 Task: In the event  named  Third Team Bonding Activity, Set a range of dates when you can accept meetings  '9 Jul â€" 1 Aug 2023'. Select a duration of  45 min. Select working hours  	_x000D_
MON- SAT 9:00am â€" 5:00pm. Add time before or after your events  as 5 min. Set the frequency of available time slots for invitees as  30 min. Set the minimum notice period and maximum events allowed per day as  165 hours and 5. , logged in from the account softage.4@softage.net and add another guest for the event, softage.6@softage.net
Action: Mouse pressed left at (343, 279)
Screenshot: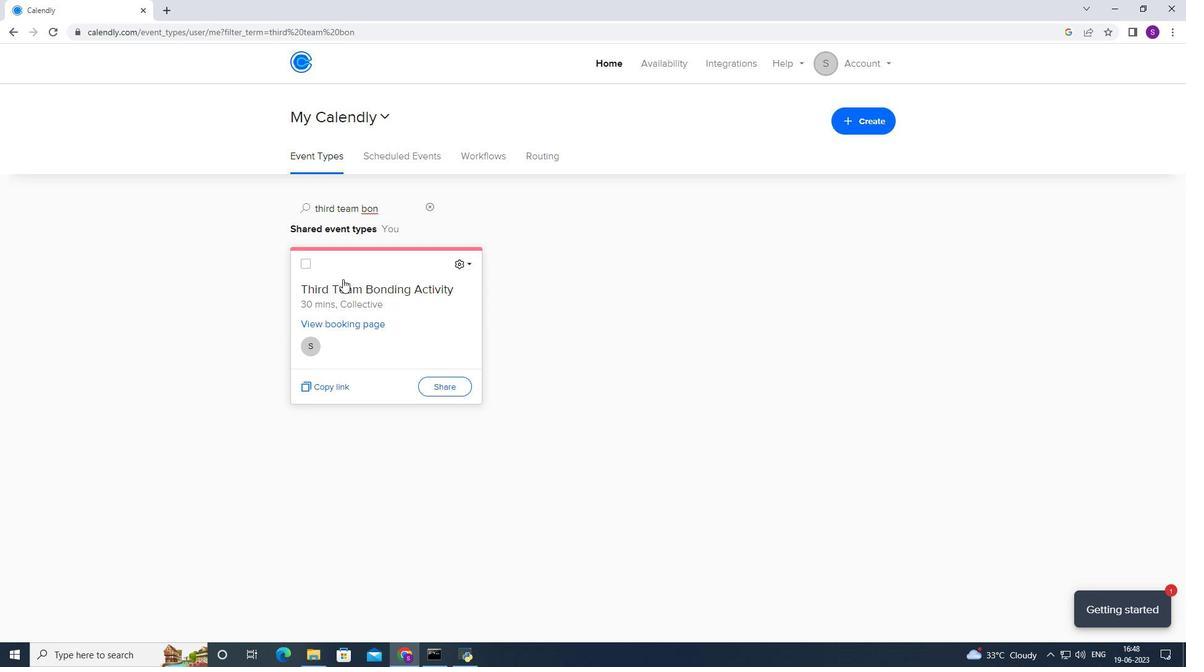 
Action: Mouse moved to (377, 304)
Screenshot: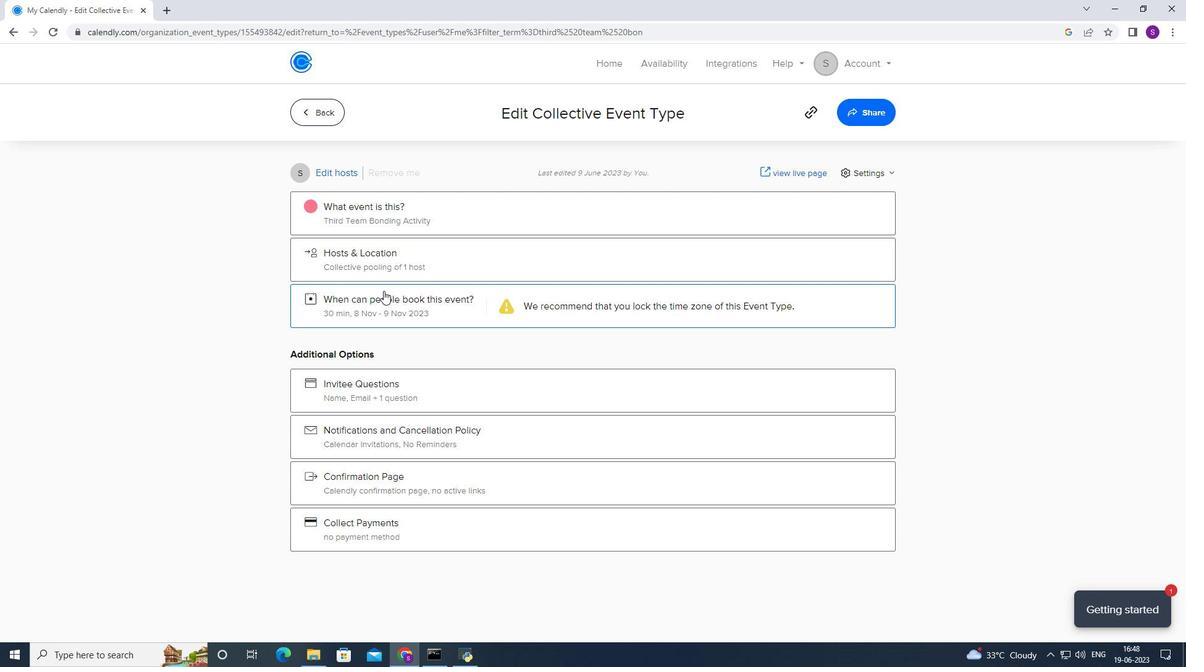 
Action: Mouse pressed left at (377, 304)
Screenshot: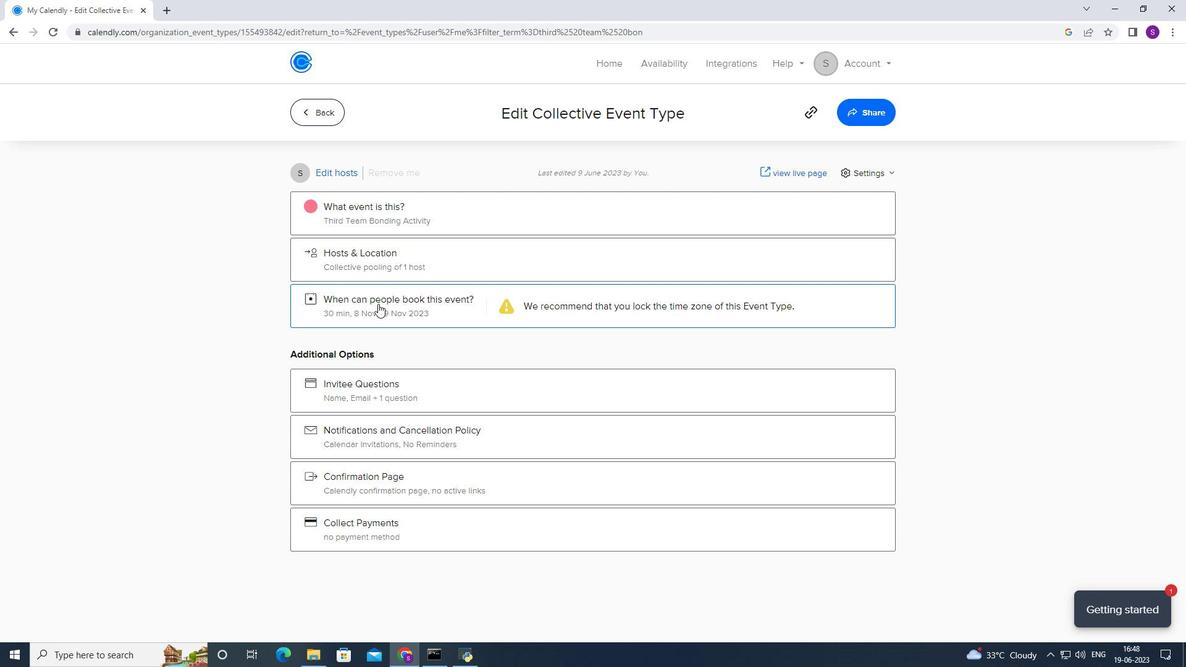 
Action: Mouse moved to (438, 461)
Screenshot: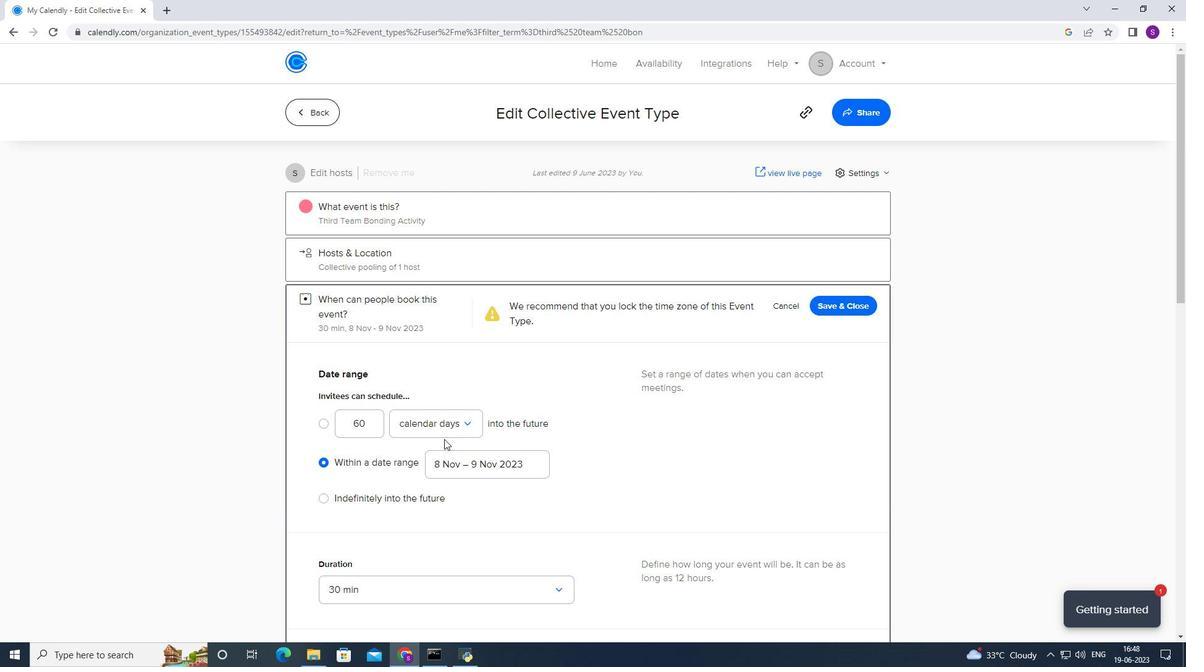 
Action: Mouse pressed left at (438, 461)
Screenshot: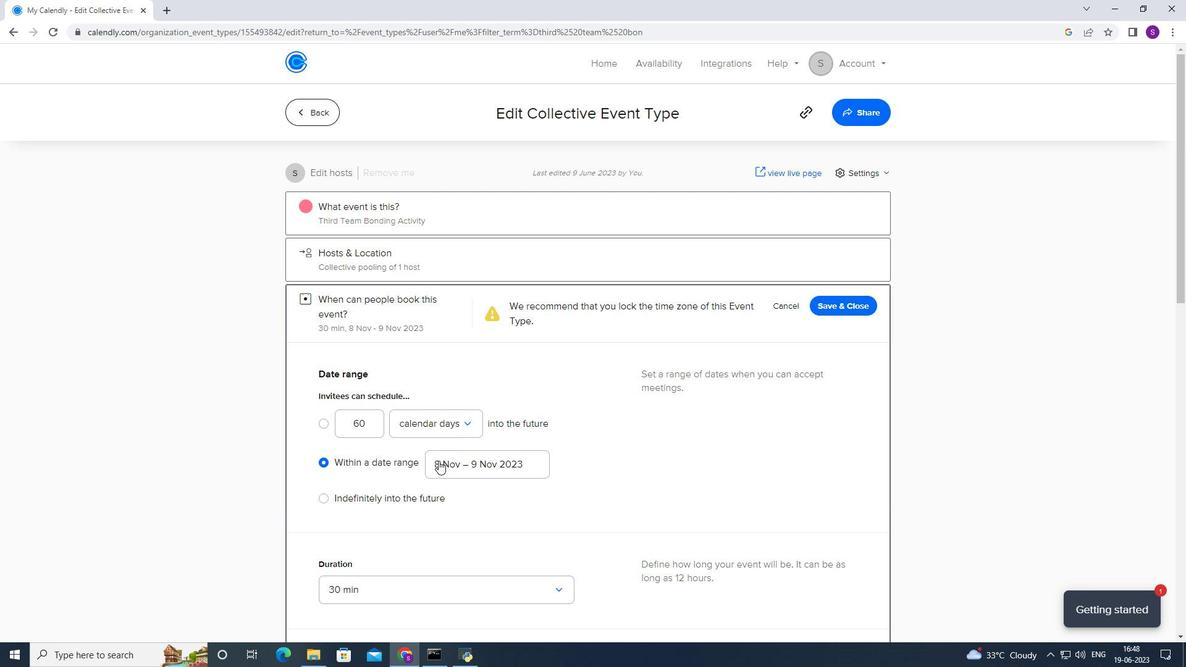
Action: Mouse moved to (529, 234)
Screenshot: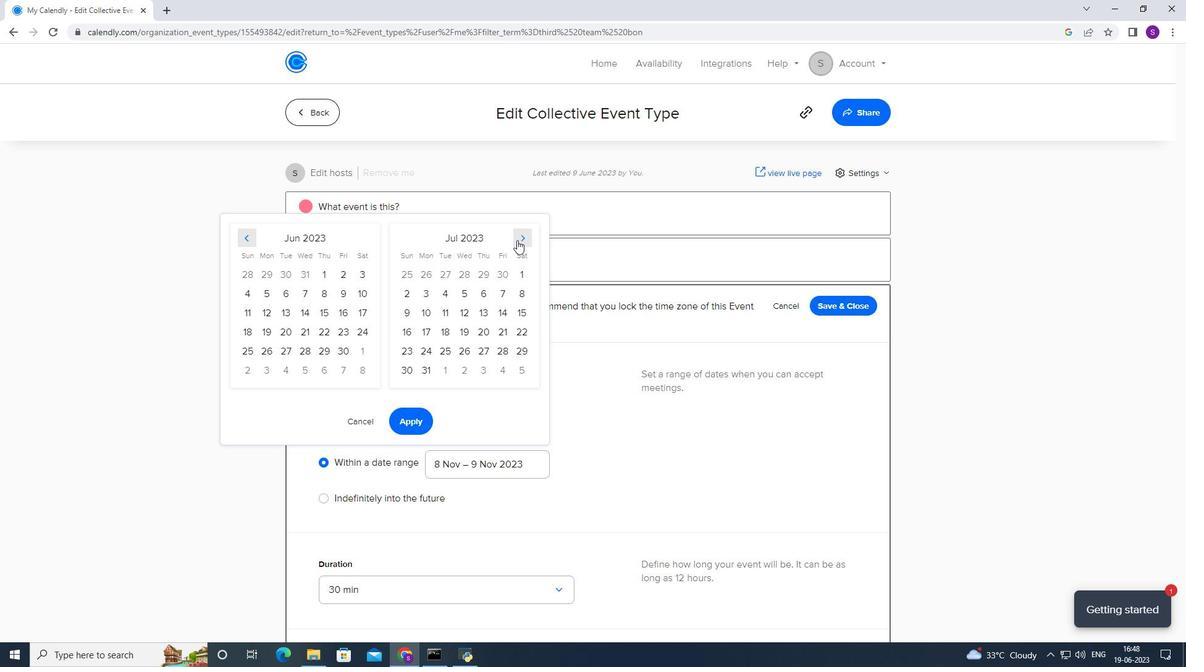 
Action: Mouse pressed left at (529, 234)
Screenshot: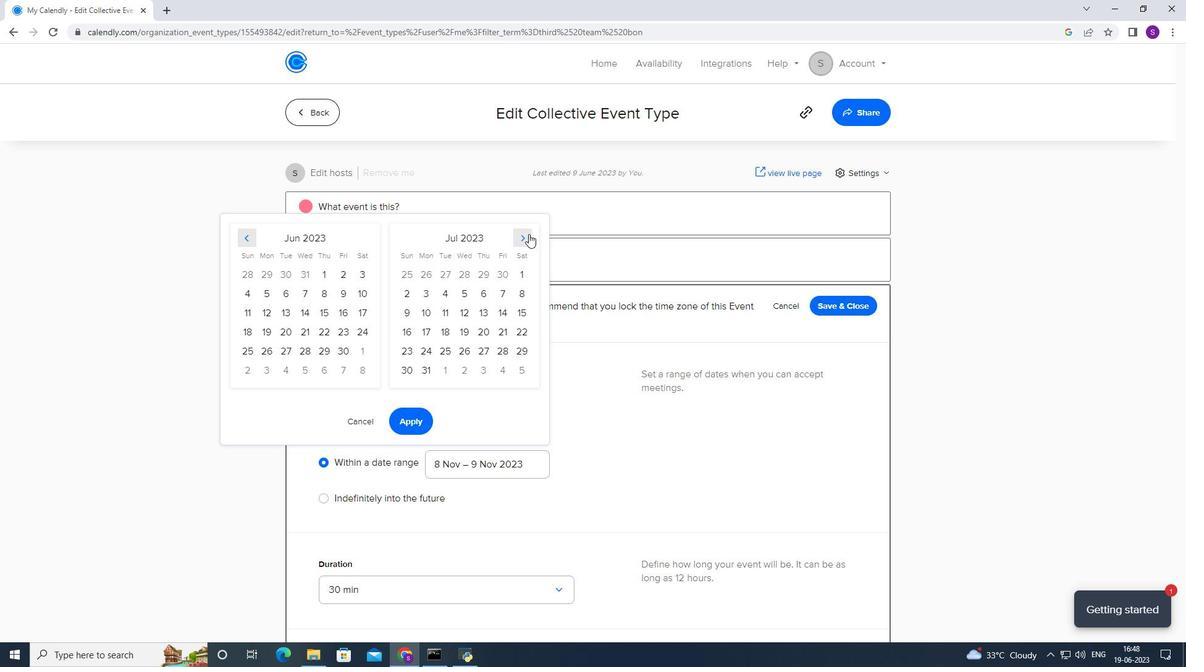 
Action: Mouse moved to (251, 316)
Screenshot: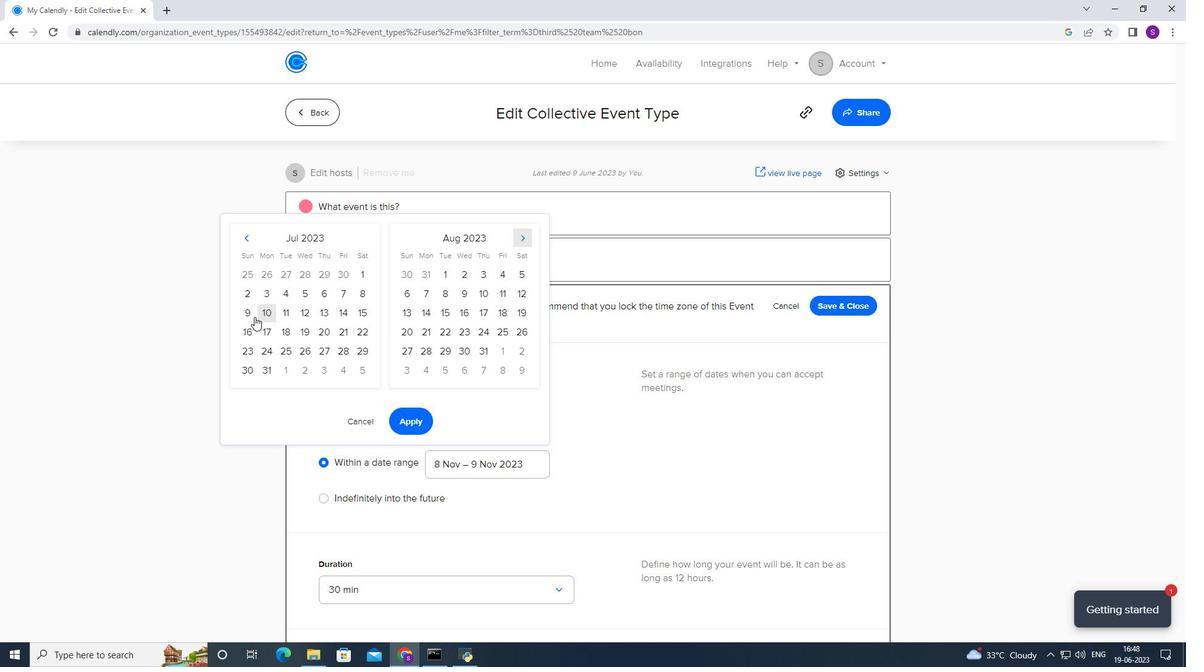 
Action: Mouse pressed left at (251, 316)
Screenshot: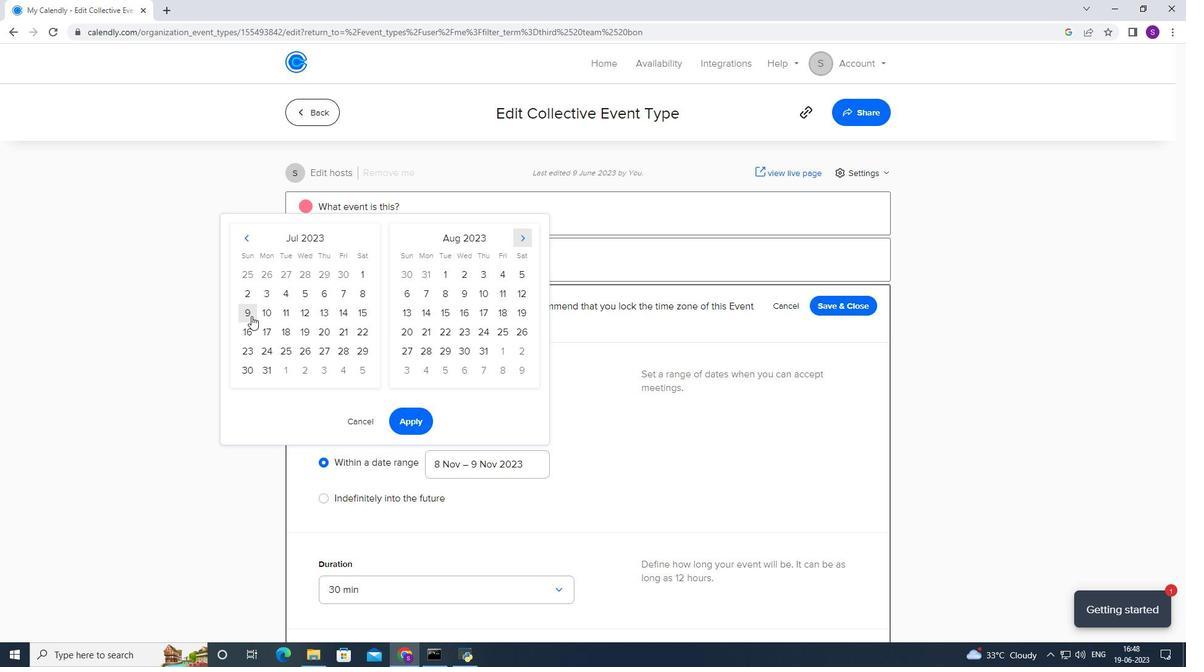 
Action: Mouse moved to (448, 271)
Screenshot: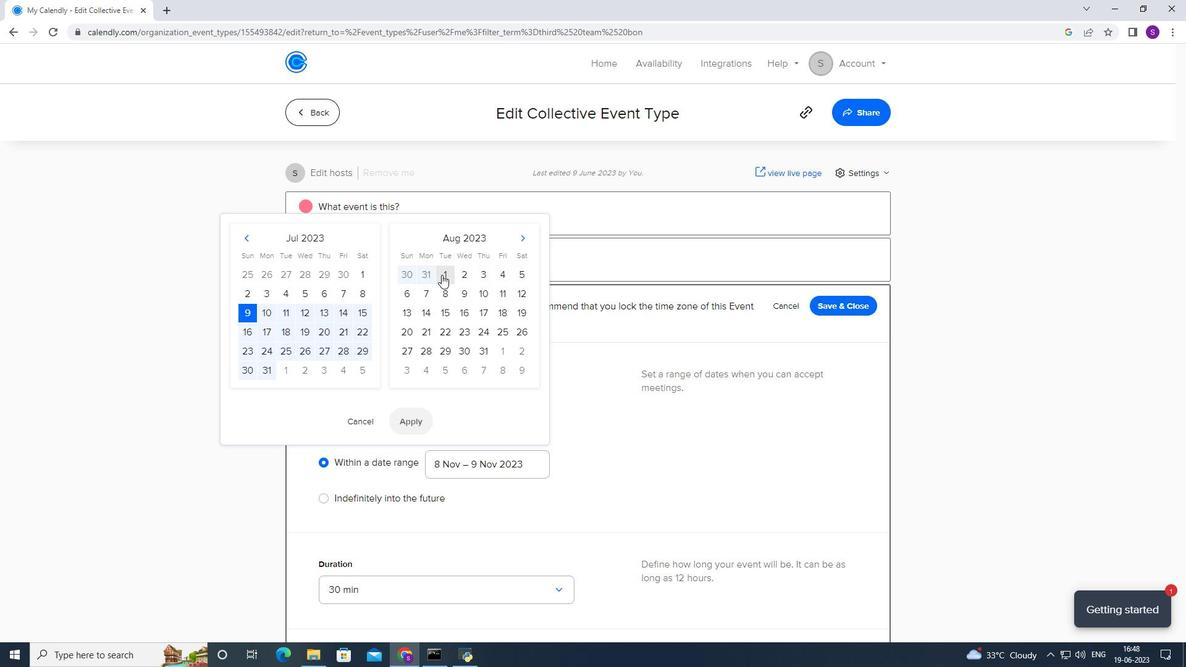
Action: Mouse pressed left at (448, 271)
Screenshot: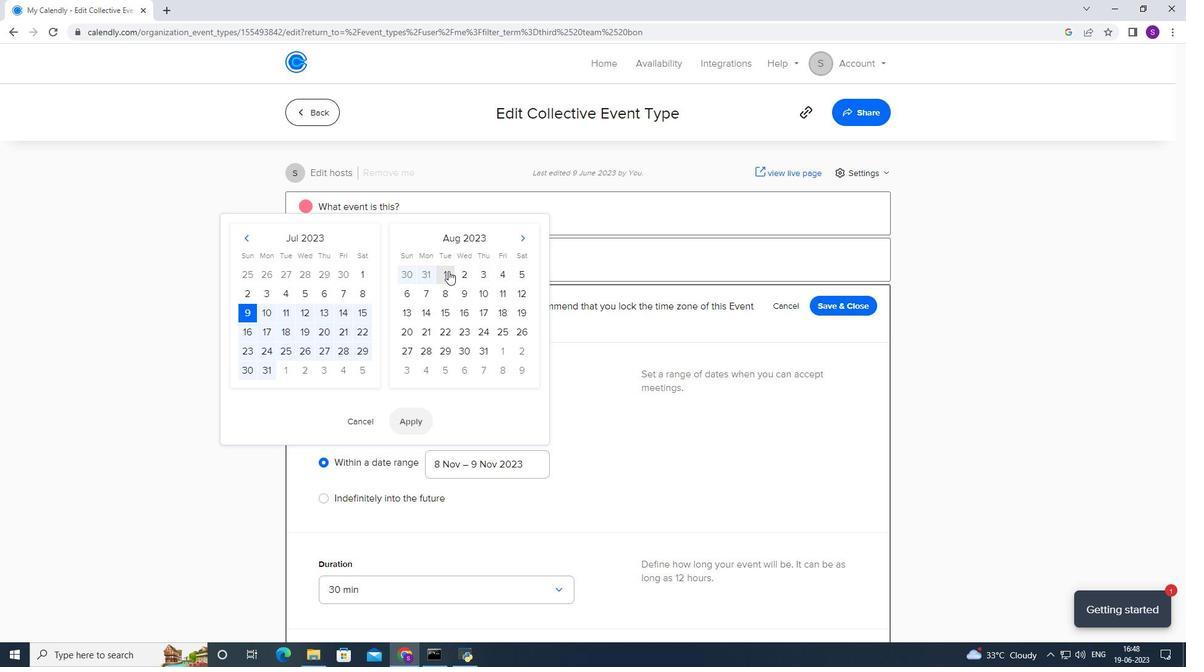 
Action: Mouse moved to (418, 419)
Screenshot: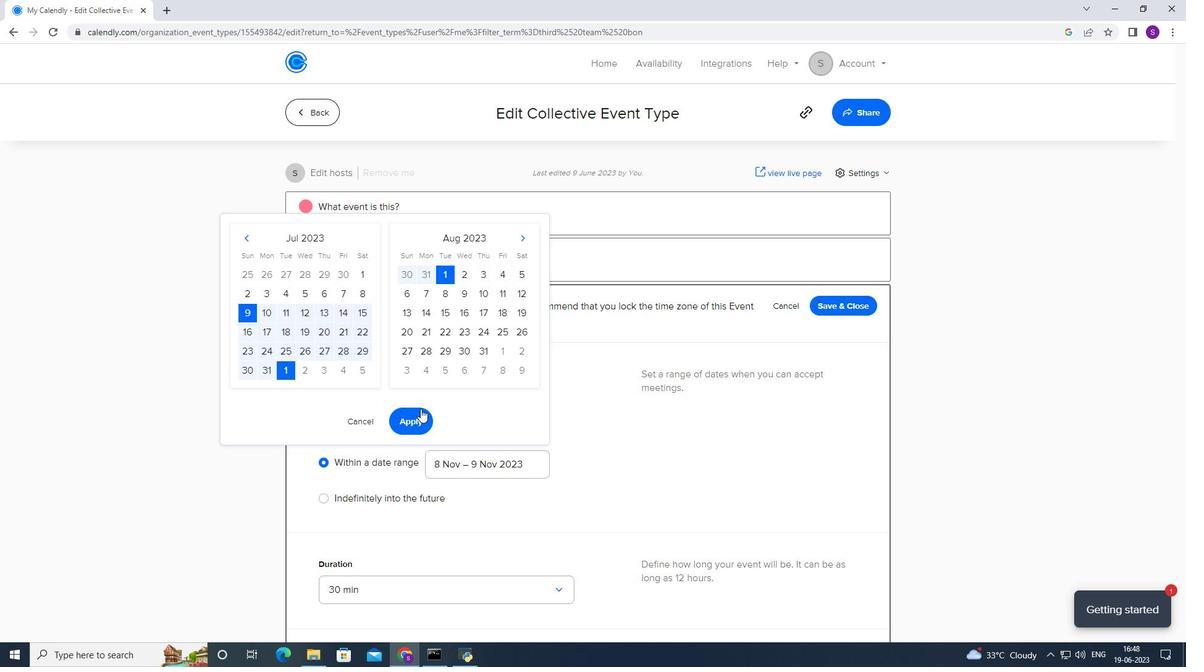 
Action: Mouse pressed left at (418, 419)
Screenshot: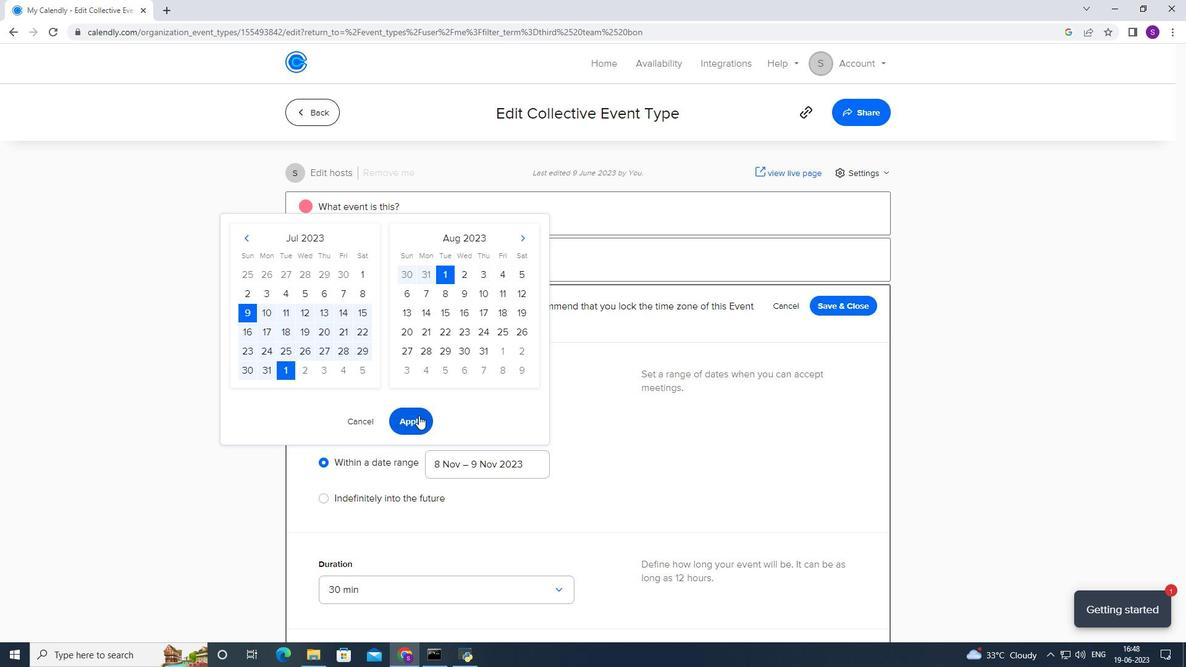 
Action: Mouse moved to (409, 385)
Screenshot: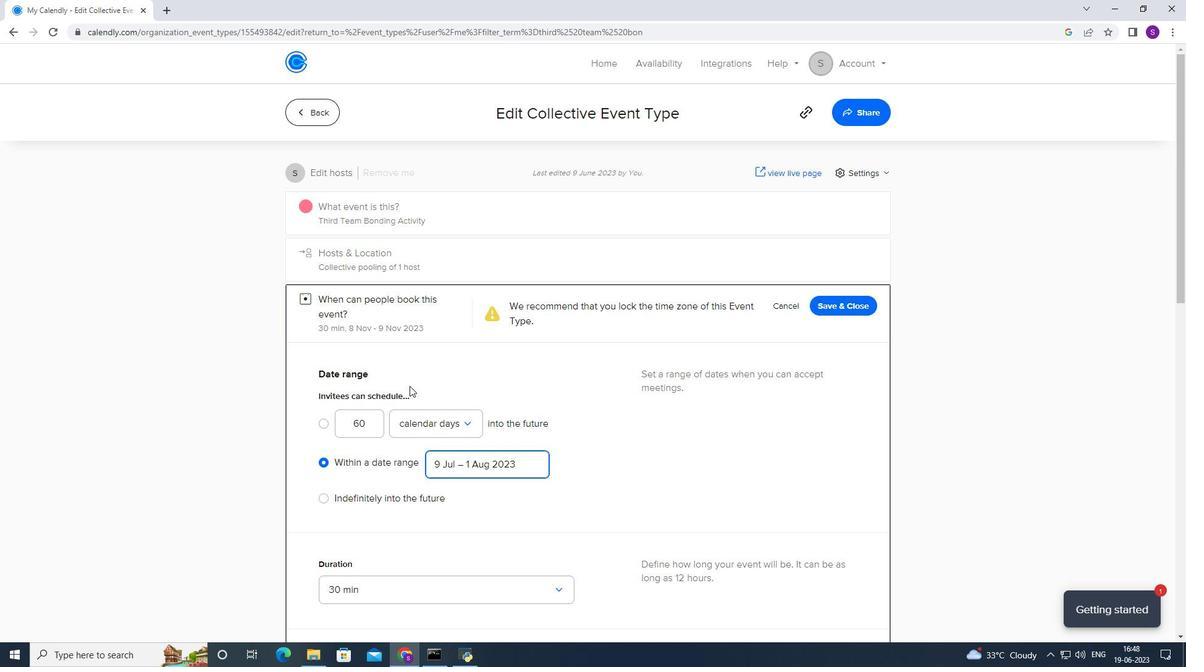 
Action: Mouse scrolled (409, 385) with delta (0, 0)
Screenshot: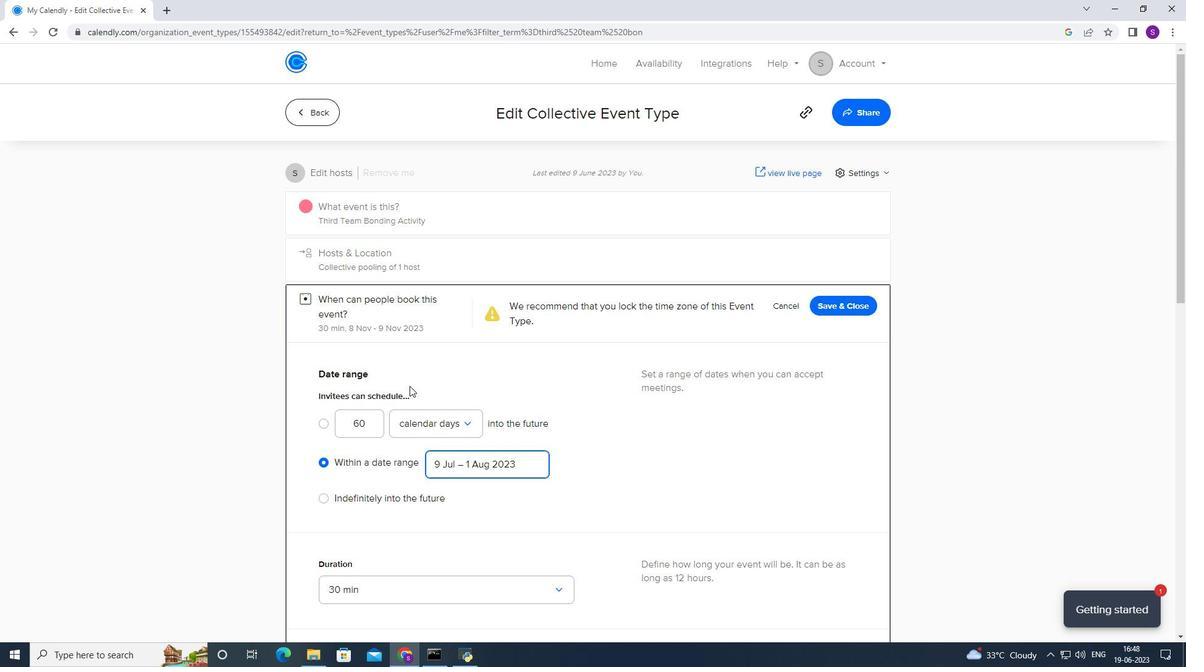 
Action: Mouse scrolled (409, 385) with delta (0, 0)
Screenshot: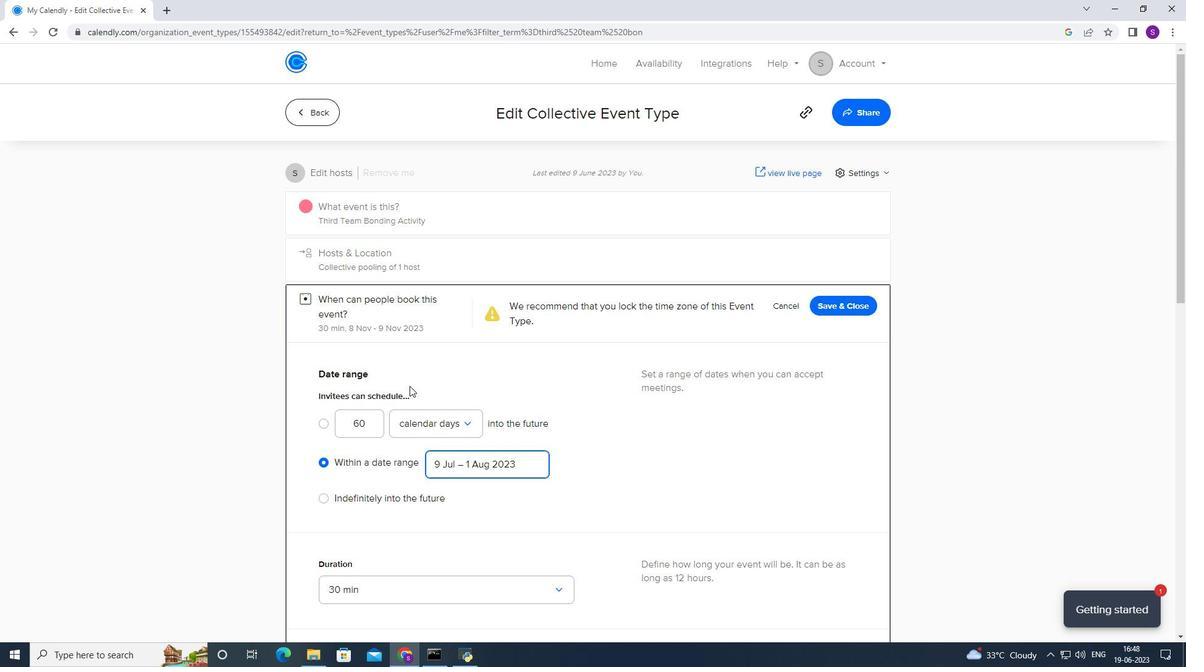 
Action: Mouse scrolled (409, 385) with delta (0, 0)
Screenshot: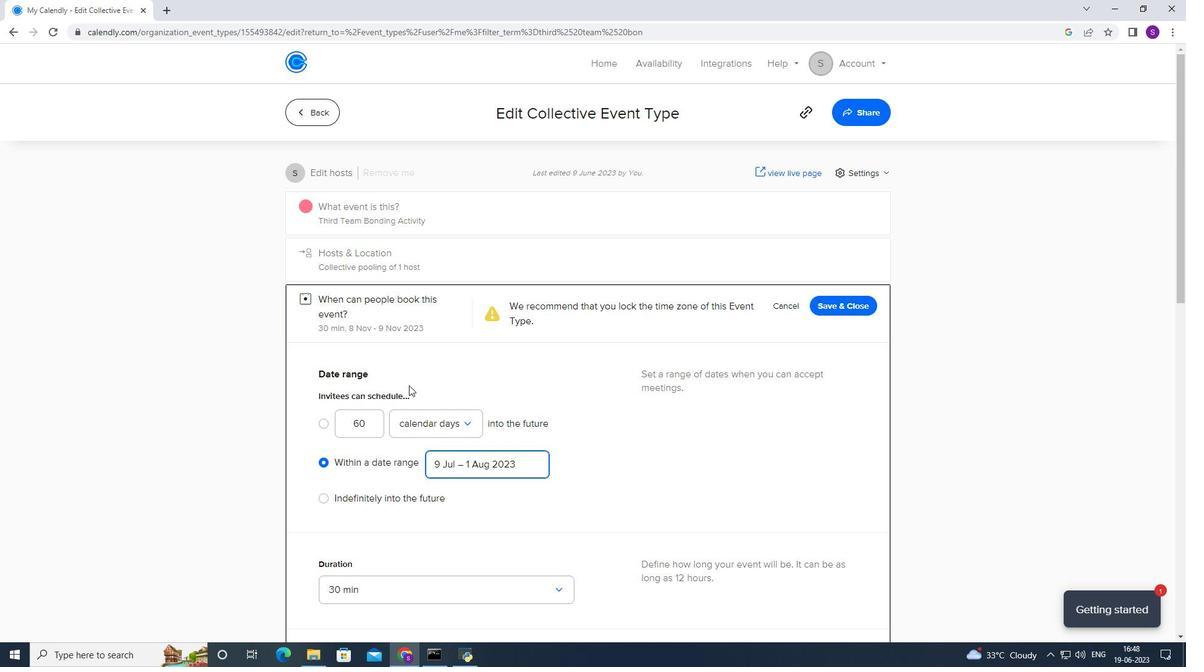 
Action: Mouse scrolled (409, 385) with delta (0, 0)
Screenshot: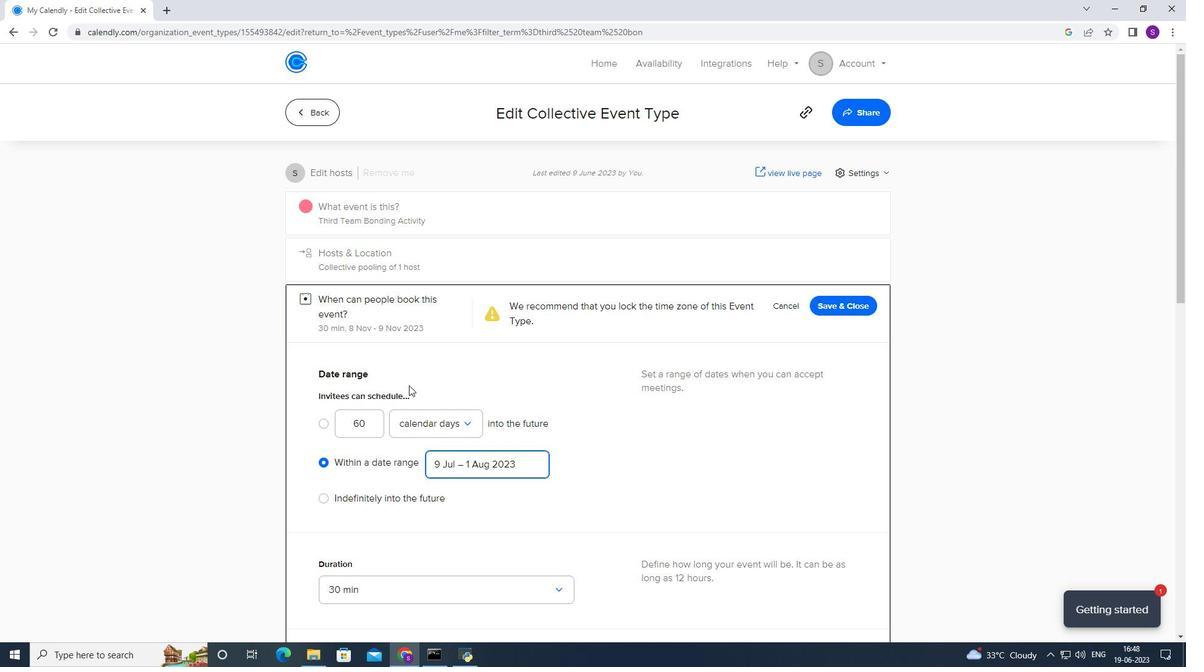 
Action: Mouse scrolled (409, 385) with delta (0, 0)
Screenshot: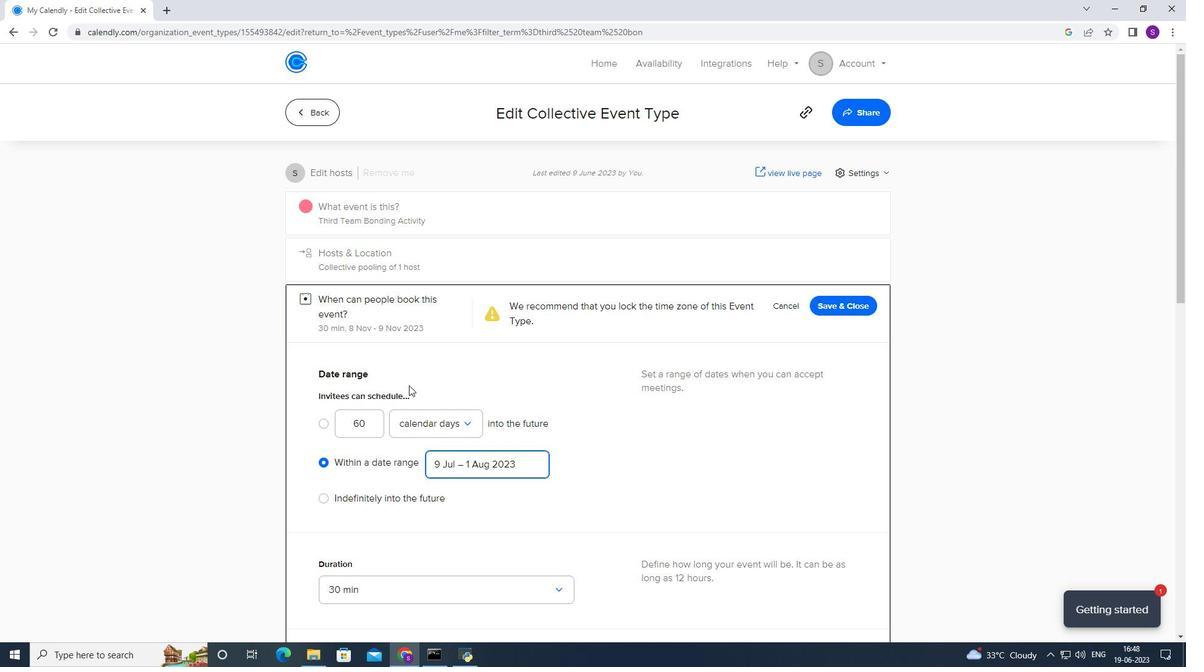
Action: Mouse scrolled (409, 385) with delta (0, 0)
Screenshot: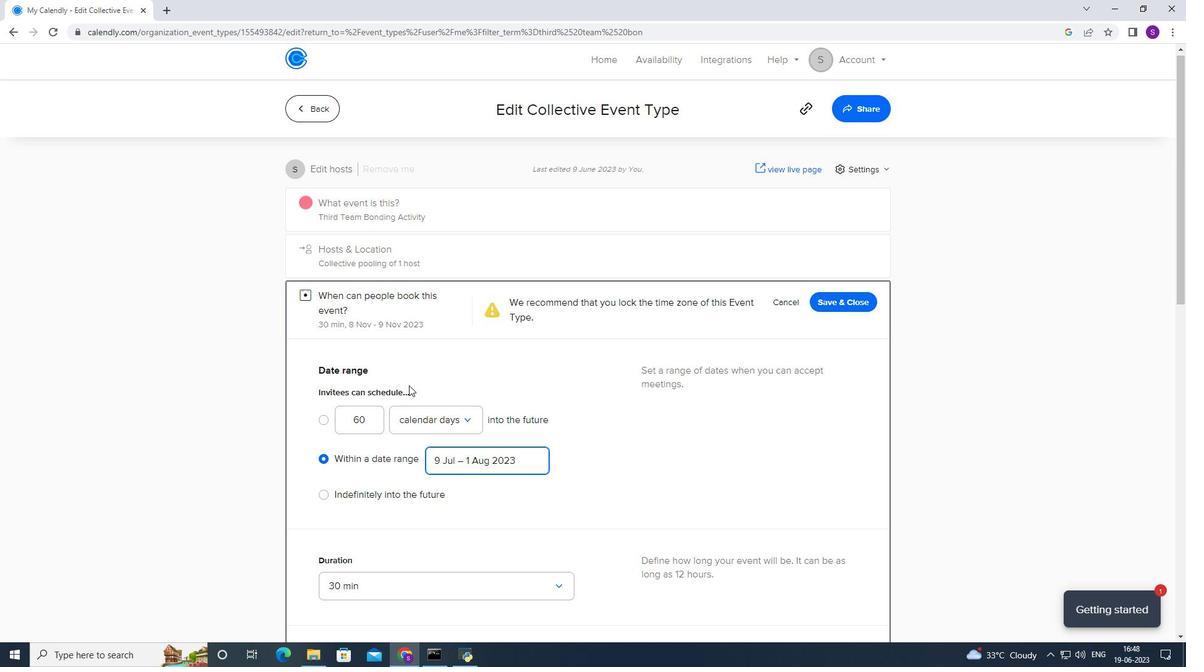 
Action: Mouse scrolled (409, 386) with delta (0, 0)
Screenshot: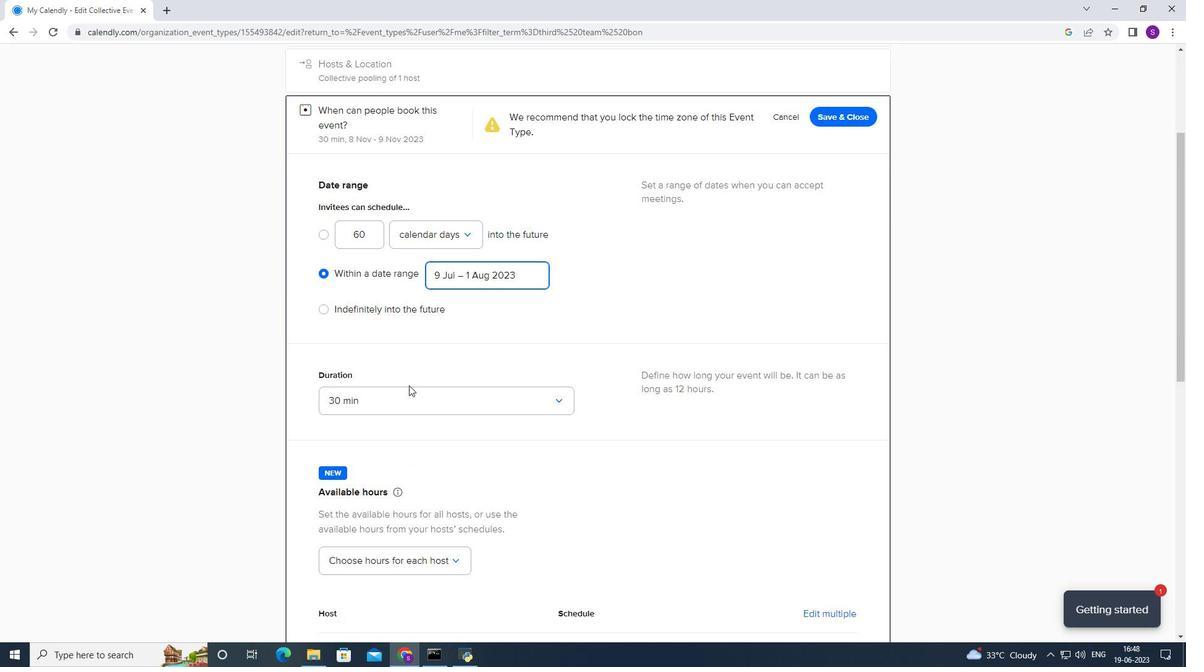 
Action: Mouse moved to (374, 278)
Screenshot: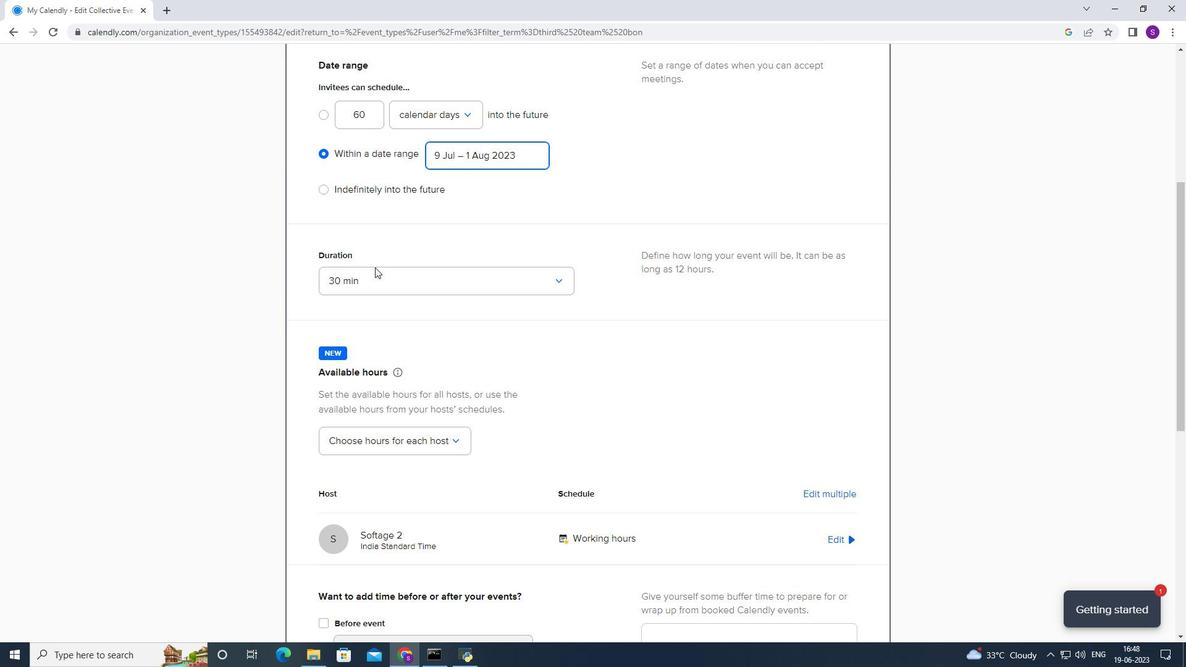 
Action: Mouse pressed left at (374, 278)
Screenshot: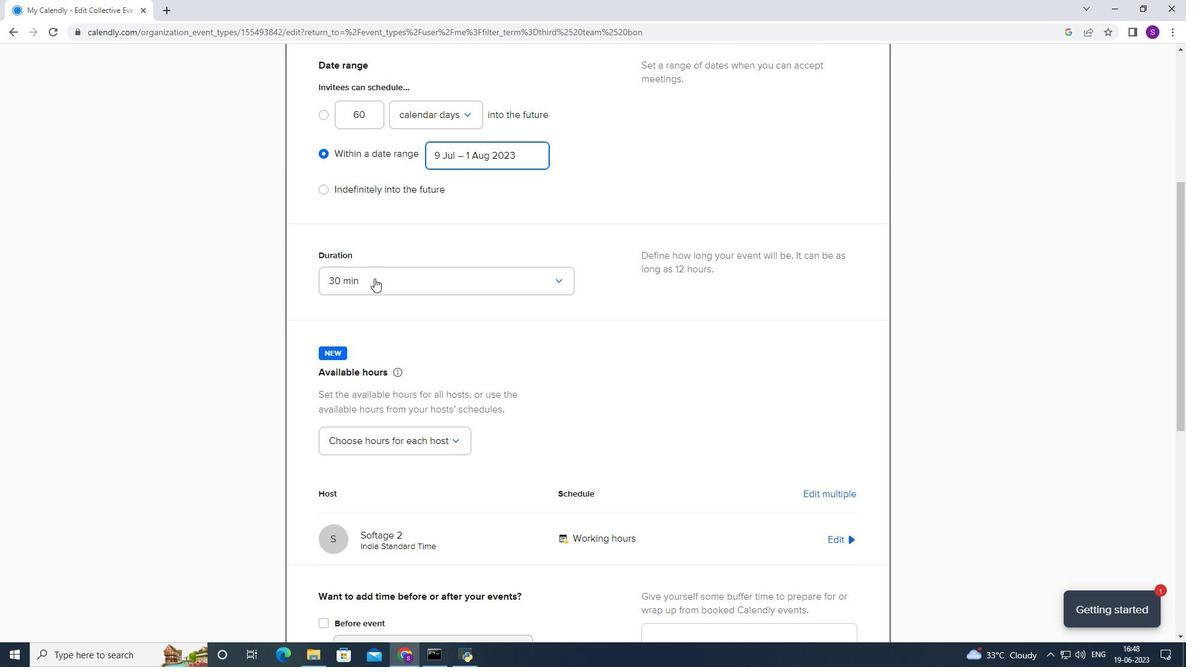 
Action: Mouse moved to (338, 364)
Screenshot: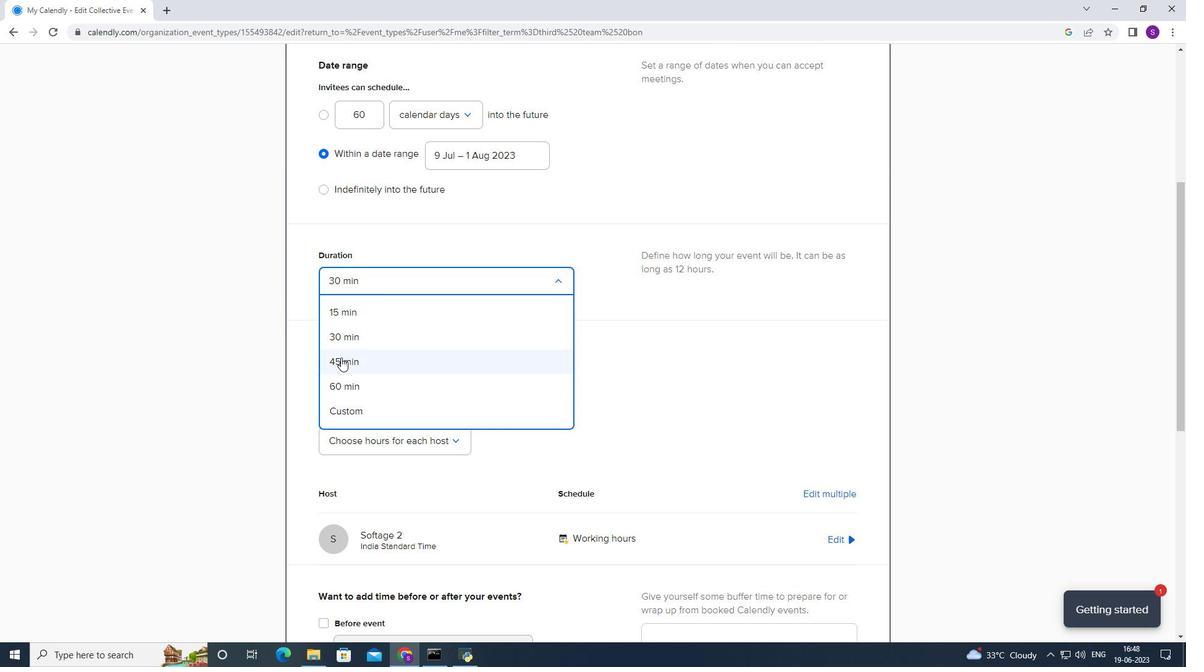 
Action: Mouse pressed left at (338, 364)
Screenshot: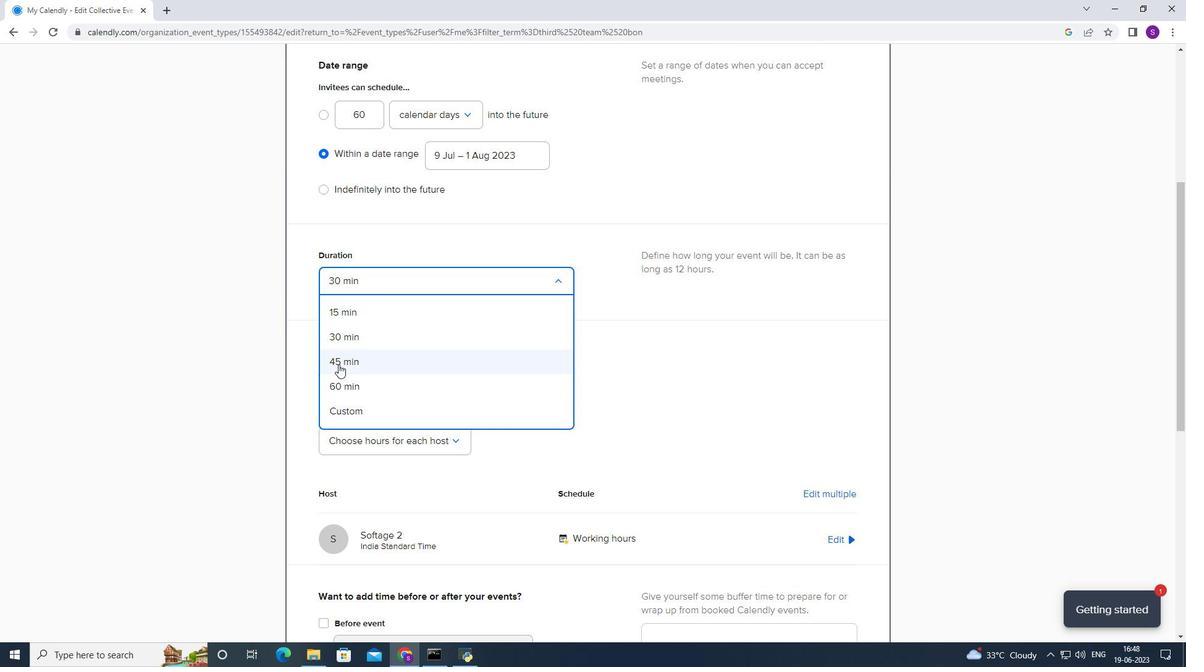 
Action: Mouse moved to (351, 357)
Screenshot: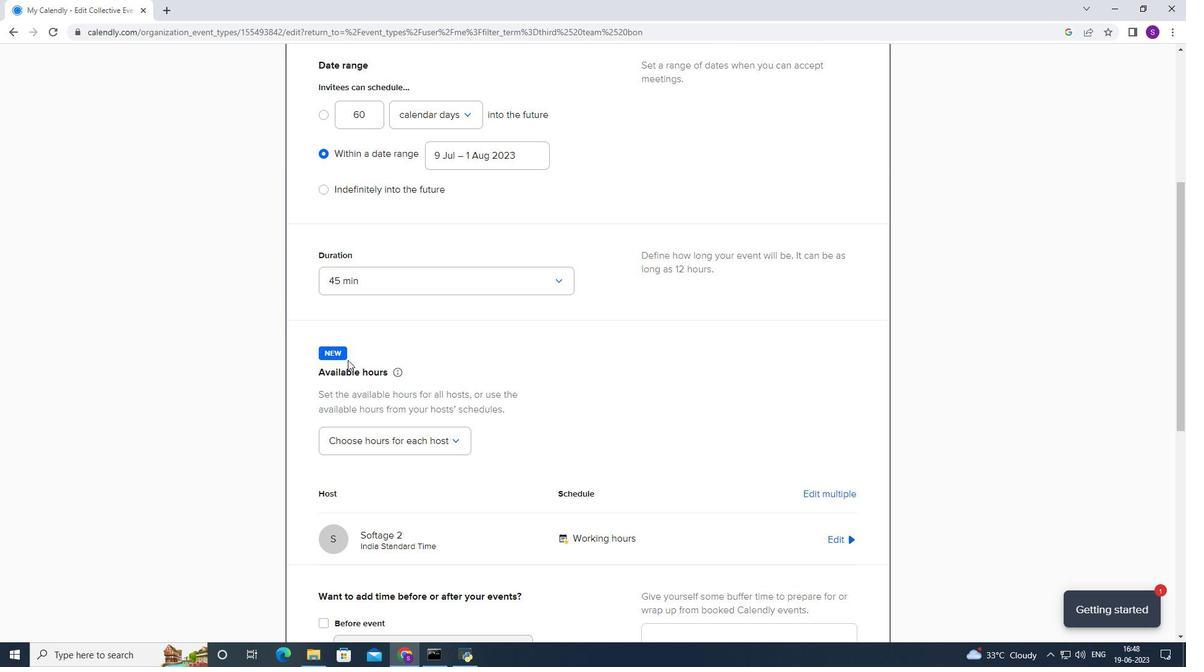 
Action: Mouse scrolled (351, 357) with delta (0, 0)
Screenshot: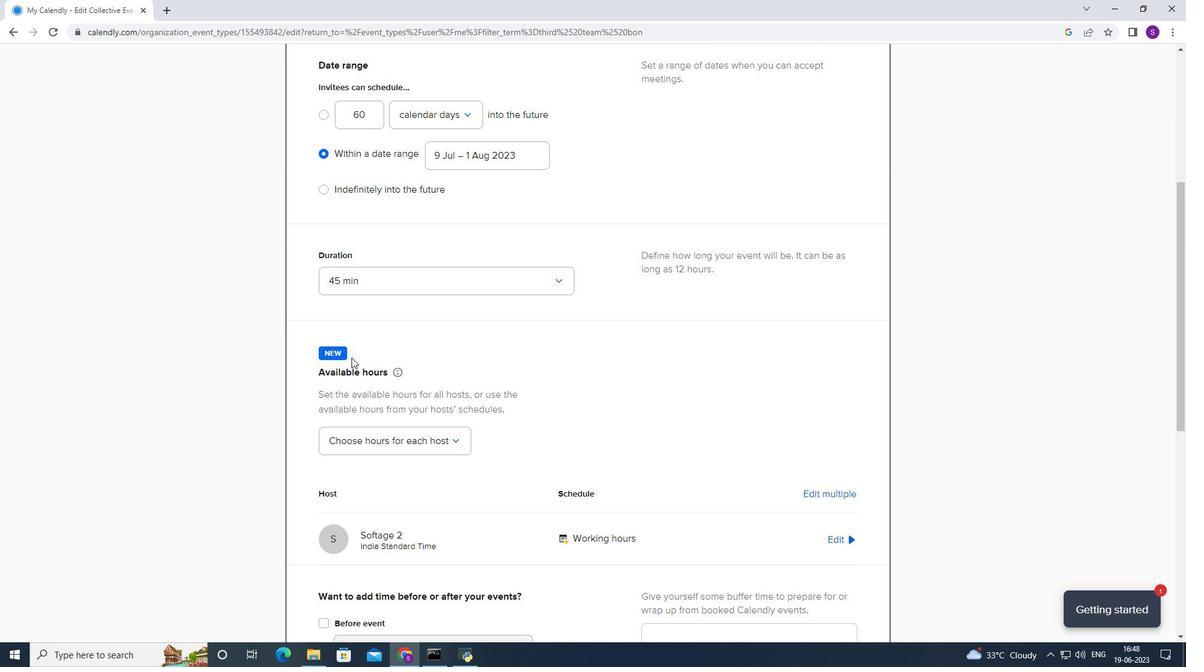 
Action: Mouse scrolled (351, 357) with delta (0, 0)
Screenshot: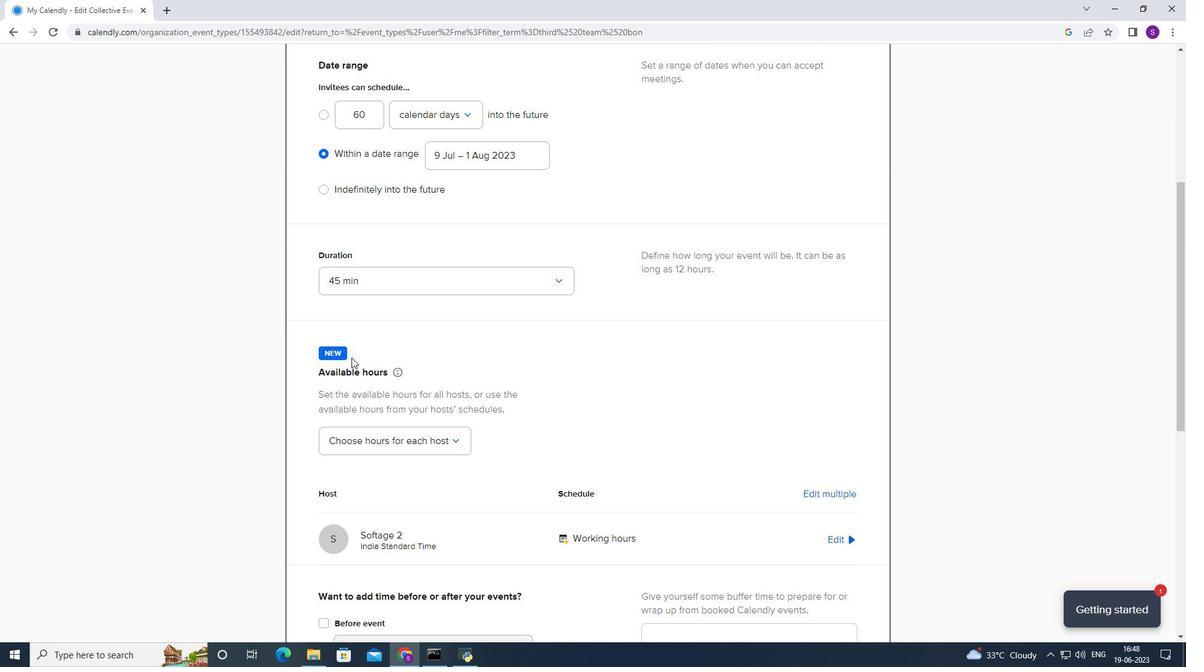 
Action: Mouse scrolled (351, 357) with delta (0, 0)
Screenshot: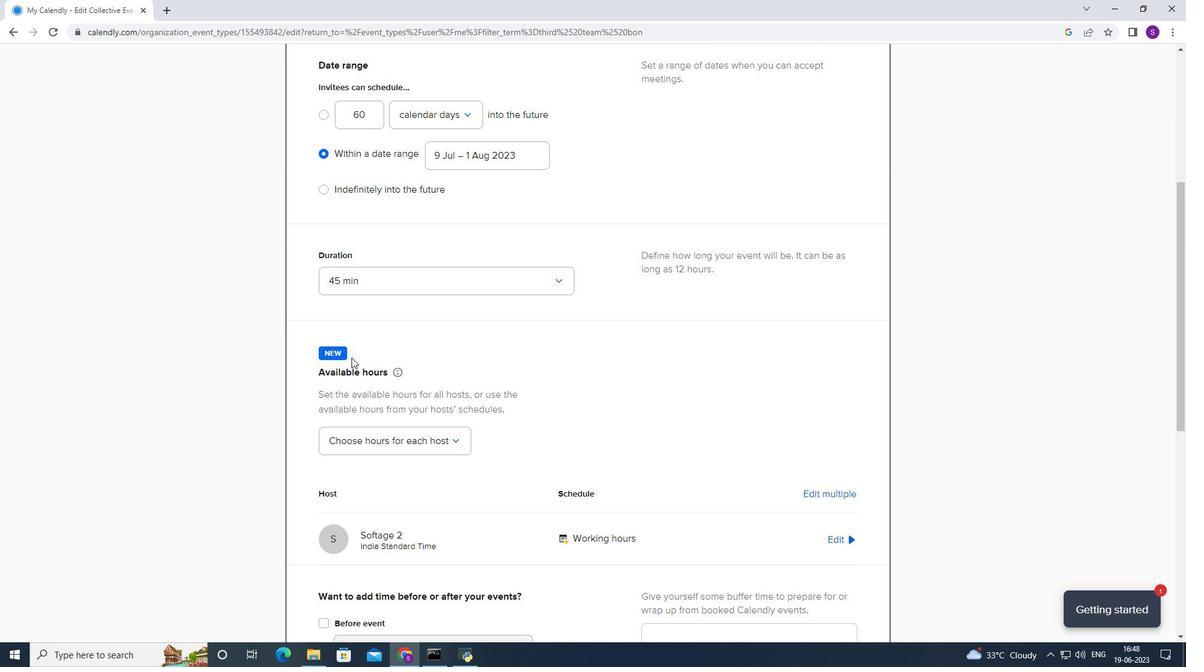 
Action: Mouse moved to (362, 261)
Screenshot: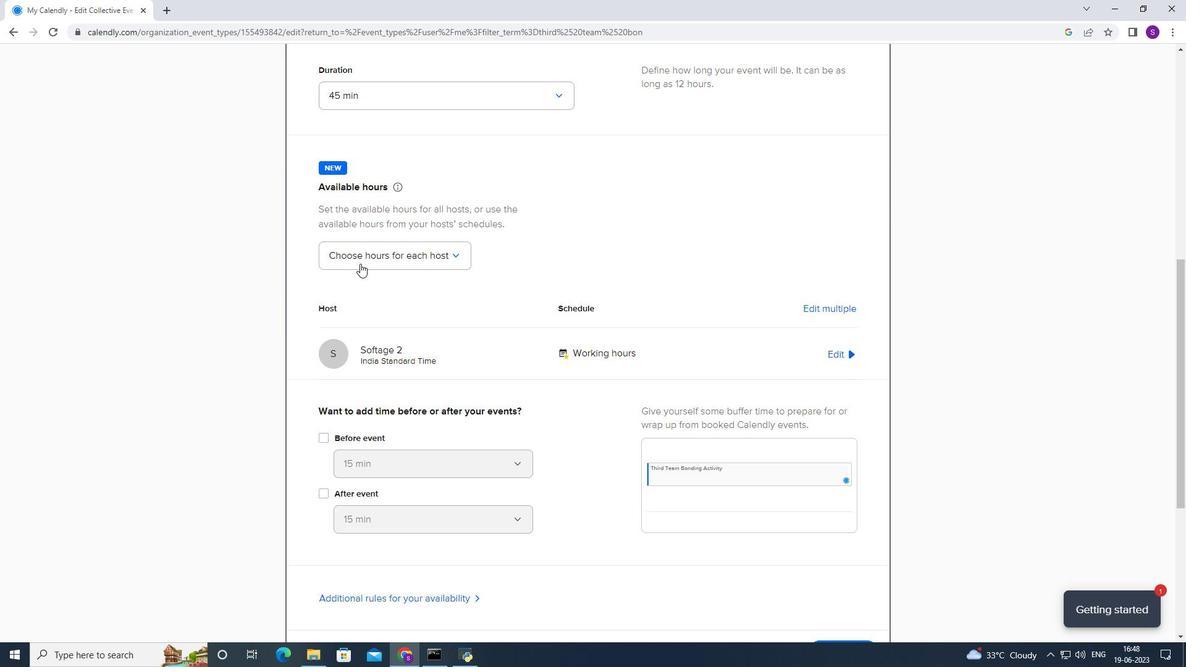 
Action: Mouse scrolled (362, 260) with delta (0, 0)
Screenshot: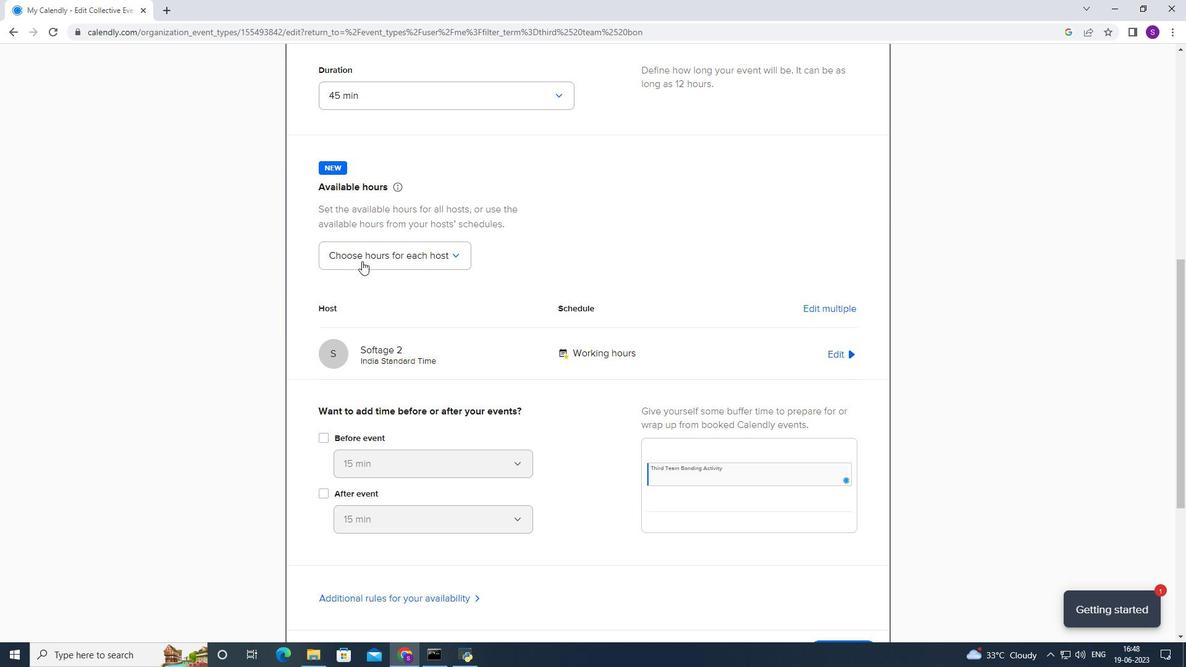 
Action: Mouse scrolled (362, 260) with delta (0, 0)
Screenshot: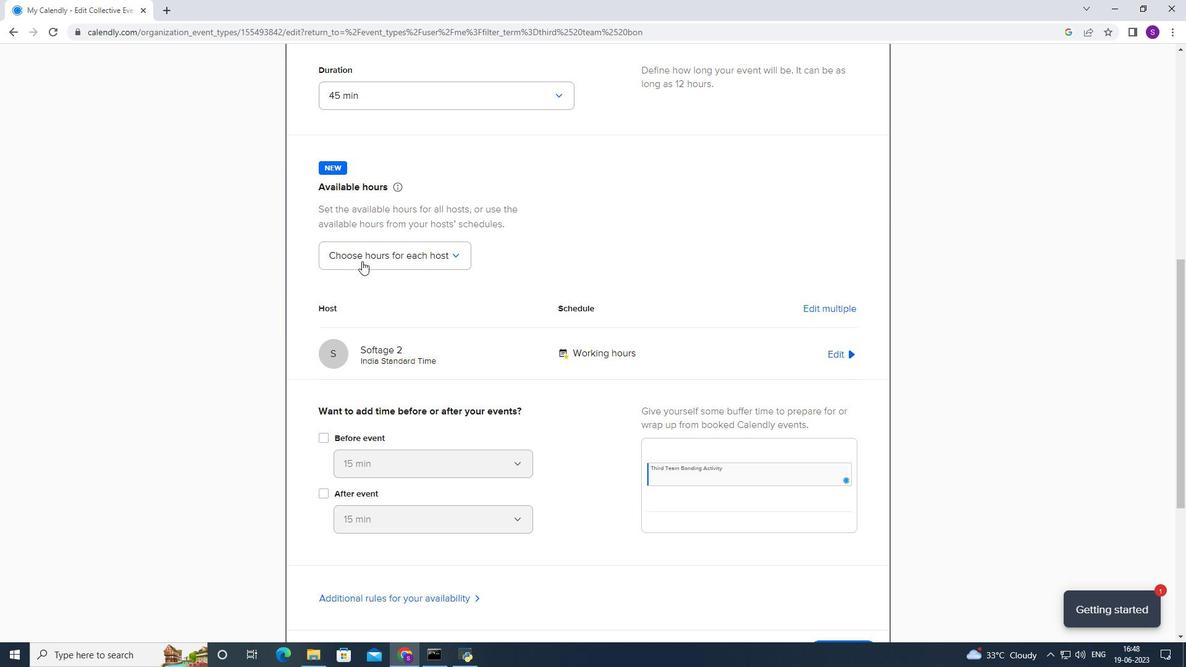 
Action: Mouse scrolled (362, 260) with delta (0, 0)
Screenshot: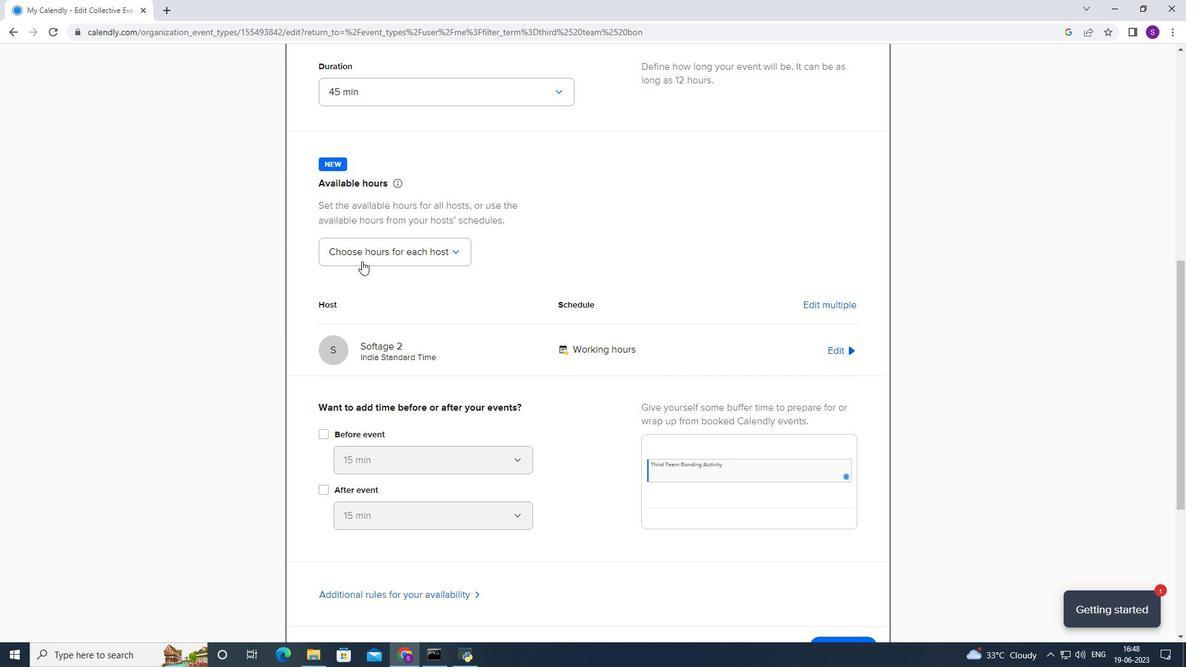 
Action: Mouse moved to (583, 182)
Screenshot: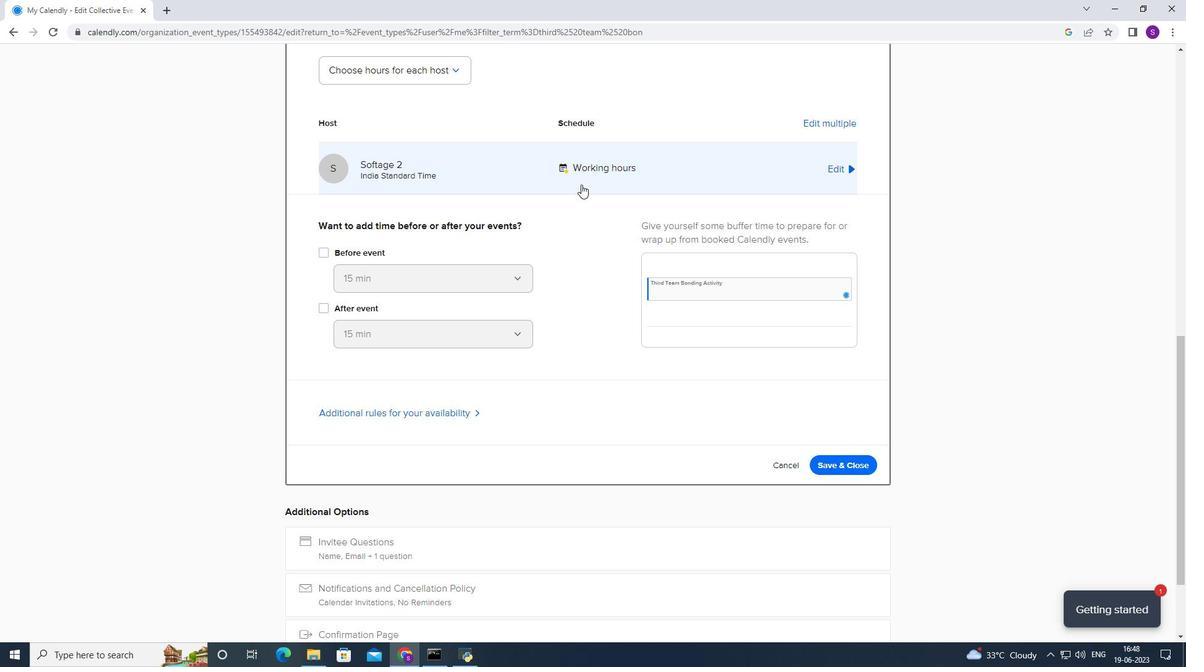 
Action: Mouse pressed left at (583, 182)
Screenshot: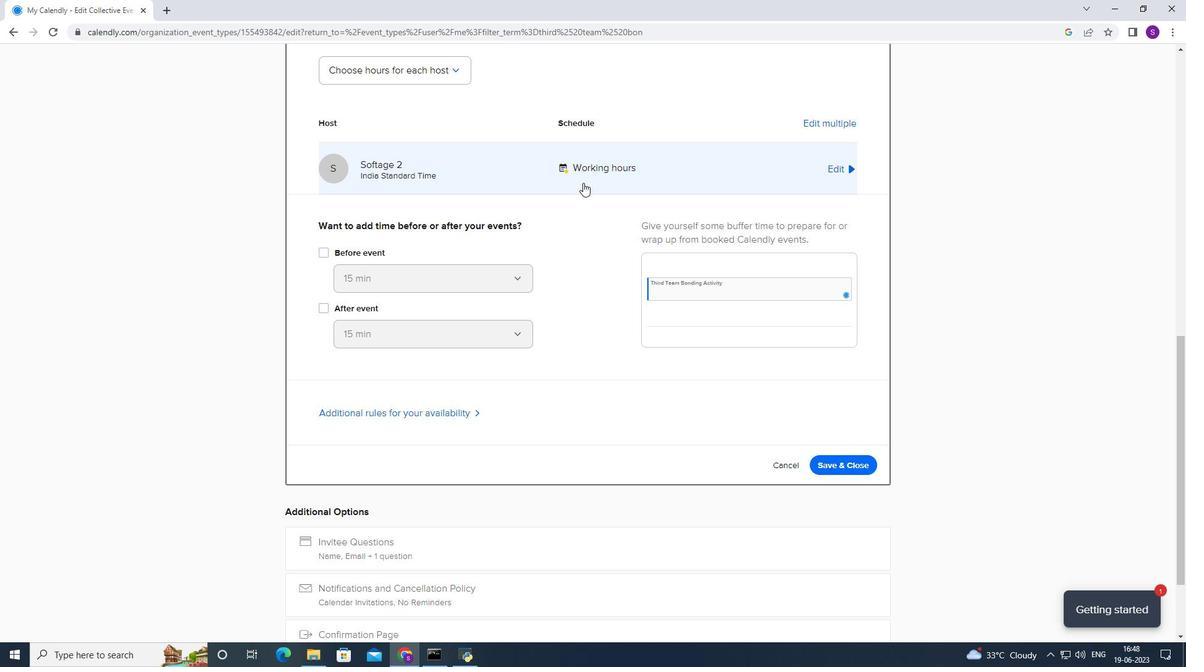 
Action: Mouse moved to (459, 262)
Screenshot: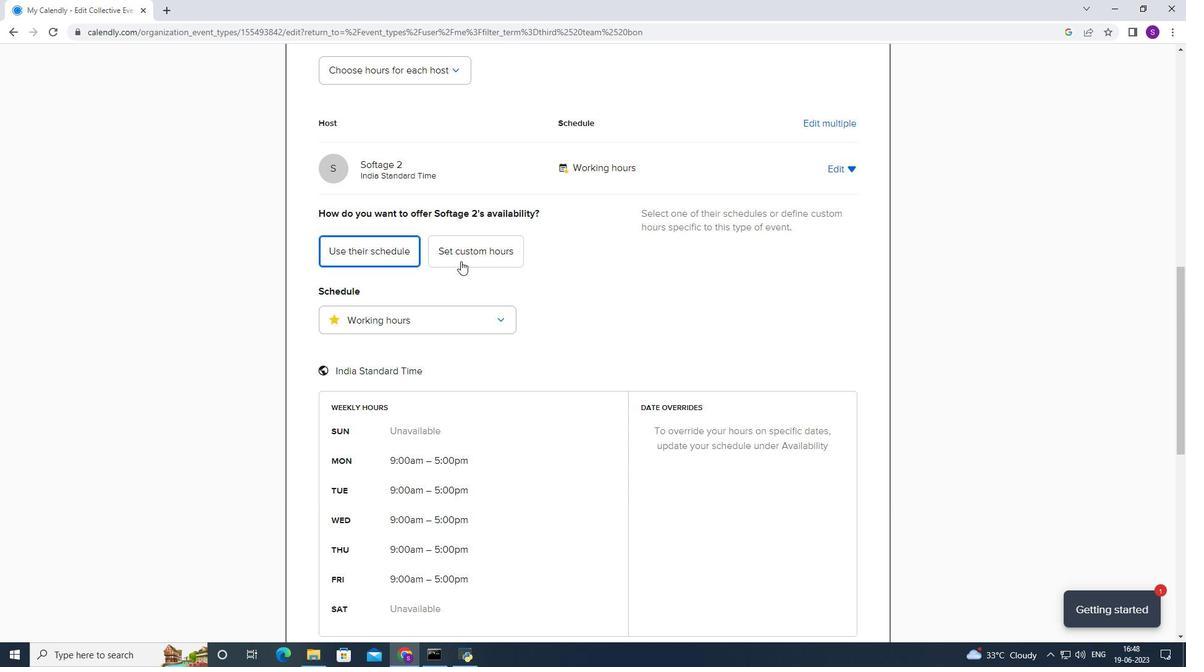 
Action: Mouse pressed left at (459, 262)
Screenshot: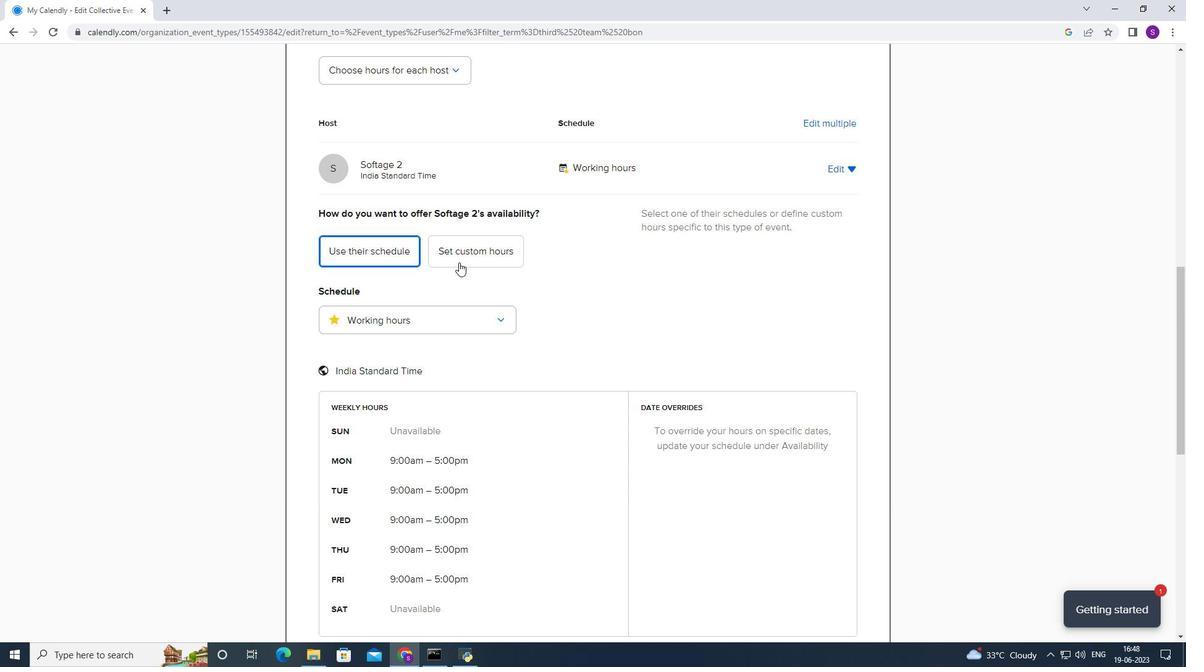 
Action: Mouse moved to (346, 475)
Screenshot: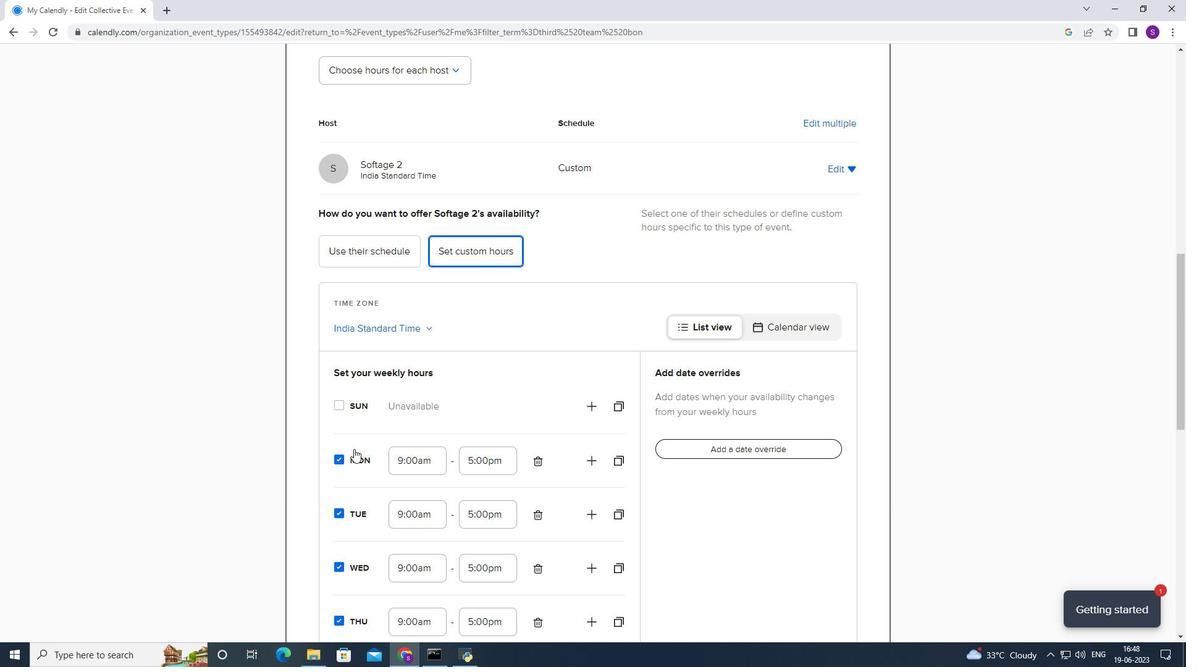 
Action: Mouse scrolled (346, 475) with delta (0, 0)
Screenshot: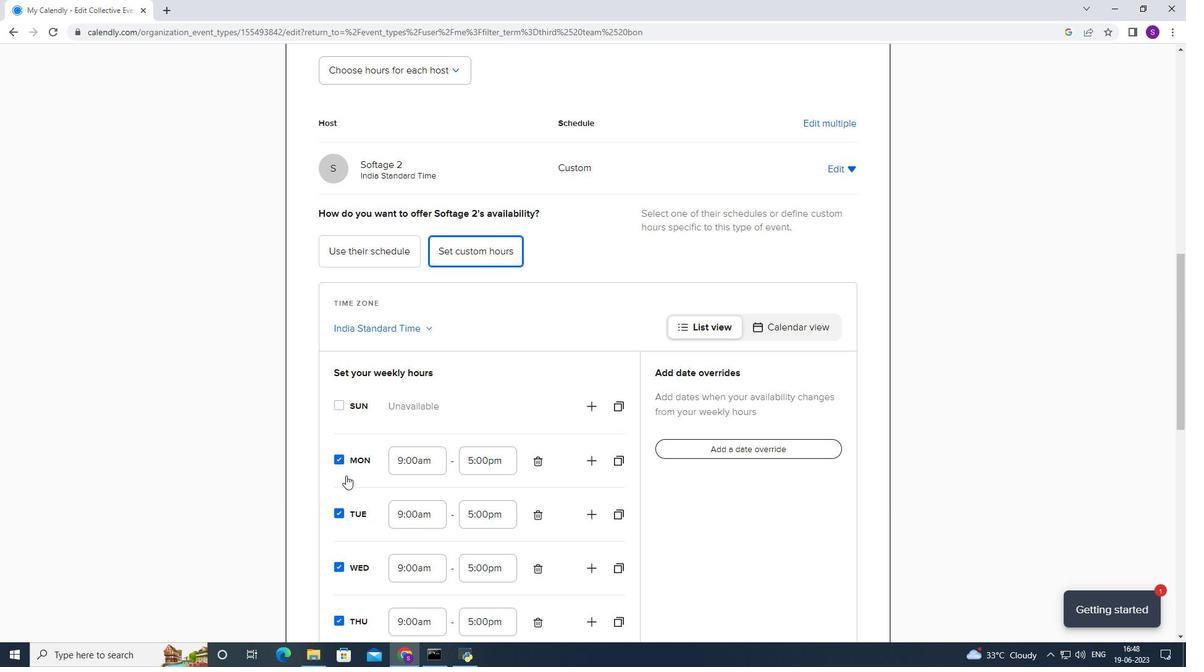 
Action: Mouse scrolled (346, 475) with delta (0, 0)
Screenshot: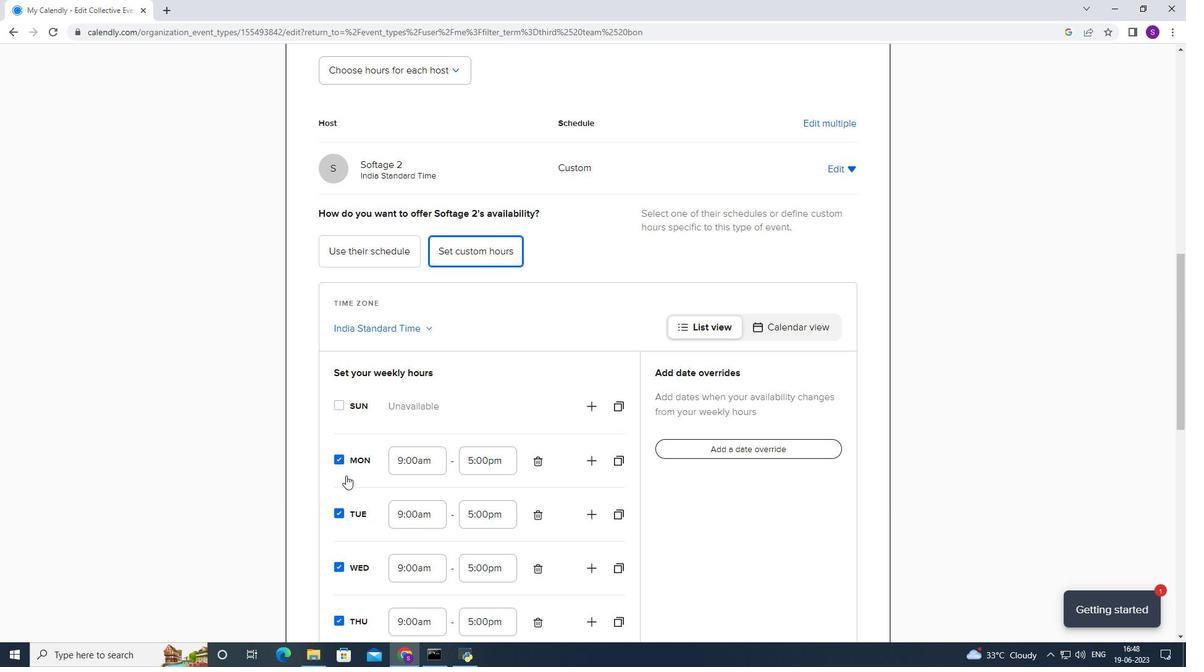 
Action: Mouse scrolled (346, 475) with delta (0, 0)
Screenshot: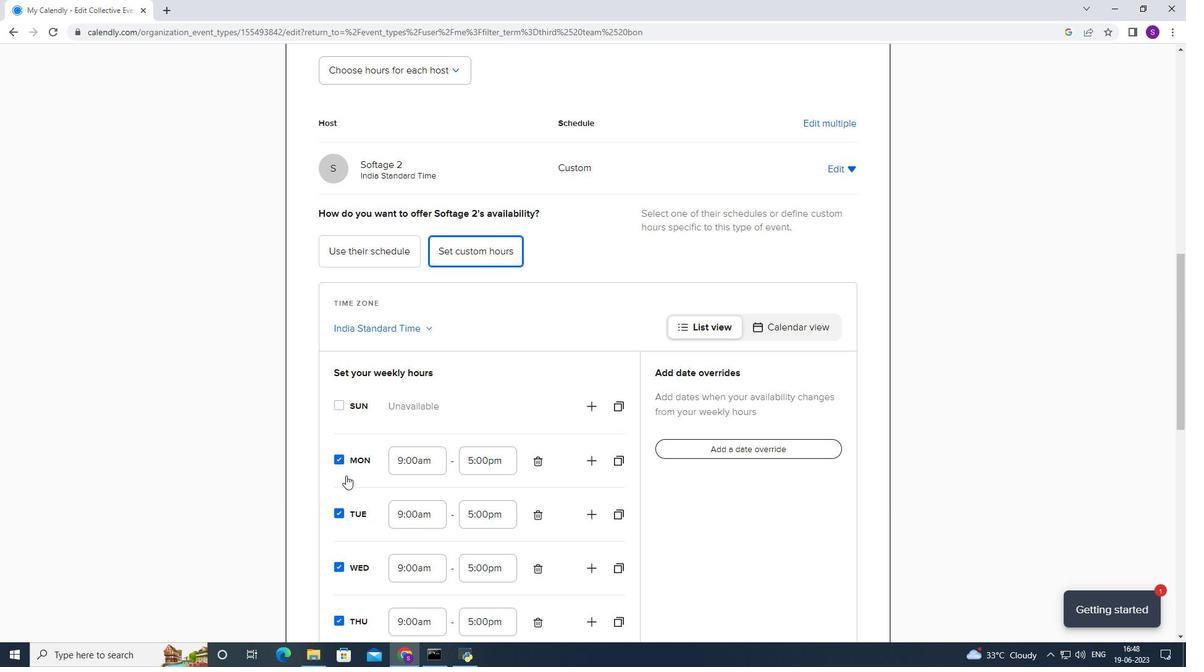 
Action: Mouse scrolled (346, 475) with delta (0, 0)
Screenshot: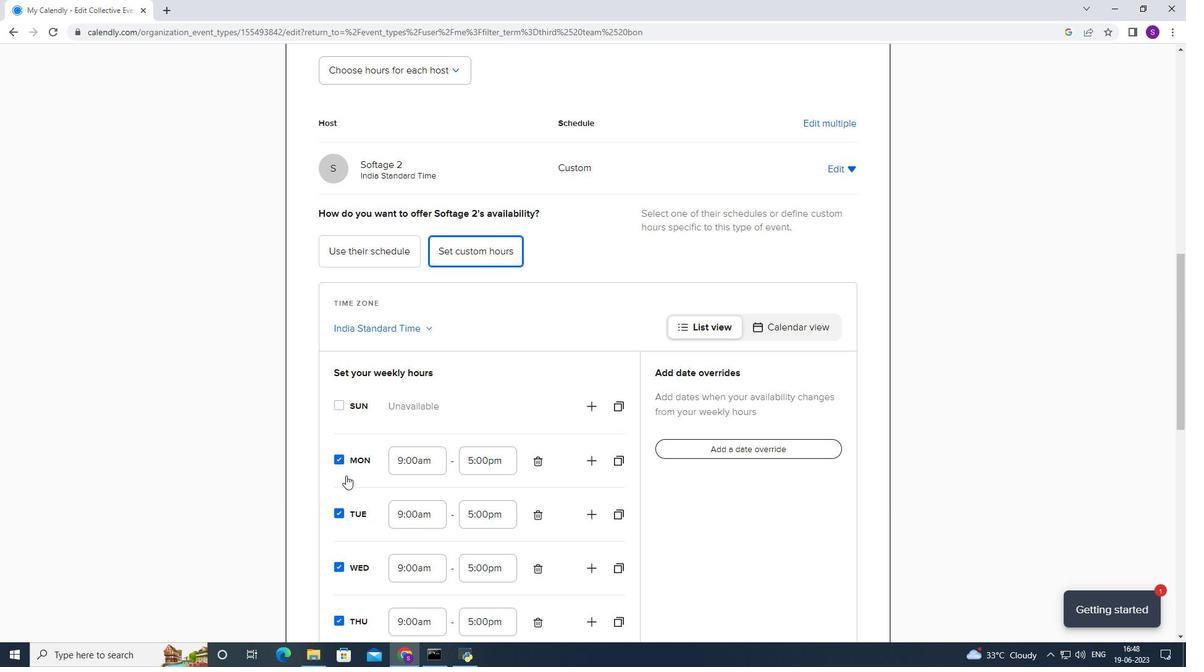 
Action: Mouse scrolled (346, 475) with delta (0, 0)
Screenshot: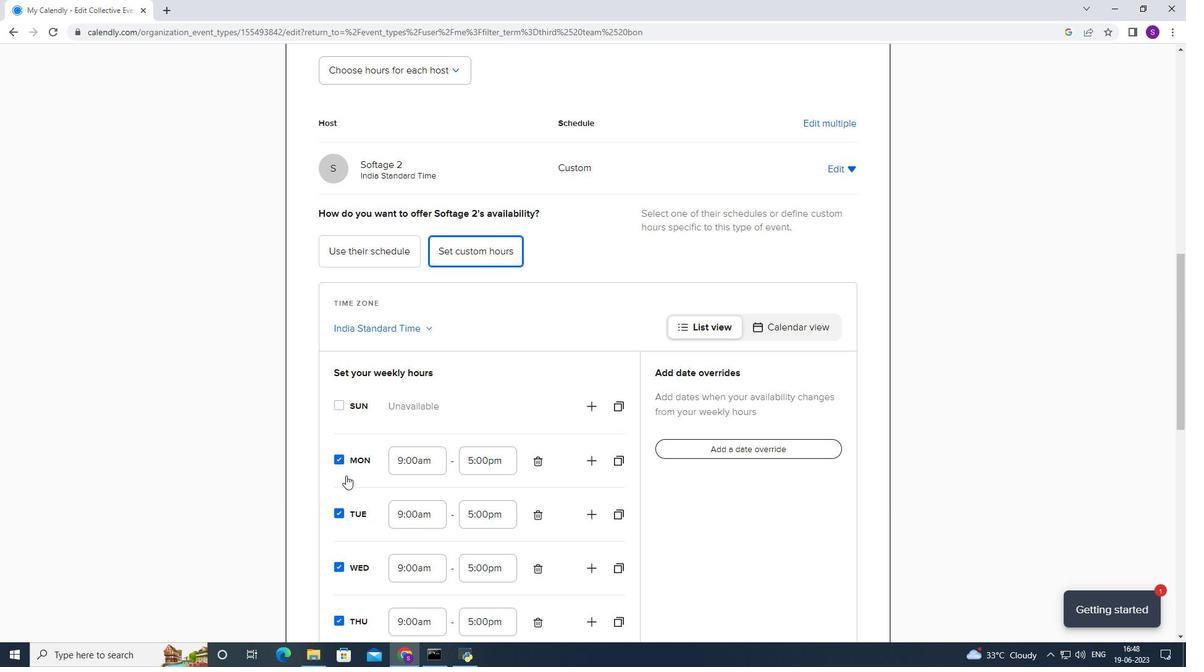 
Action: Mouse moved to (342, 410)
Screenshot: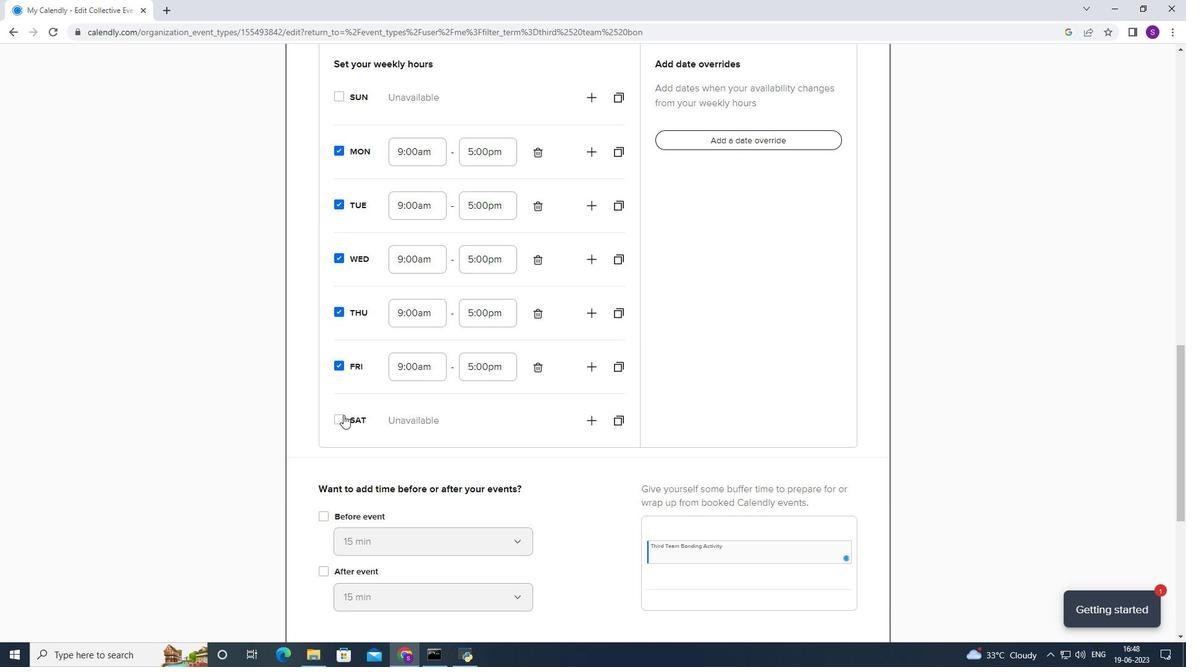 
Action: Mouse pressed left at (342, 410)
Screenshot: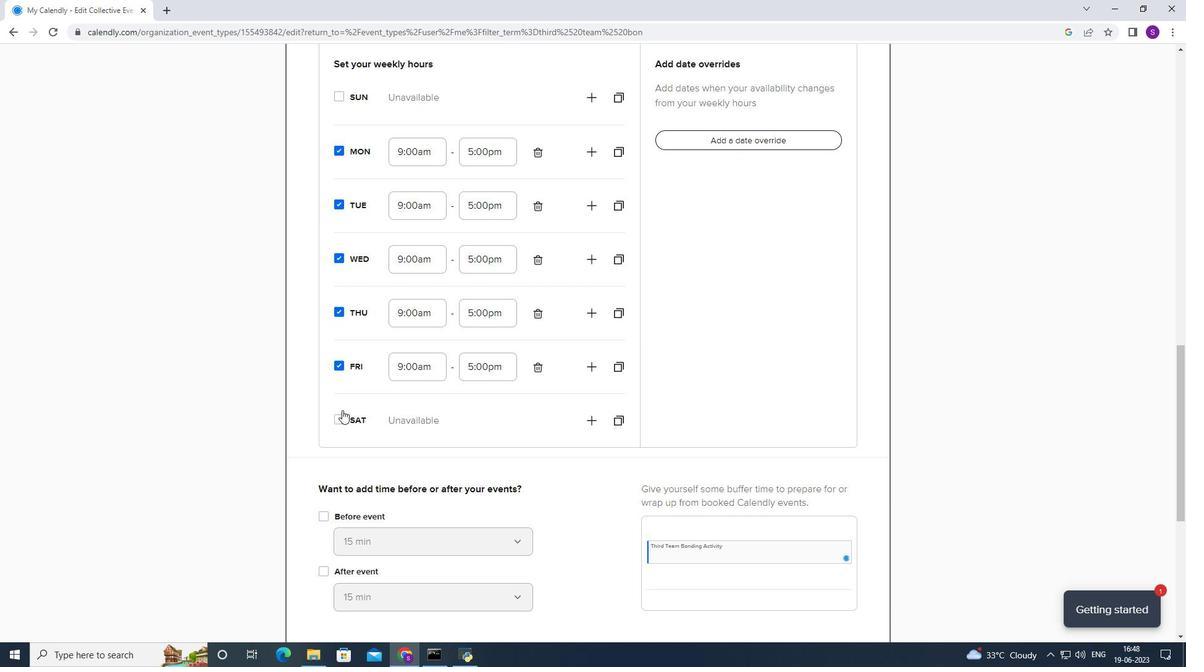 
Action: Mouse moved to (350, 439)
Screenshot: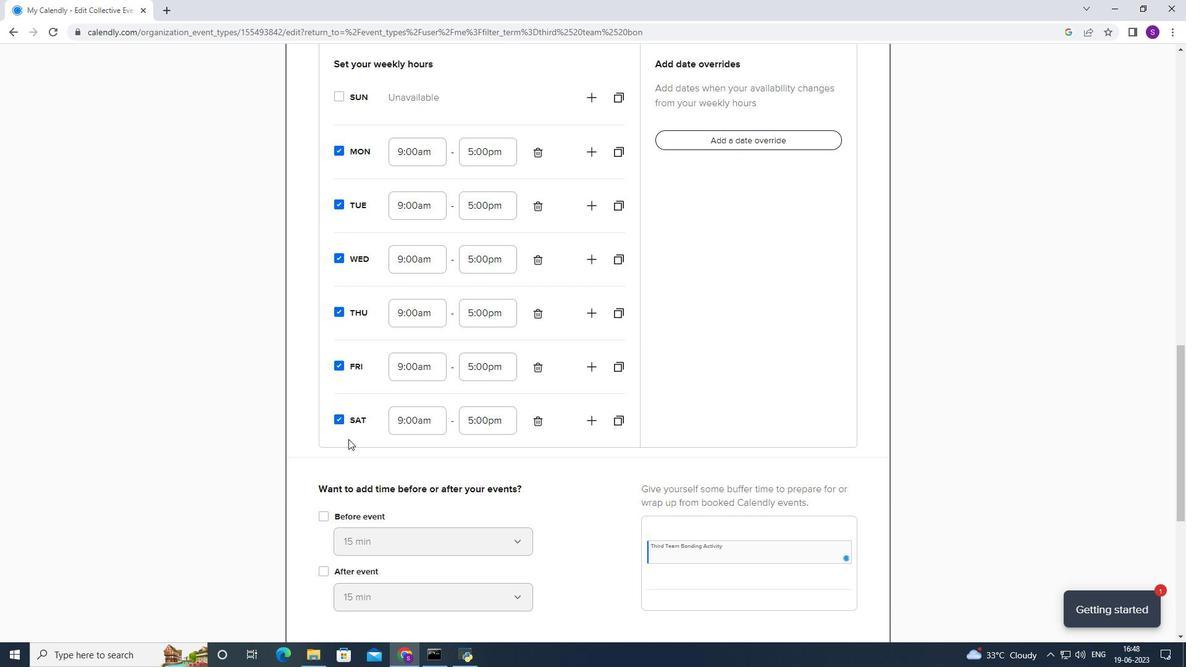 
Action: Mouse scrolled (350, 438) with delta (0, 0)
Screenshot: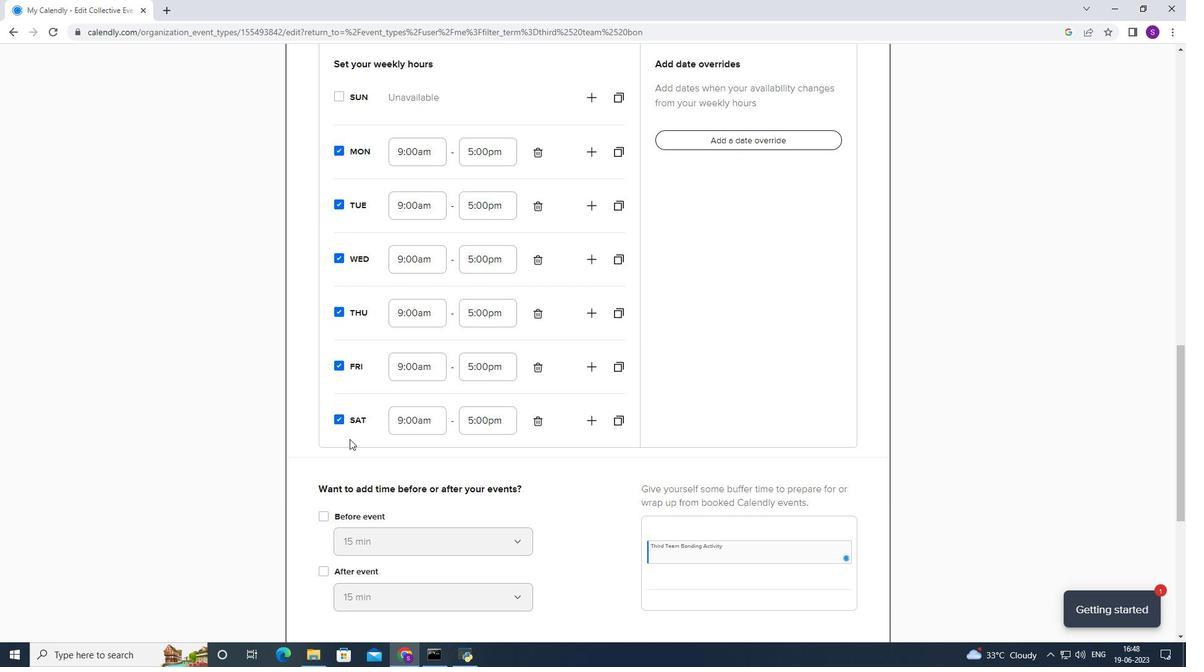 
Action: Mouse scrolled (350, 438) with delta (0, 0)
Screenshot: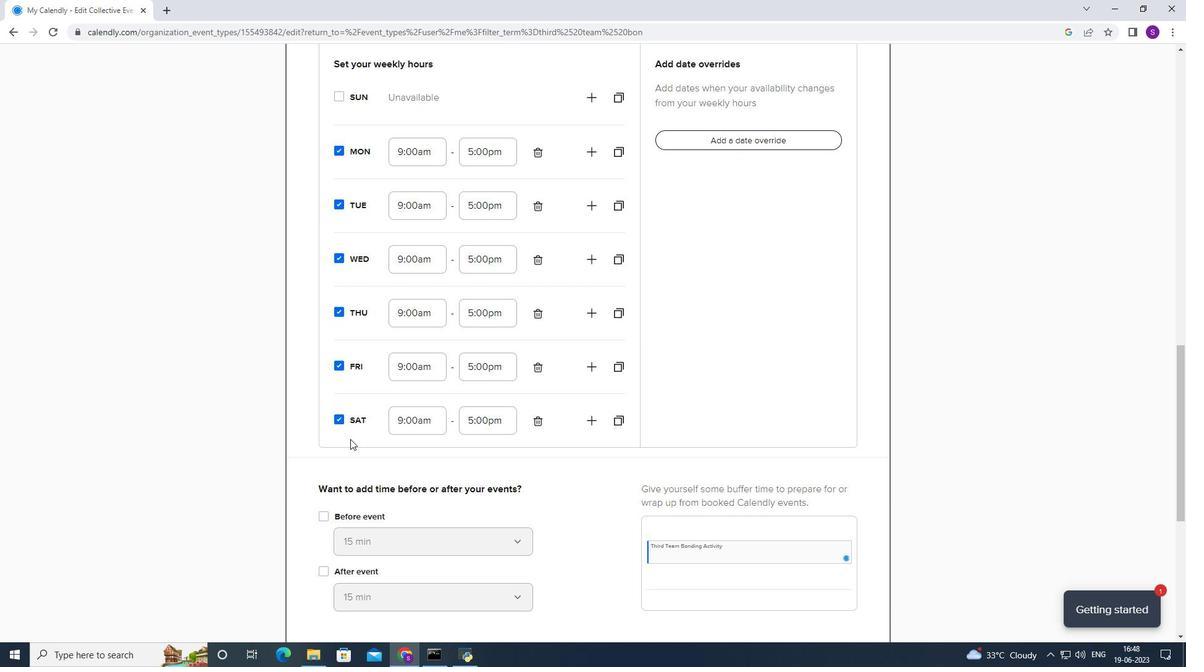 
Action: Mouse scrolled (350, 438) with delta (0, 0)
Screenshot: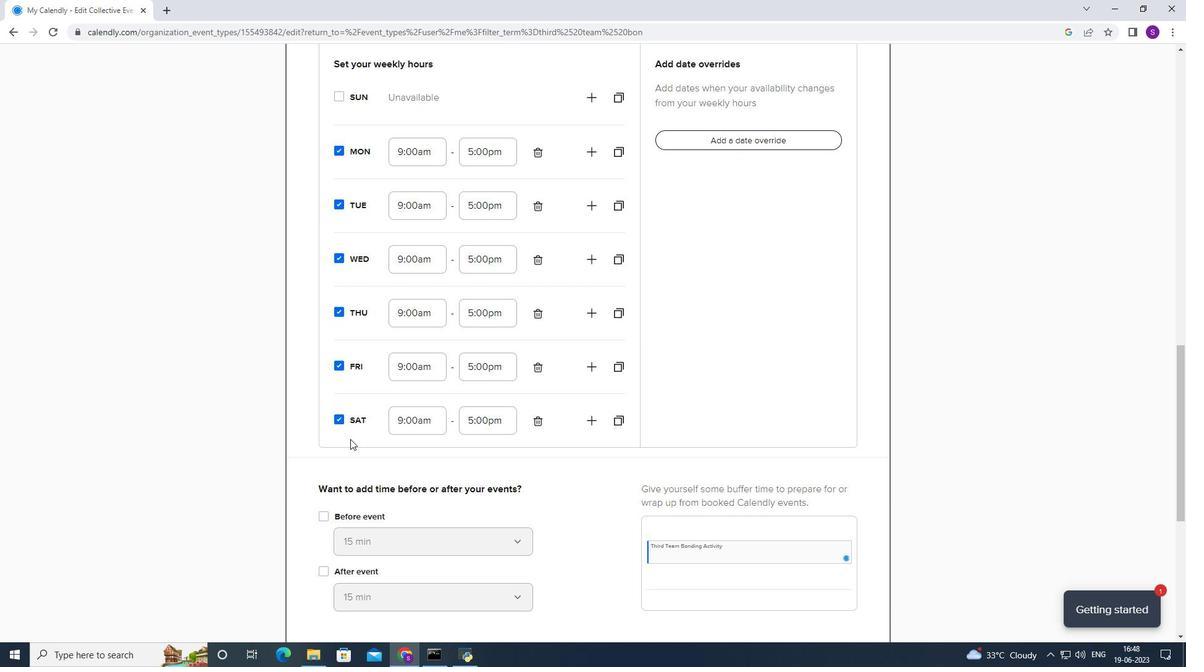 
Action: Mouse scrolled (350, 438) with delta (0, 0)
Screenshot: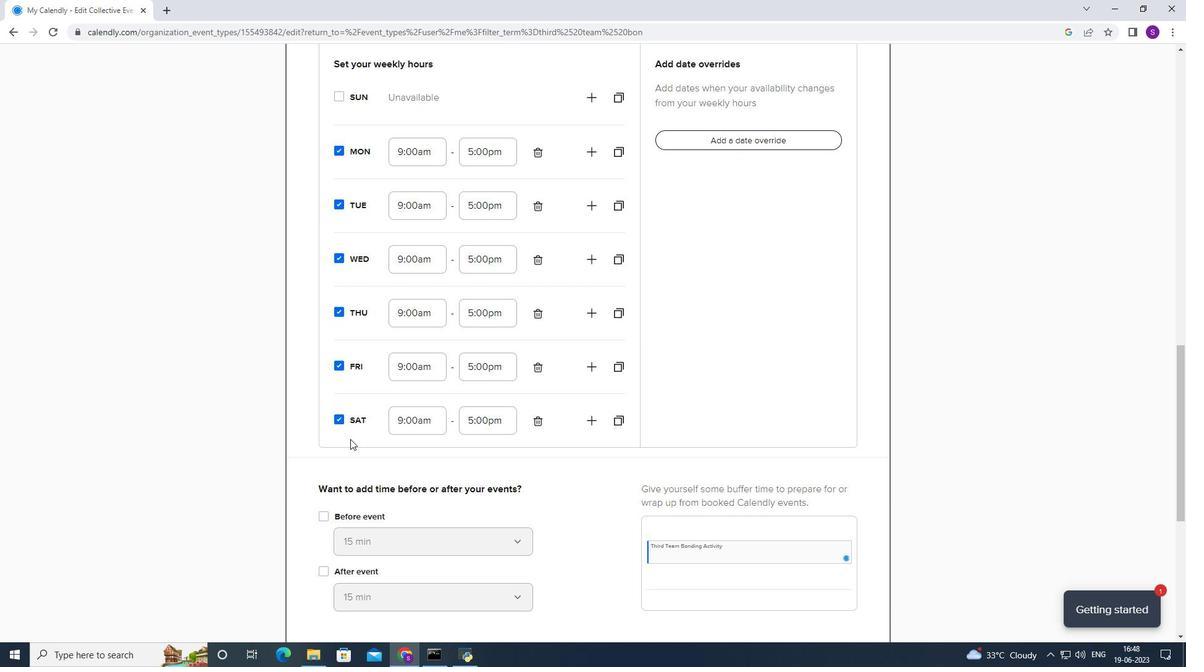 
Action: Mouse moved to (383, 270)
Screenshot: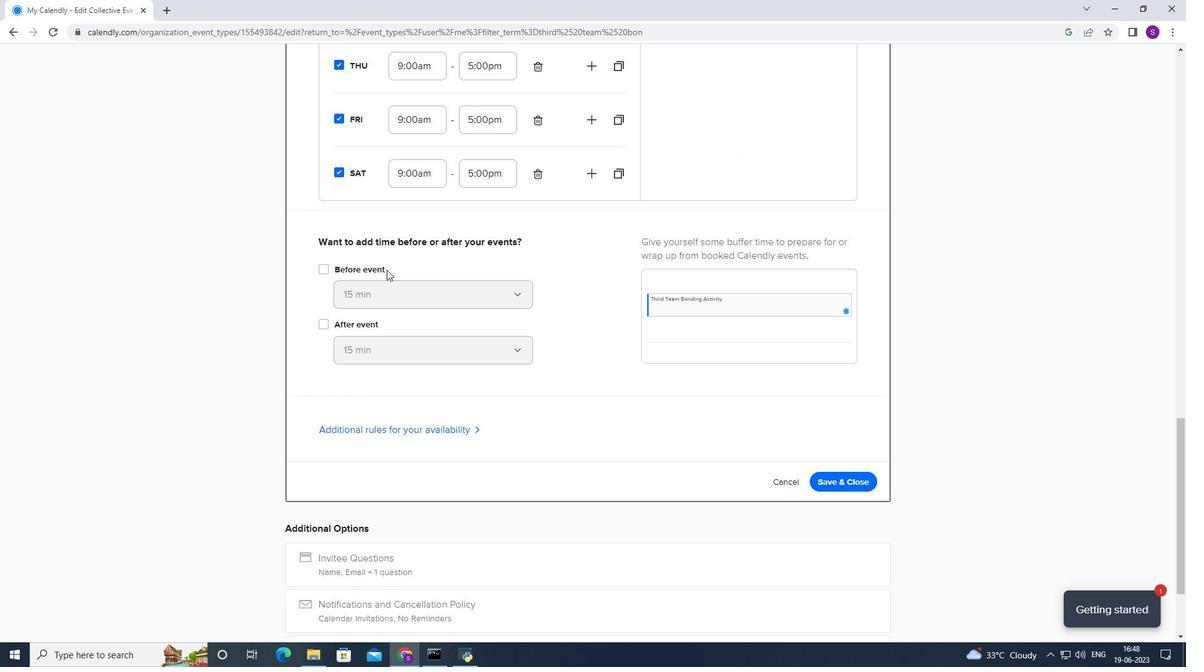 
Action: Mouse pressed left at (383, 270)
Screenshot: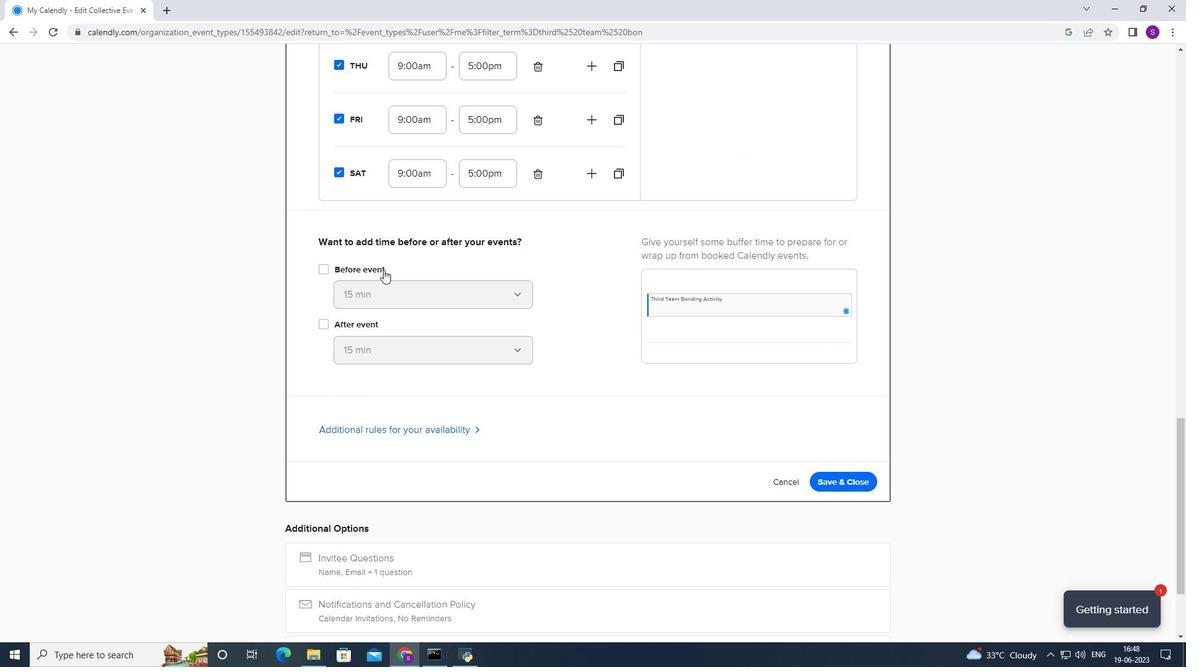 
Action: Mouse moved to (379, 296)
Screenshot: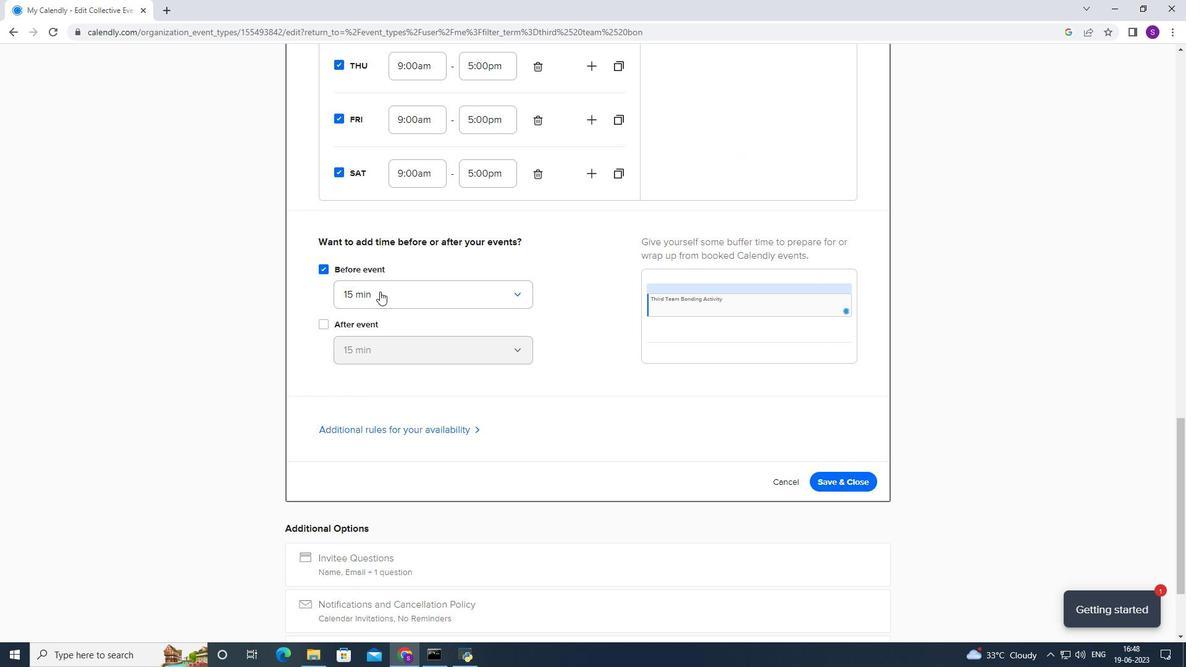 
Action: Mouse pressed left at (379, 296)
Screenshot: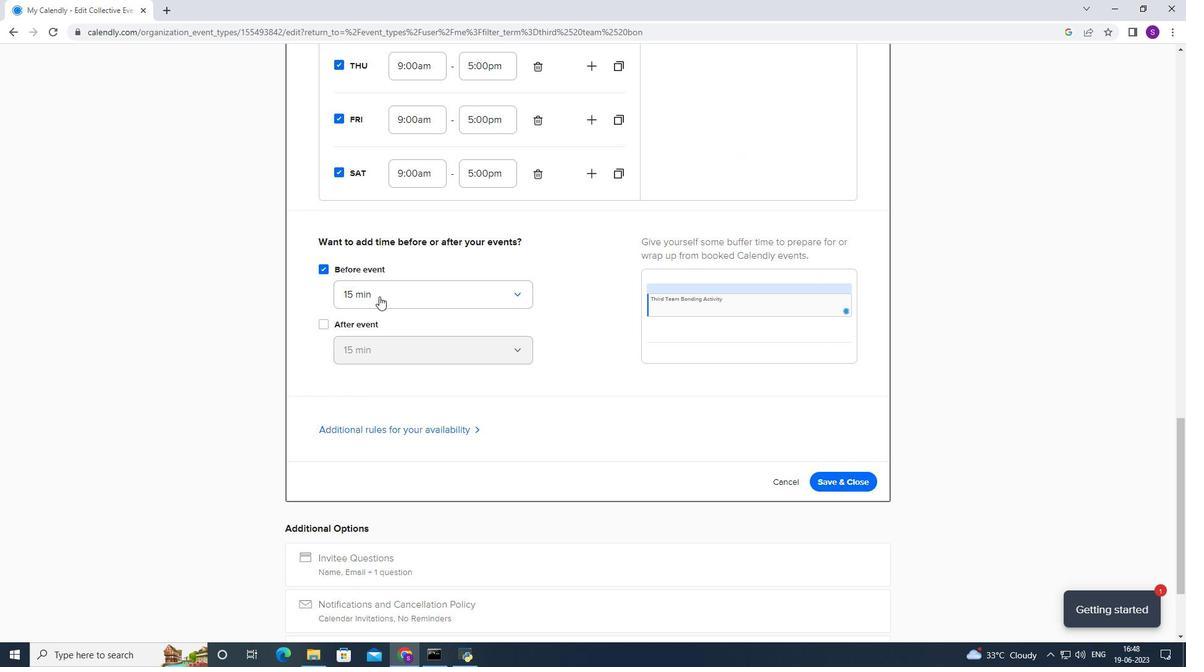 
Action: Mouse moved to (381, 335)
Screenshot: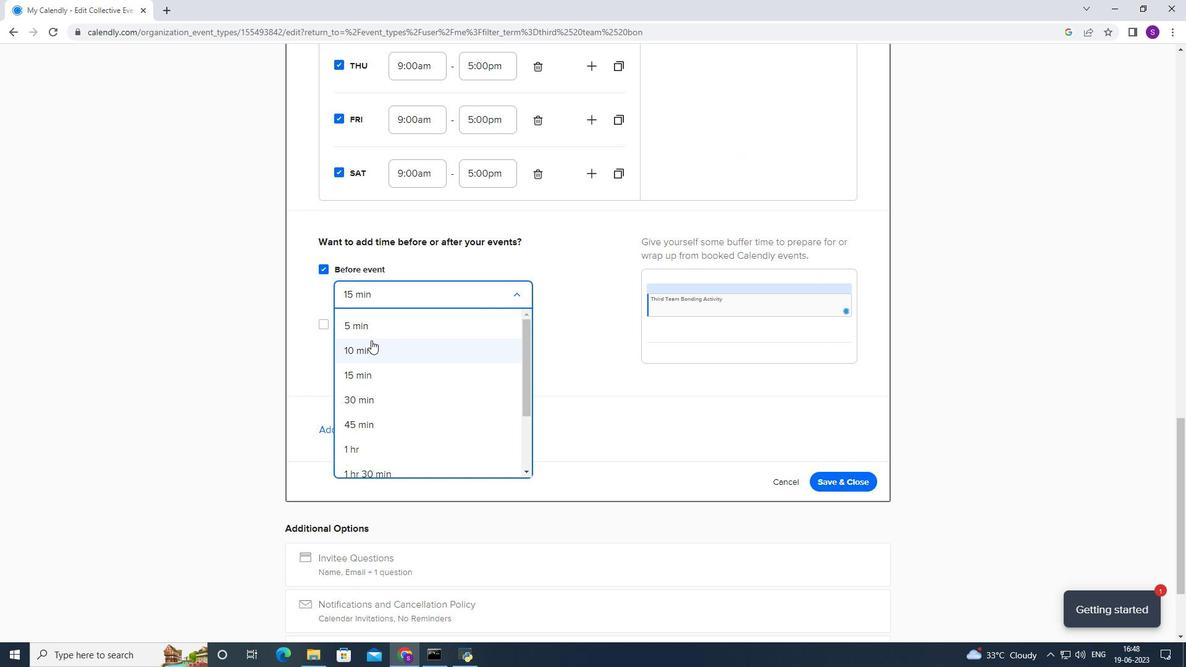 
Action: Mouse pressed left at (381, 335)
Screenshot: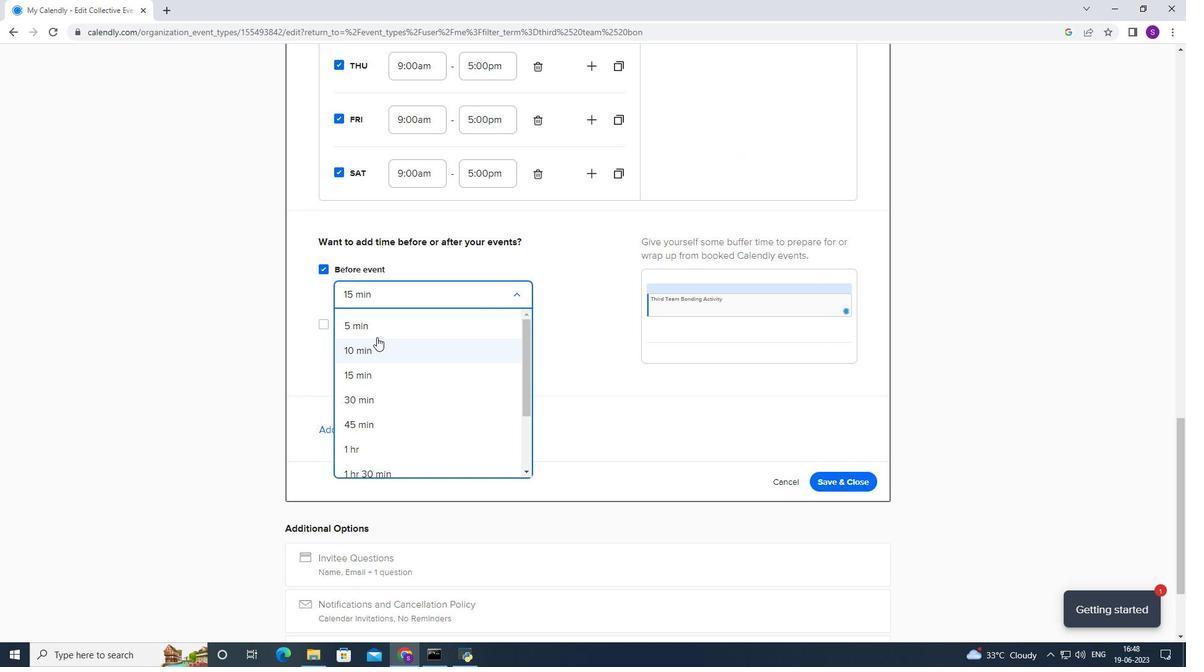 
Action: Mouse pressed left at (381, 335)
Screenshot: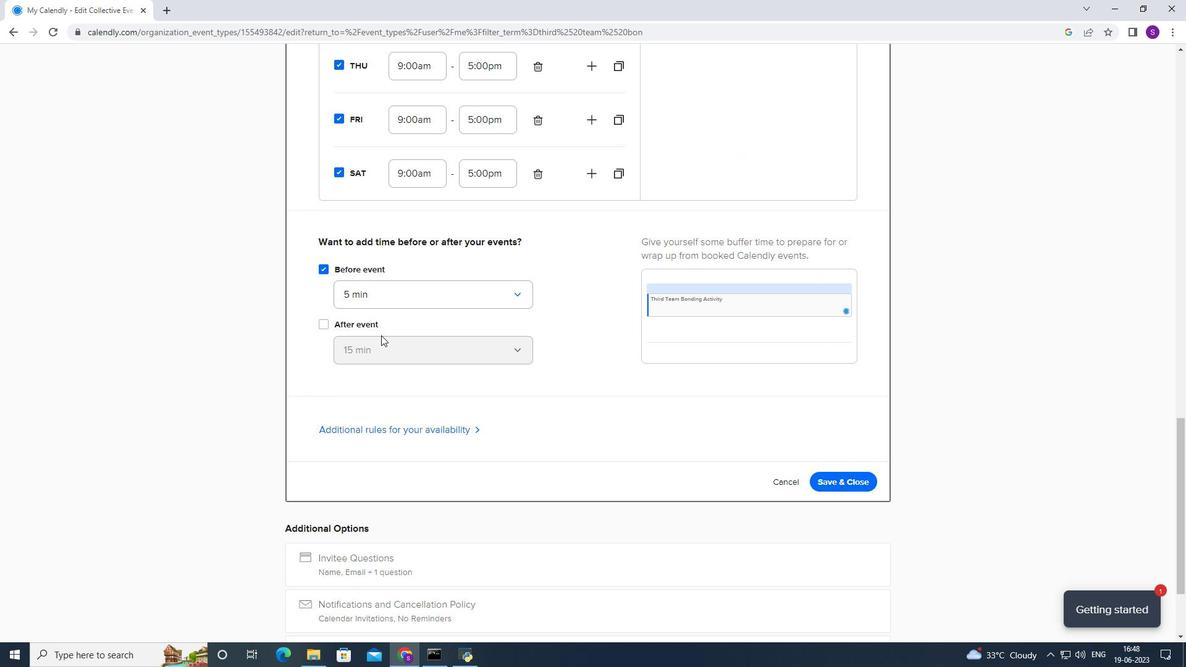 
Action: Mouse moved to (365, 322)
Screenshot: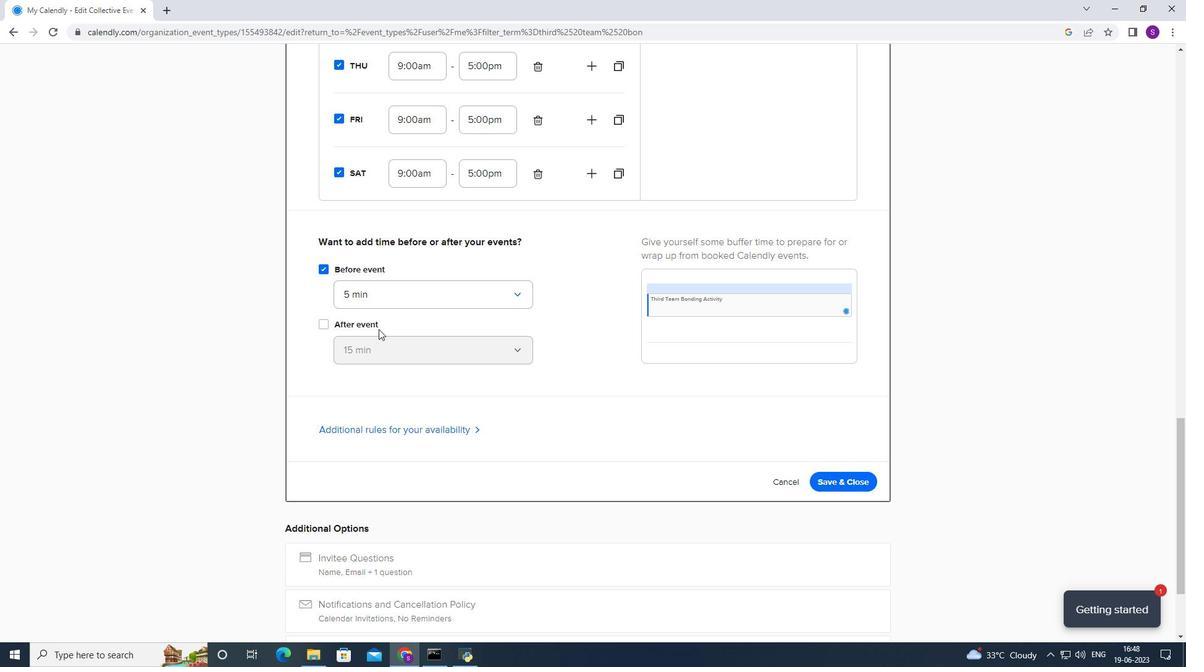 
Action: Mouse pressed left at (365, 322)
Screenshot: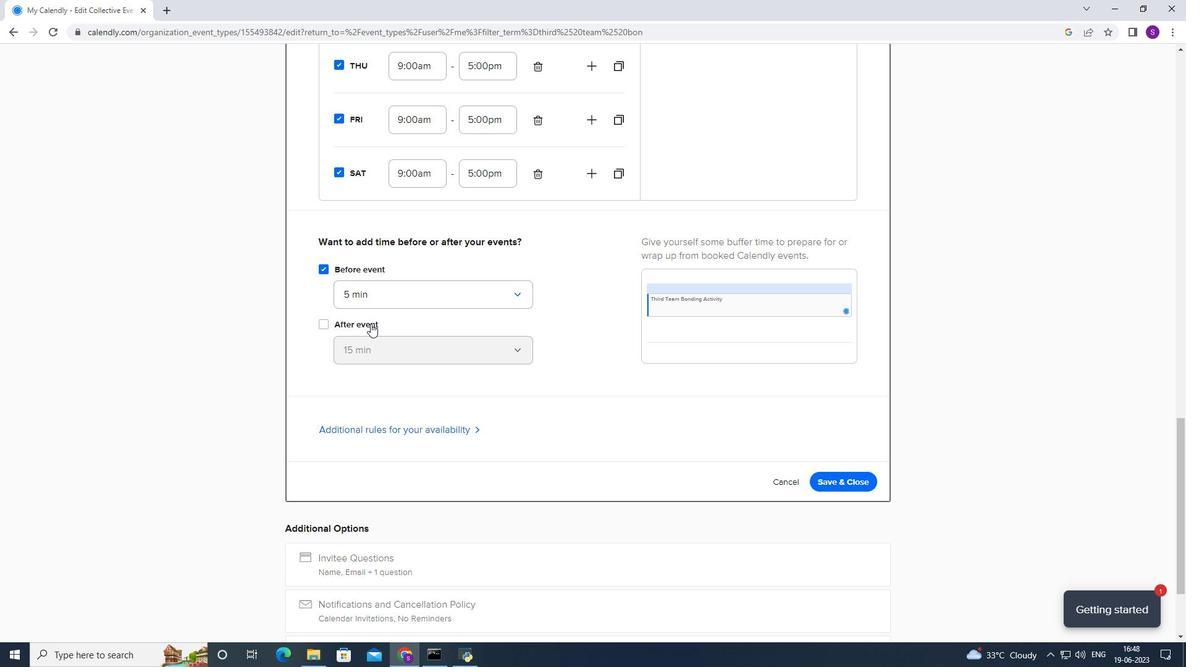 
Action: Mouse moved to (364, 349)
Screenshot: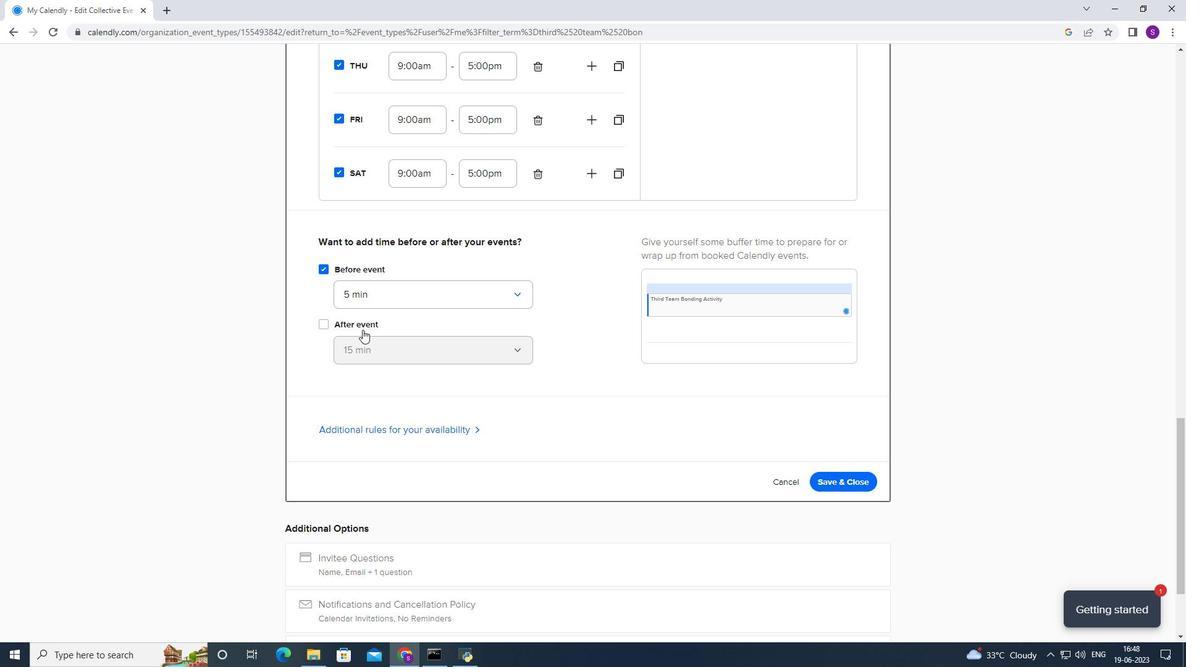 
Action: Mouse pressed left at (364, 349)
Screenshot: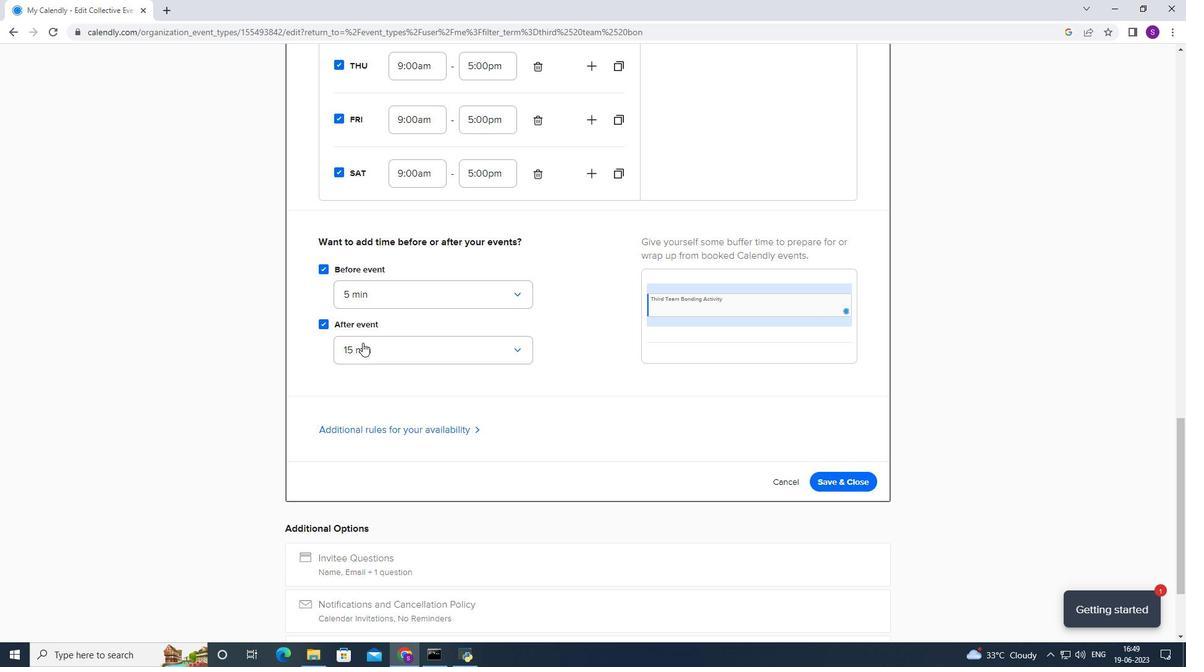 
Action: Mouse moved to (364, 390)
Screenshot: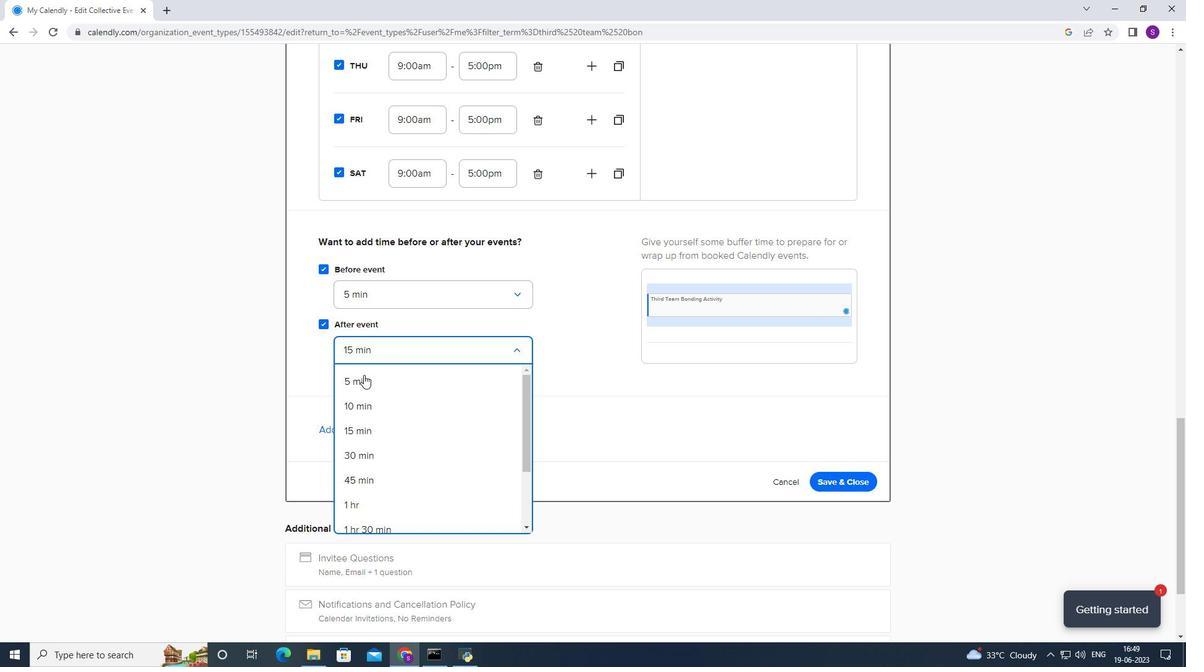 
Action: Mouse pressed left at (364, 390)
Screenshot: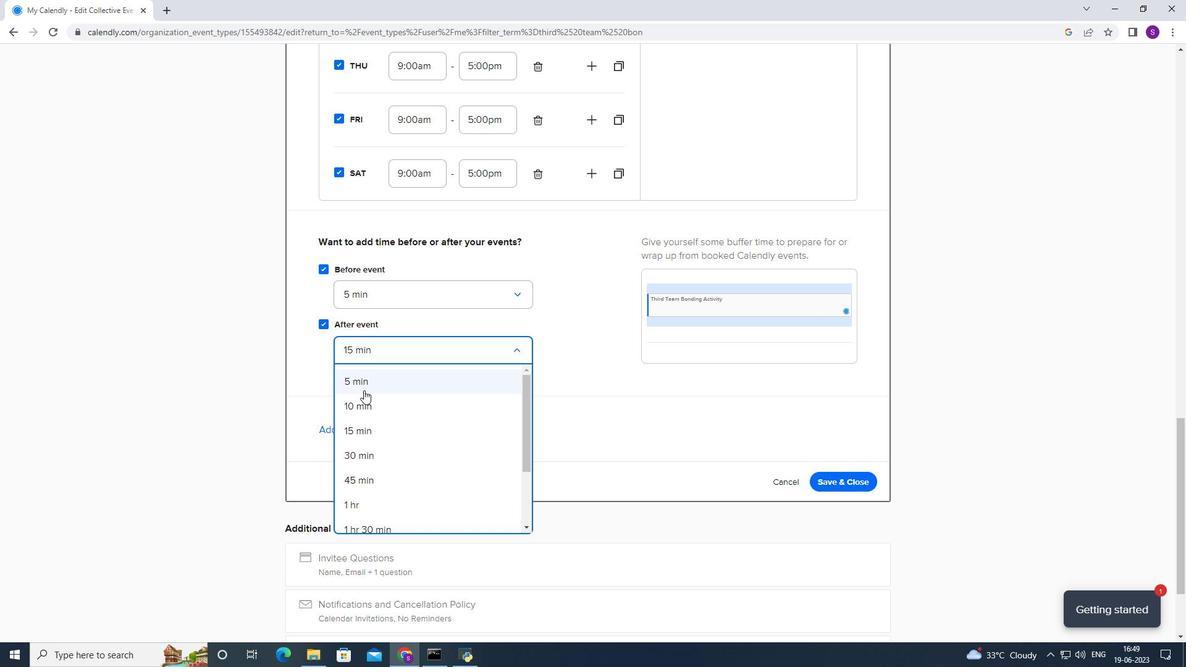
Action: Mouse scrolled (364, 390) with delta (0, 0)
Screenshot: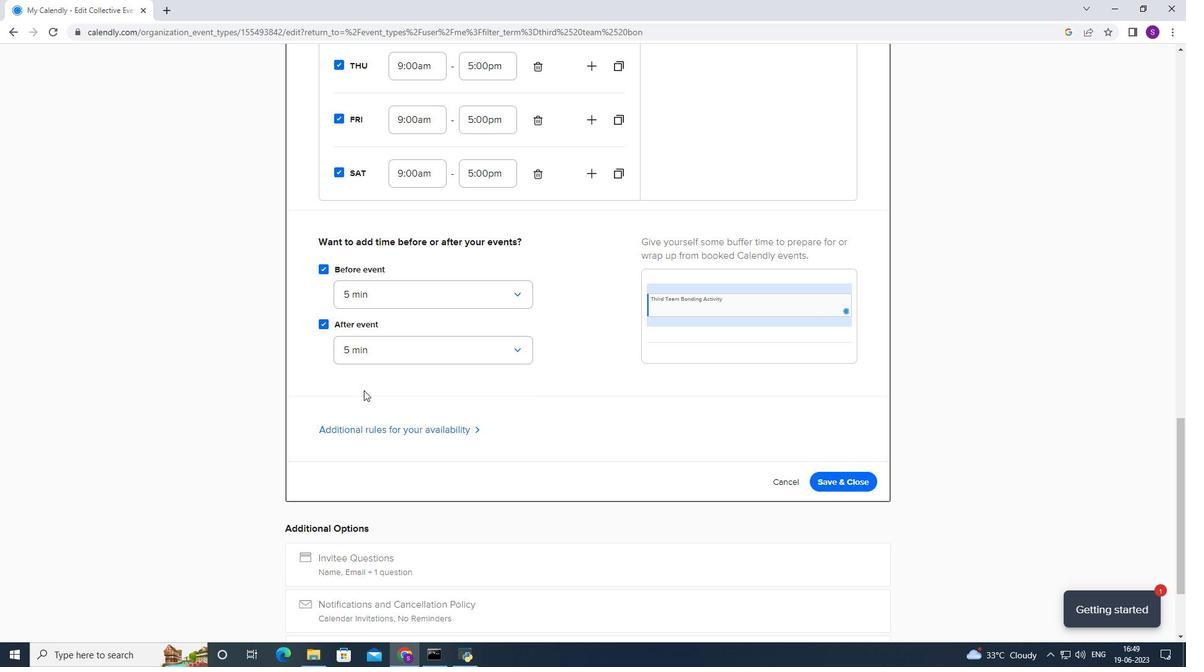 
Action: Mouse scrolled (364, 390) with delta (0, 0)
Screenshot: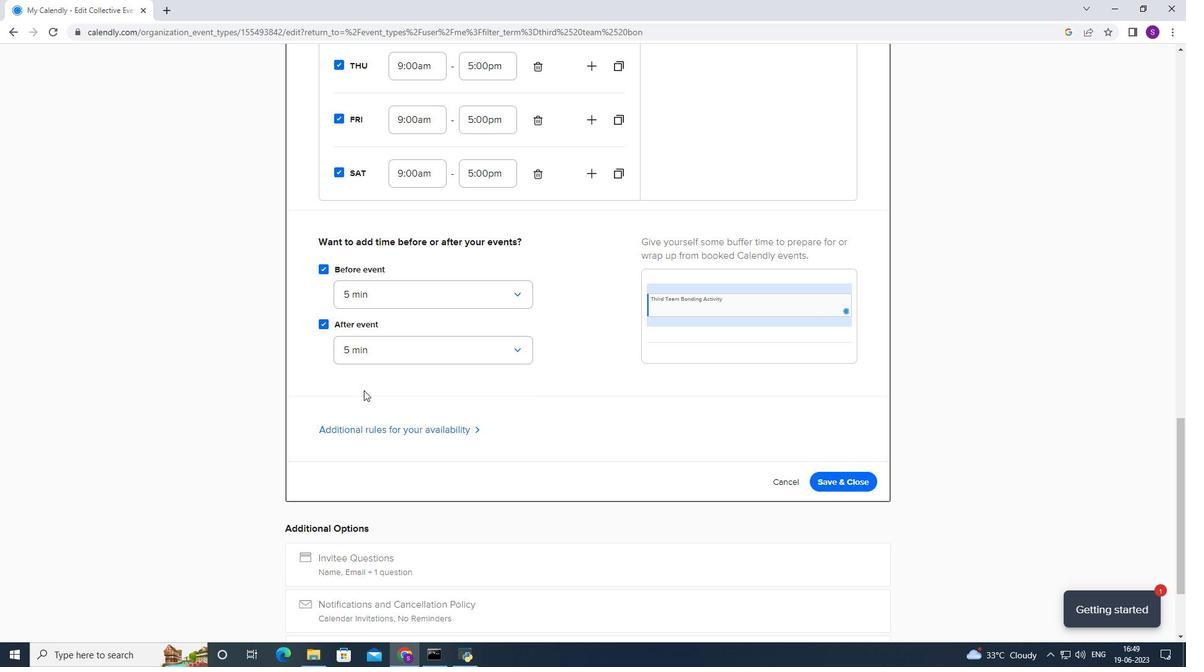 
Action: Mouse scrolled (364, 390) with delta (0, 0)
Screenshot: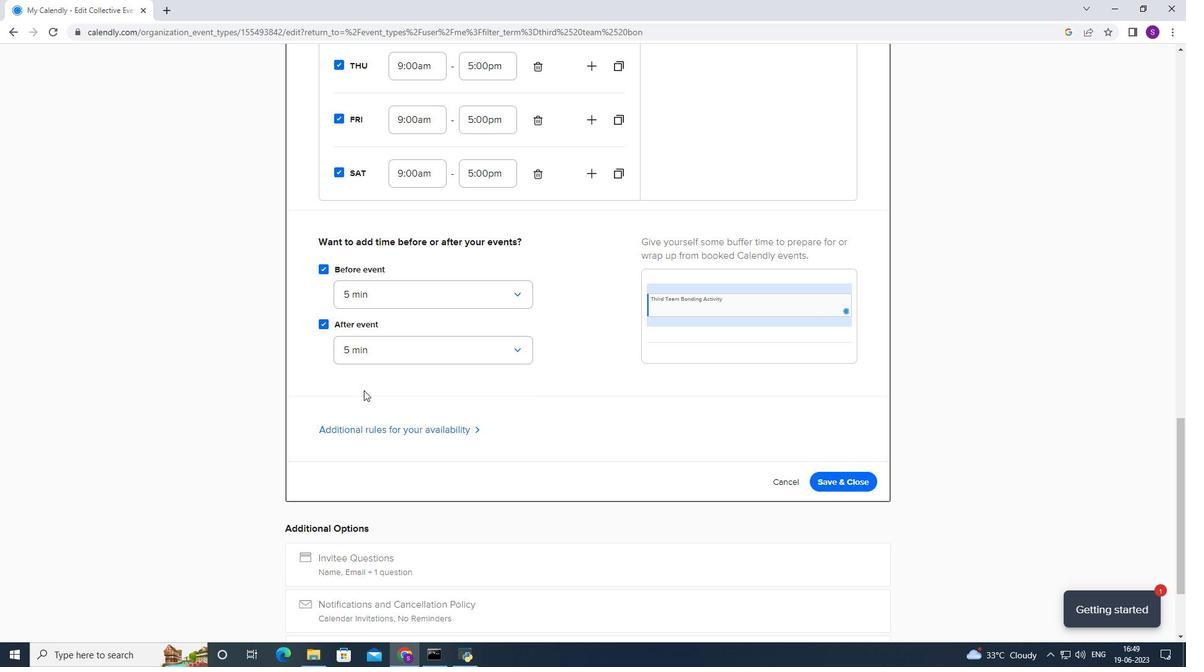 
Action: Mouse moved to (383, 295)
Screenshot: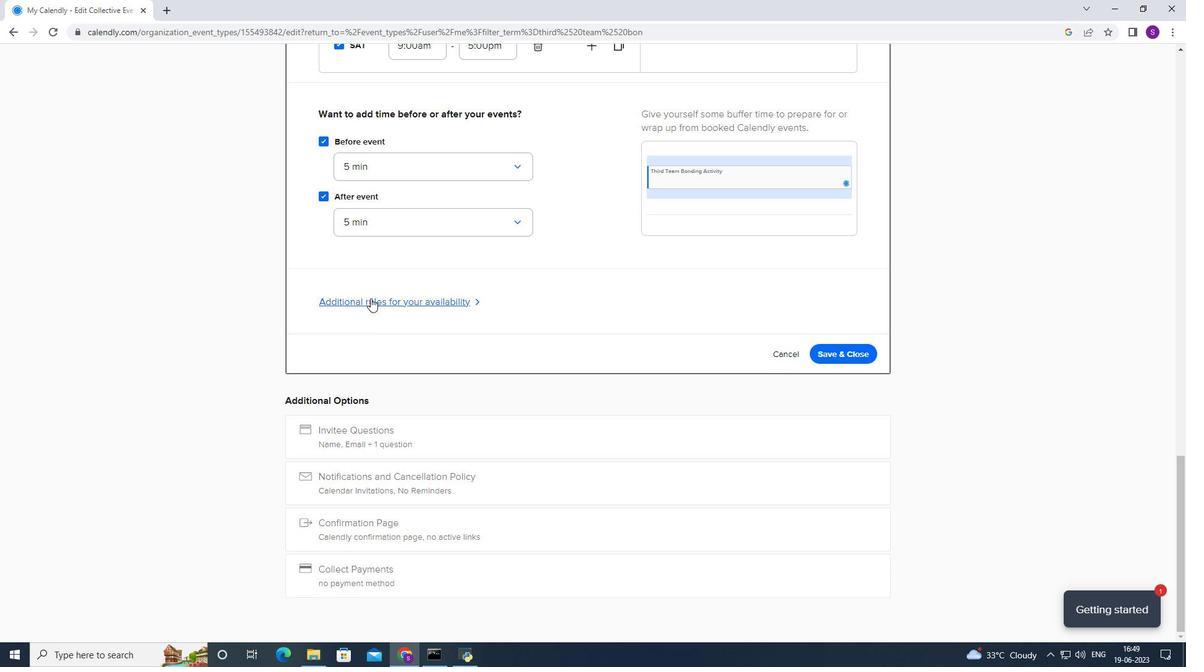 
Action: Mouse pressed left at (383, 295)
Screenshot: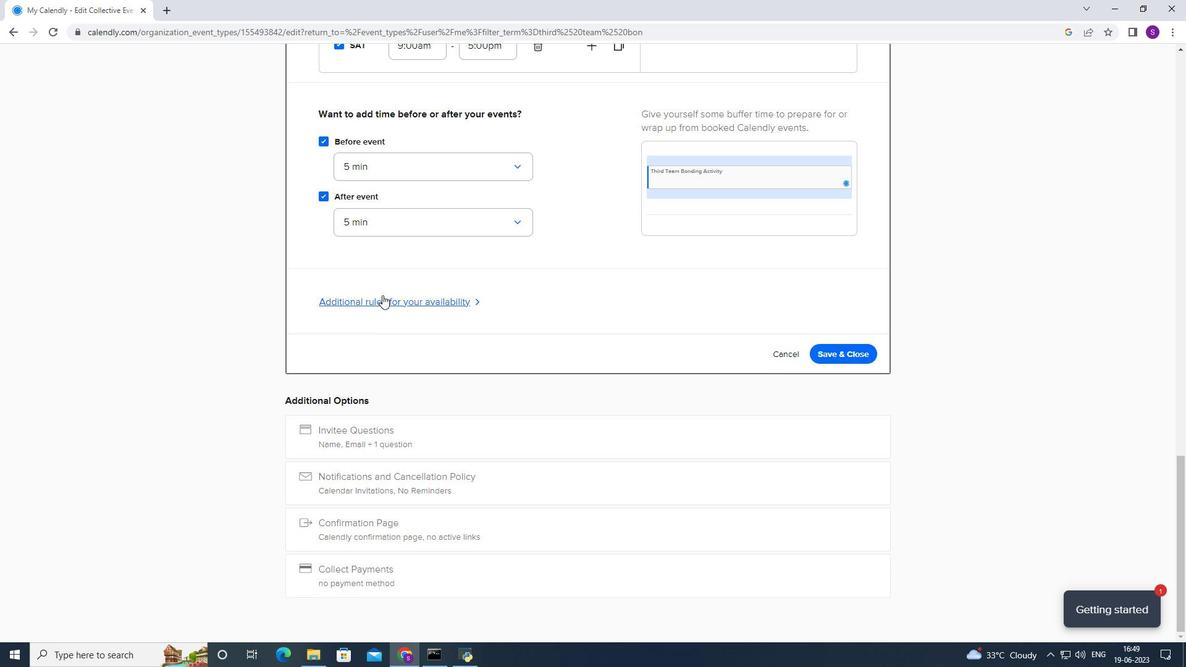 
Action: Mouse moved to (377, 362)
Screenshot: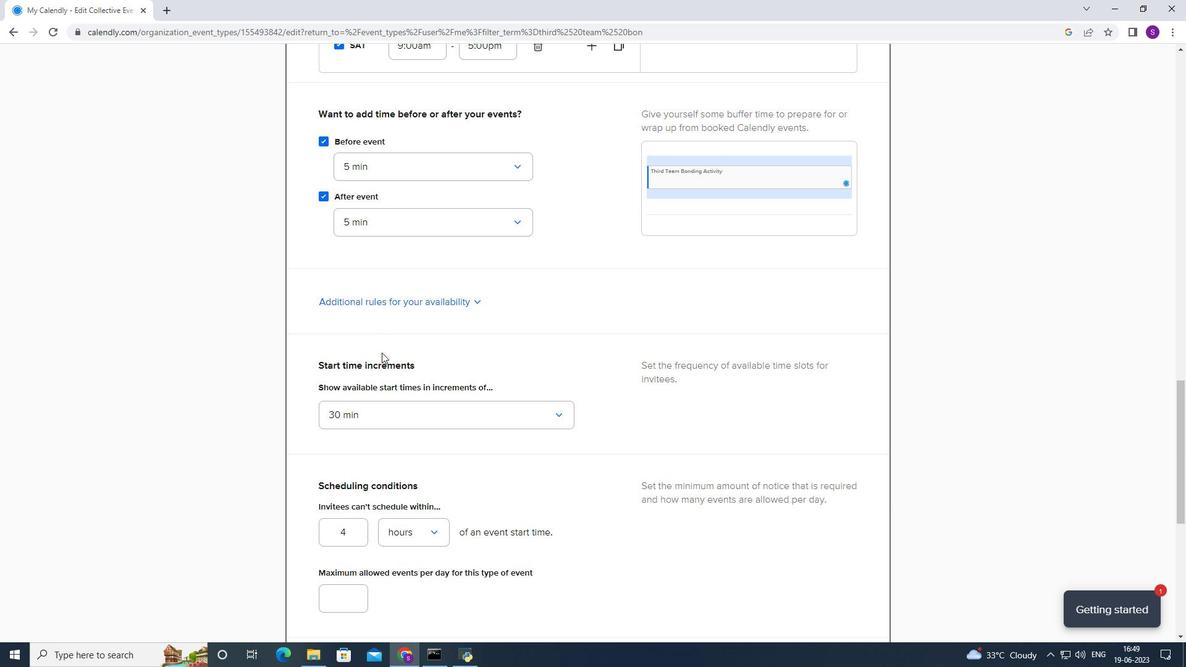 
Action: Mouse scrolled (377, 361) with delta (0, 0)
Screenshot: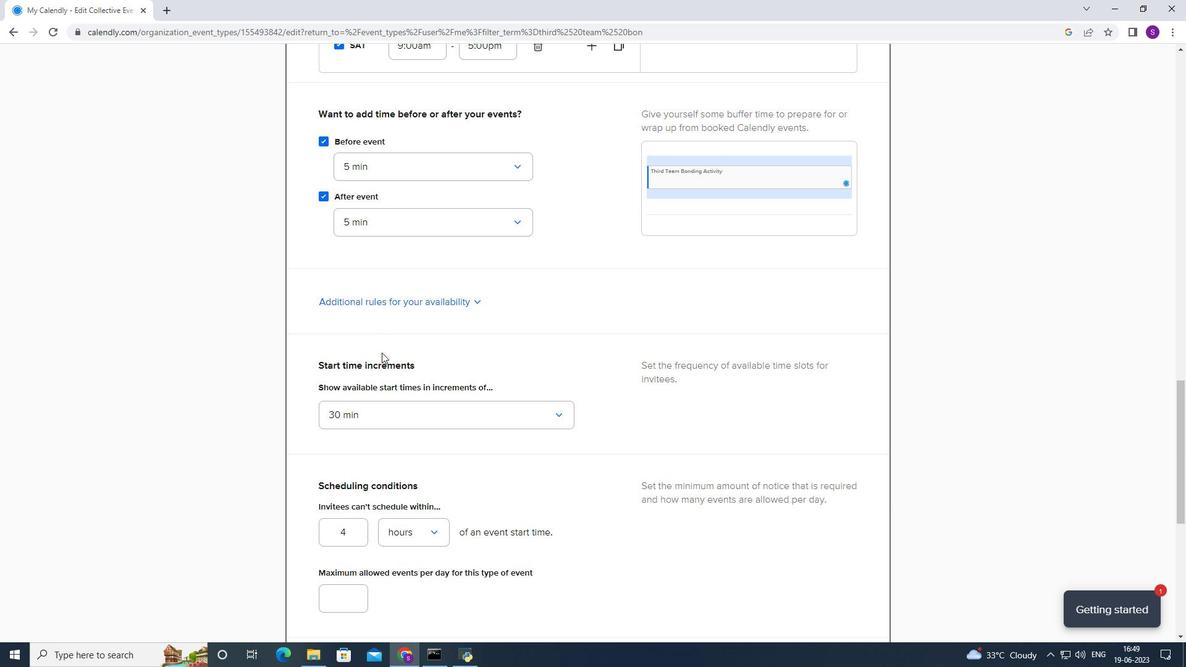 
Action: Mouse moved to (346, 471)
Screenshot: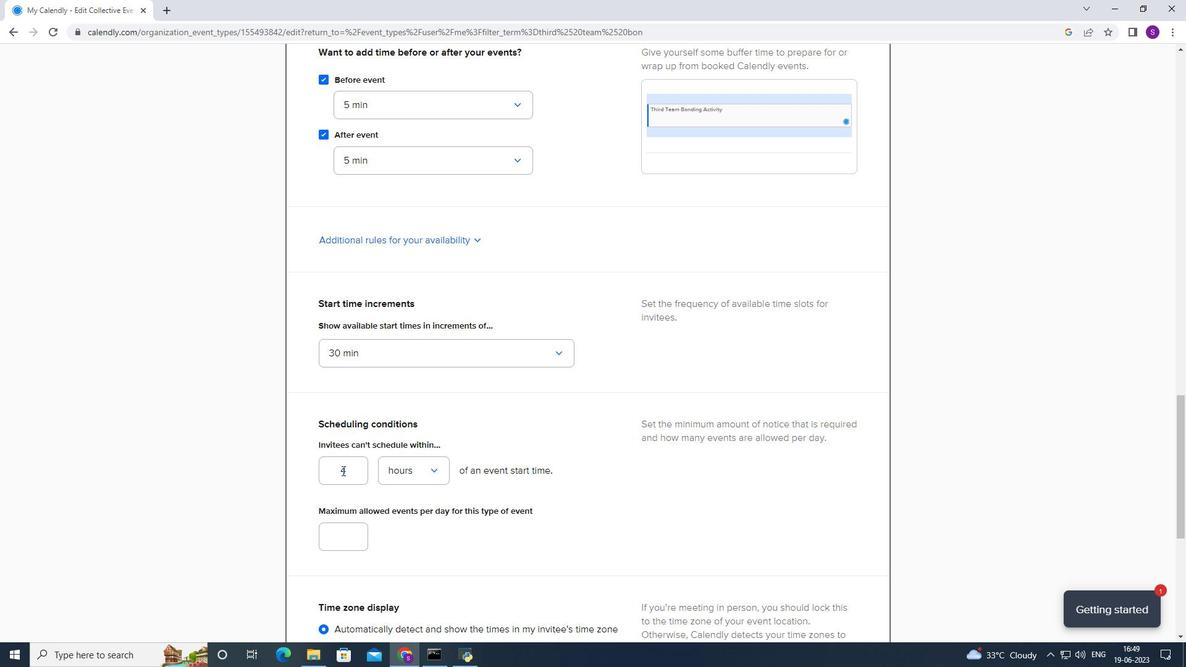 
Action: Mouse pressed left at (346, 471)
Screenshot: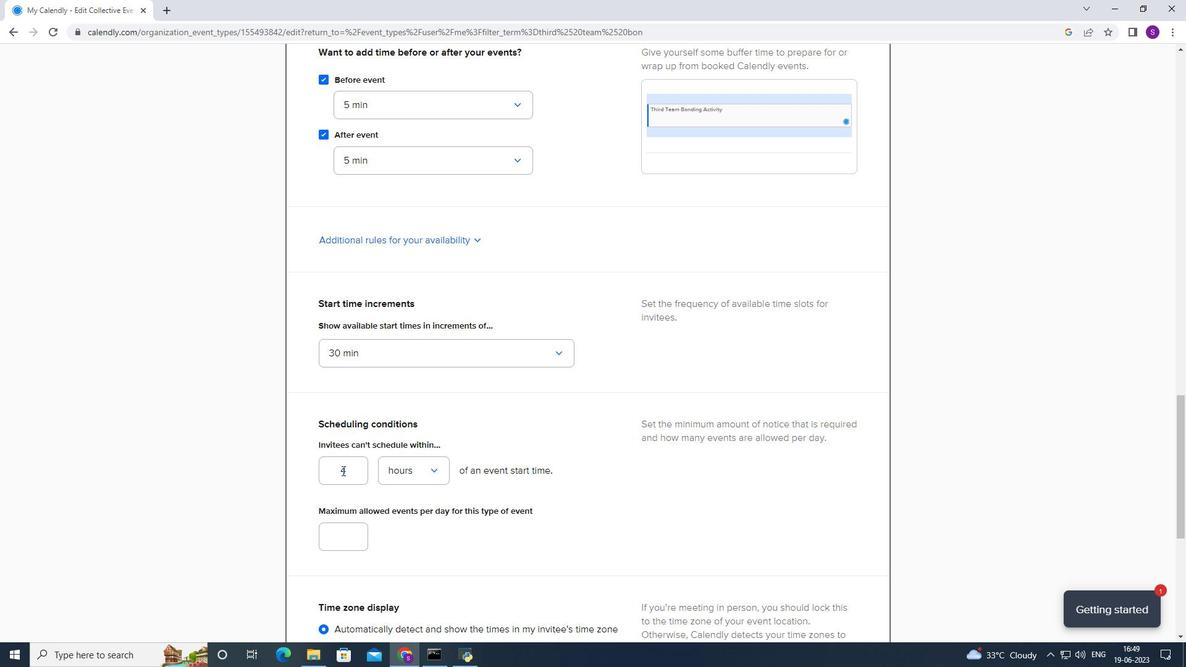 
Action: Mouse moved to (337, 459)
Screenshot: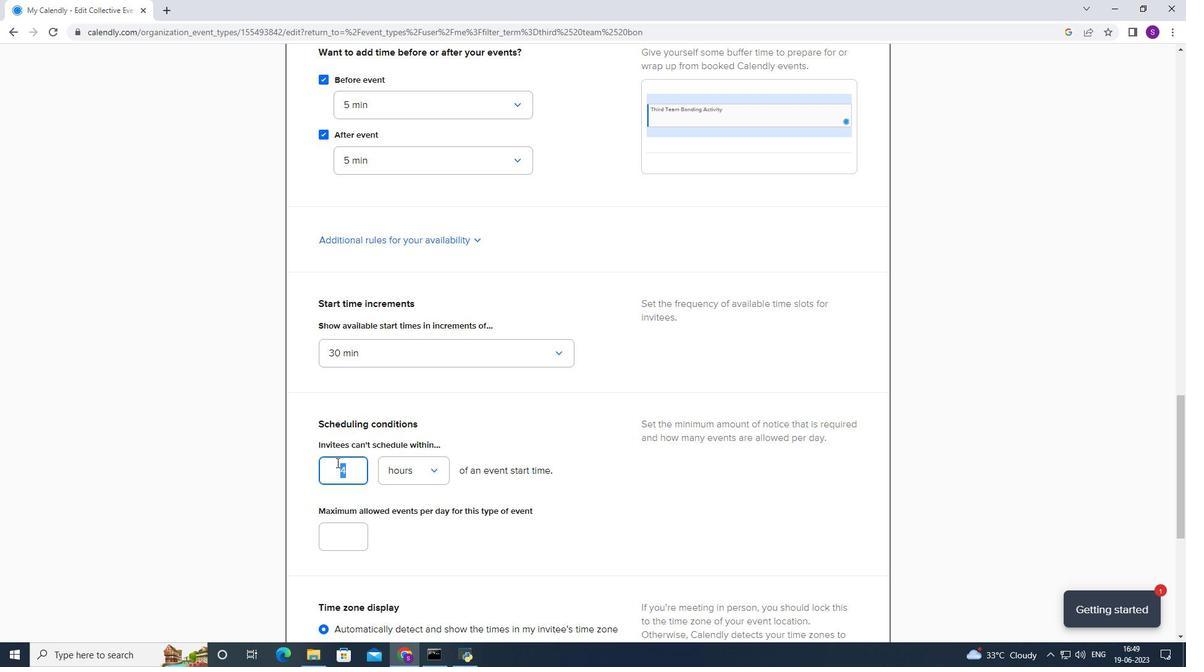 
Action: Key pressed 1
Screenshot: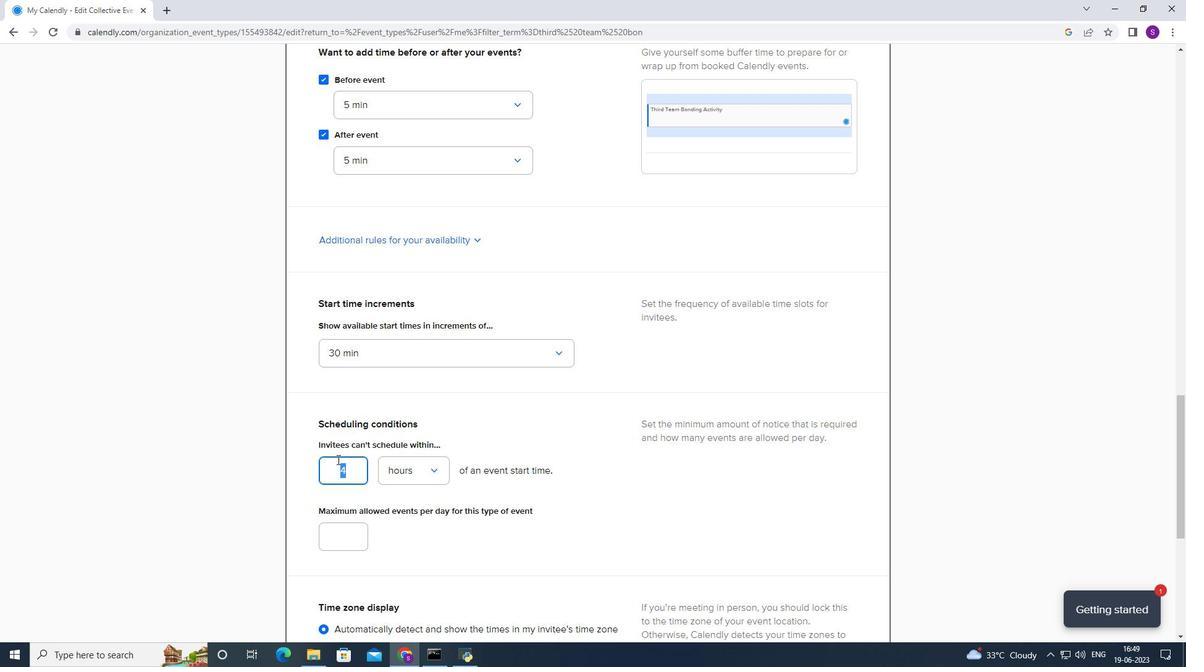 
Action: Mouse moved to (338, 453)
Screenshot: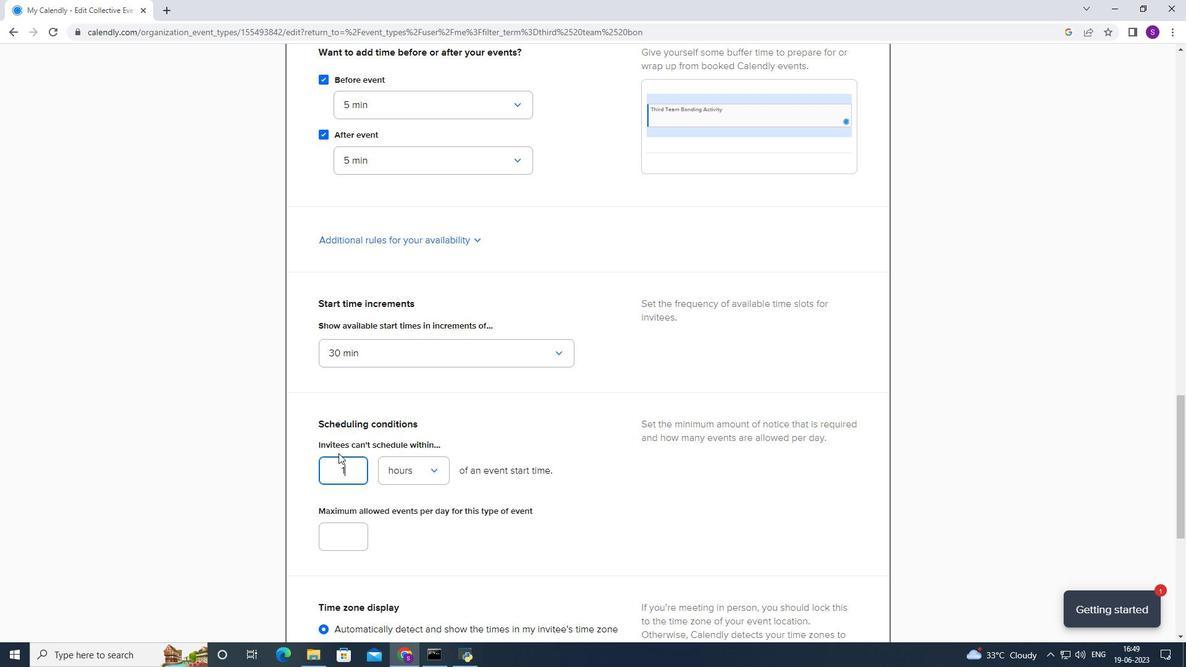 
Action: Key pressed 6
Screenshot: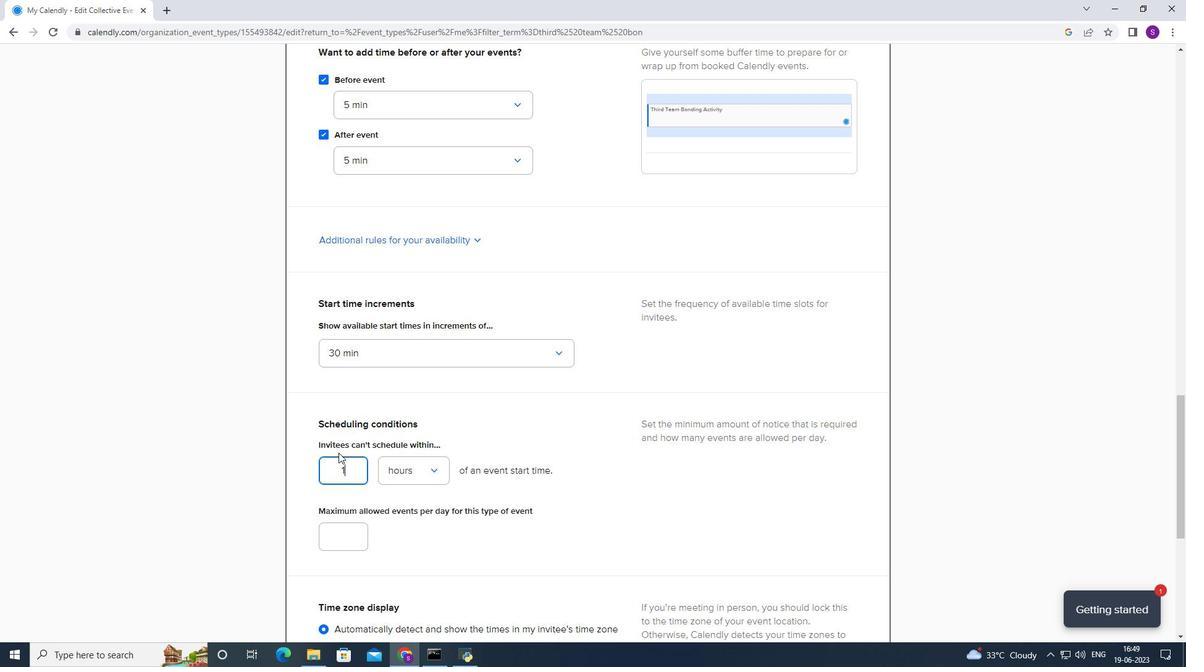 
Action: Mouse moved to (363, 520)
Screenshot: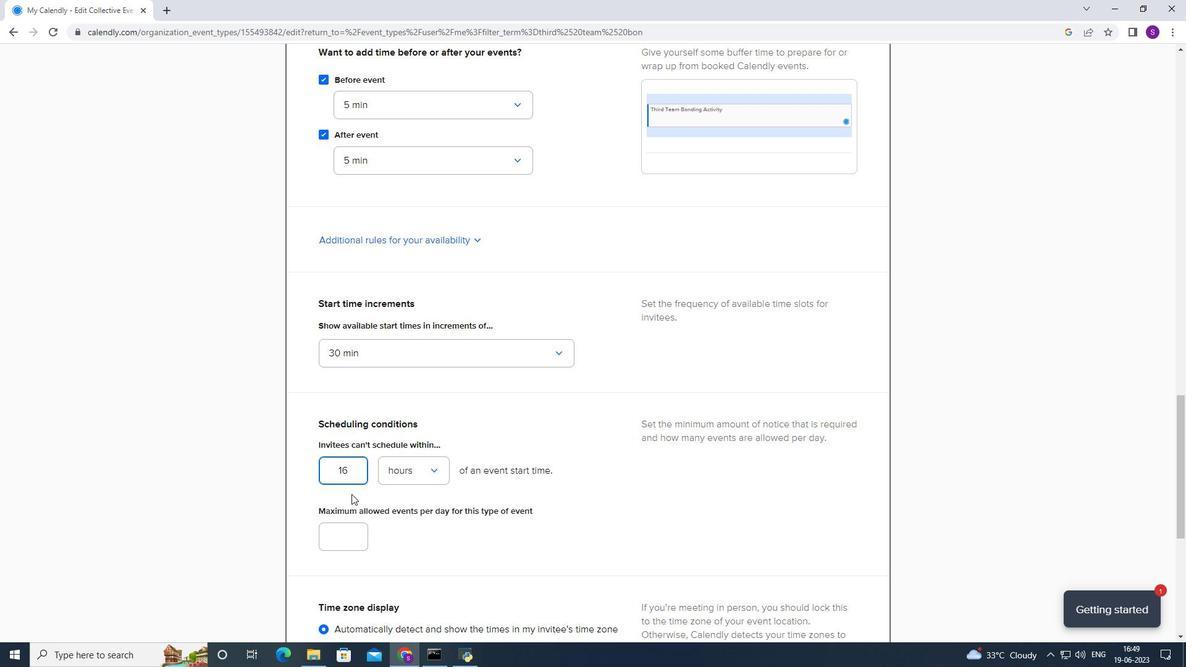 
Action: Key pressed 5
Screenshot: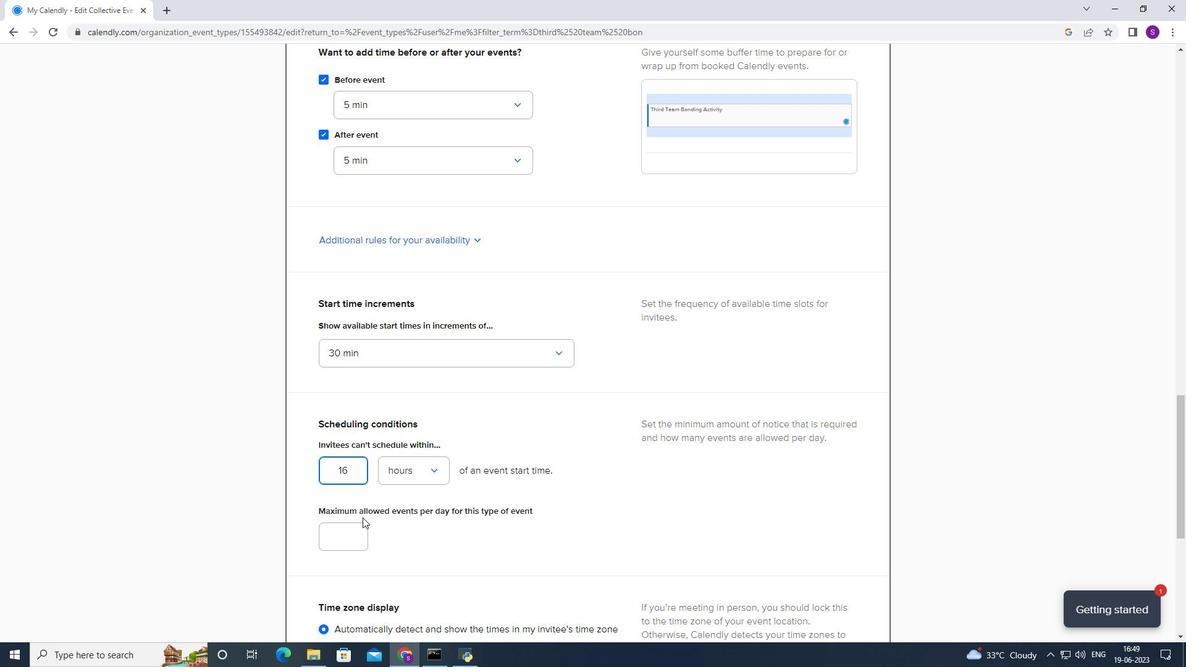 
Action: Mouse moved to (354, 535)
Screenshot: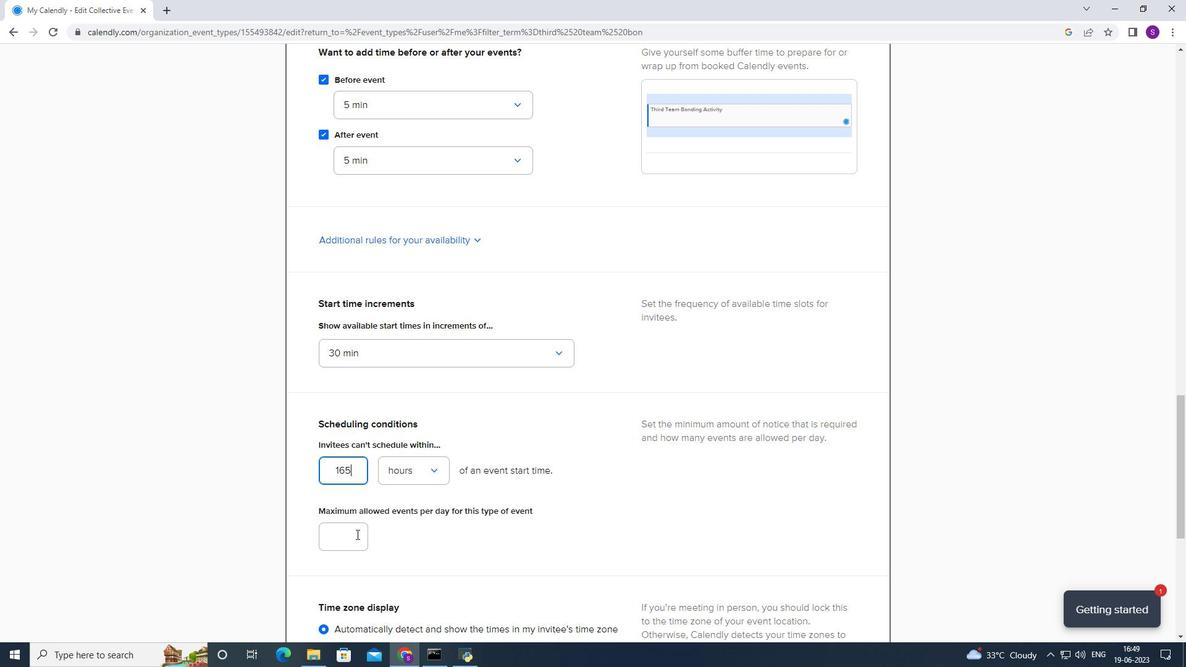 
Action: Mouse pressed left at (354, 535)
Screenshot: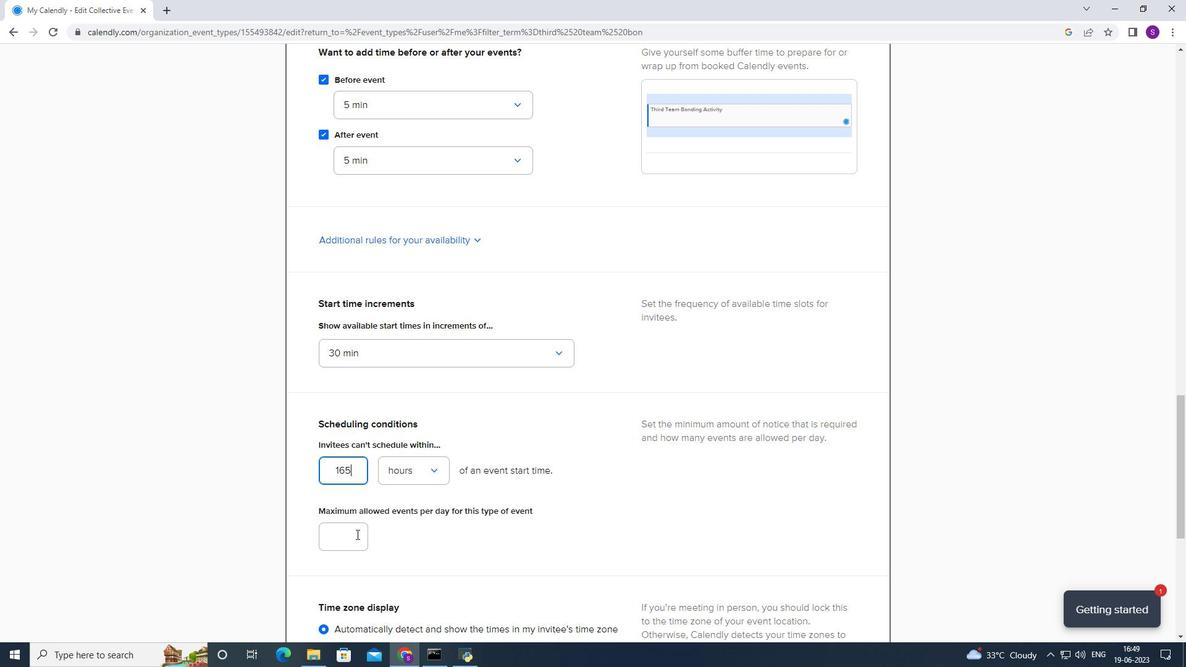 
Action: Mouse moved to (353, 535)
Screenshot: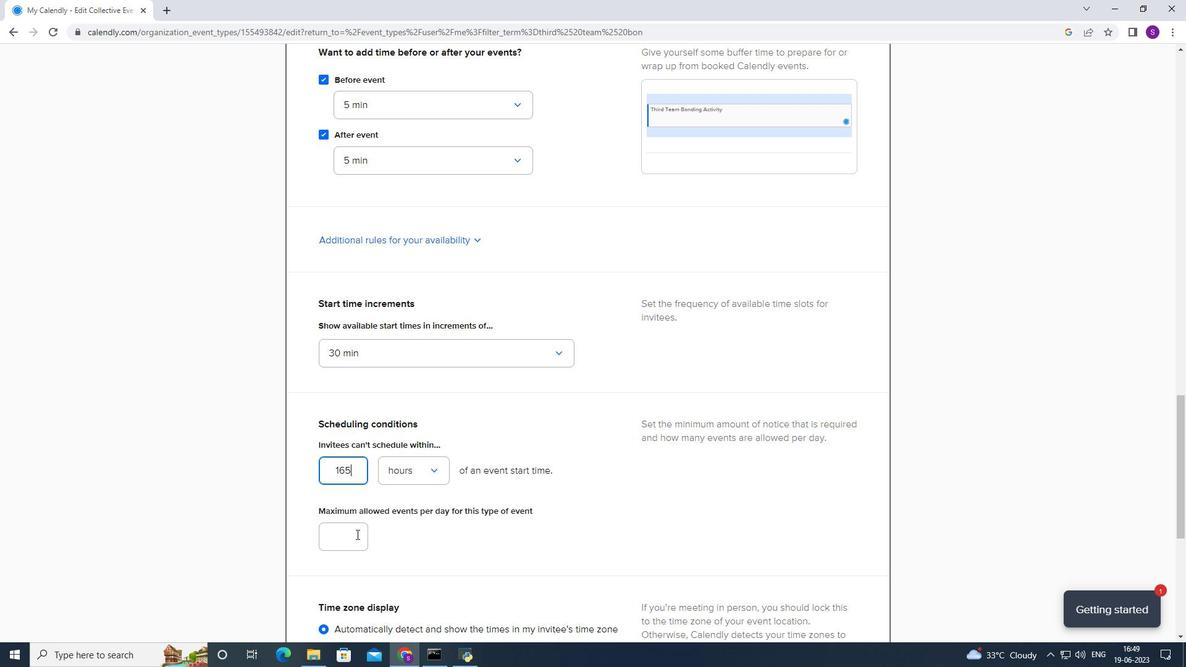 
Action: Key pressed 5
Screenshot: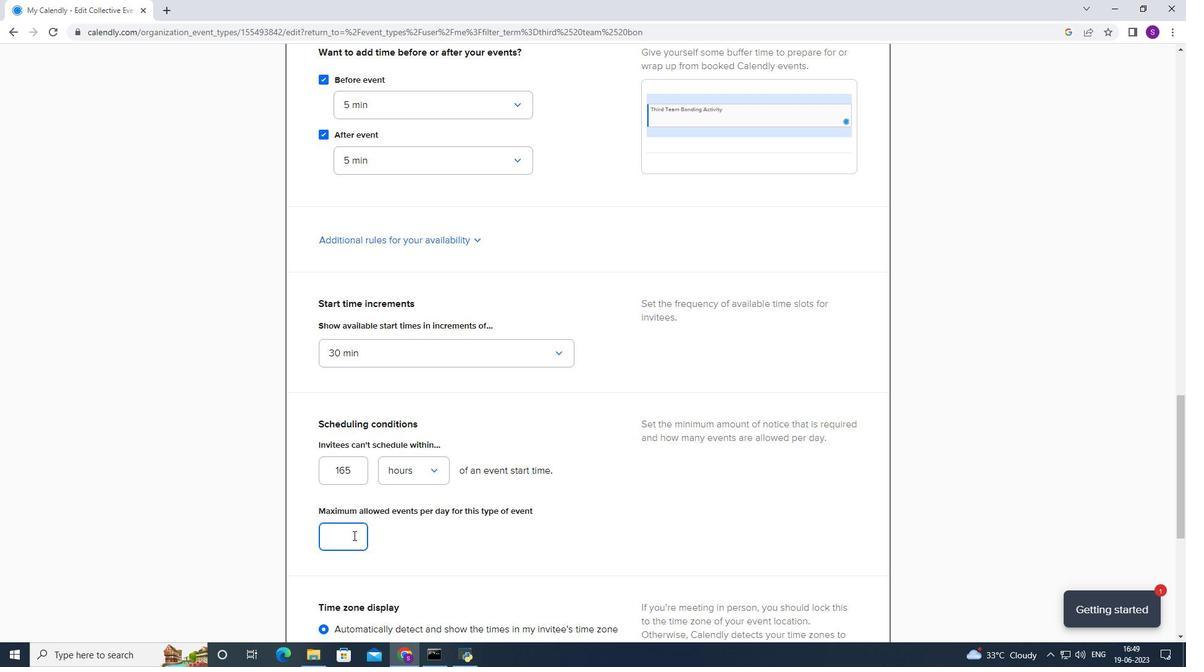 
Action: Mouse moved to (390, 521)
Screenshot: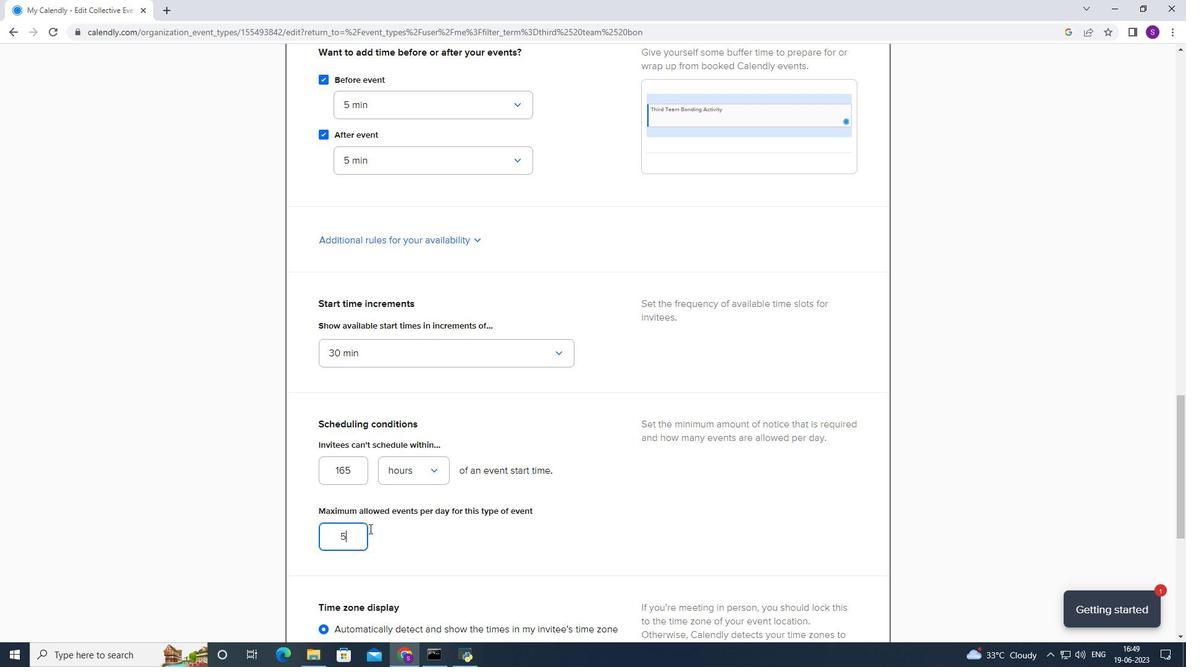 
Action: Mouse scrolled (390, 520) with delta (0, 0)
Screenshot: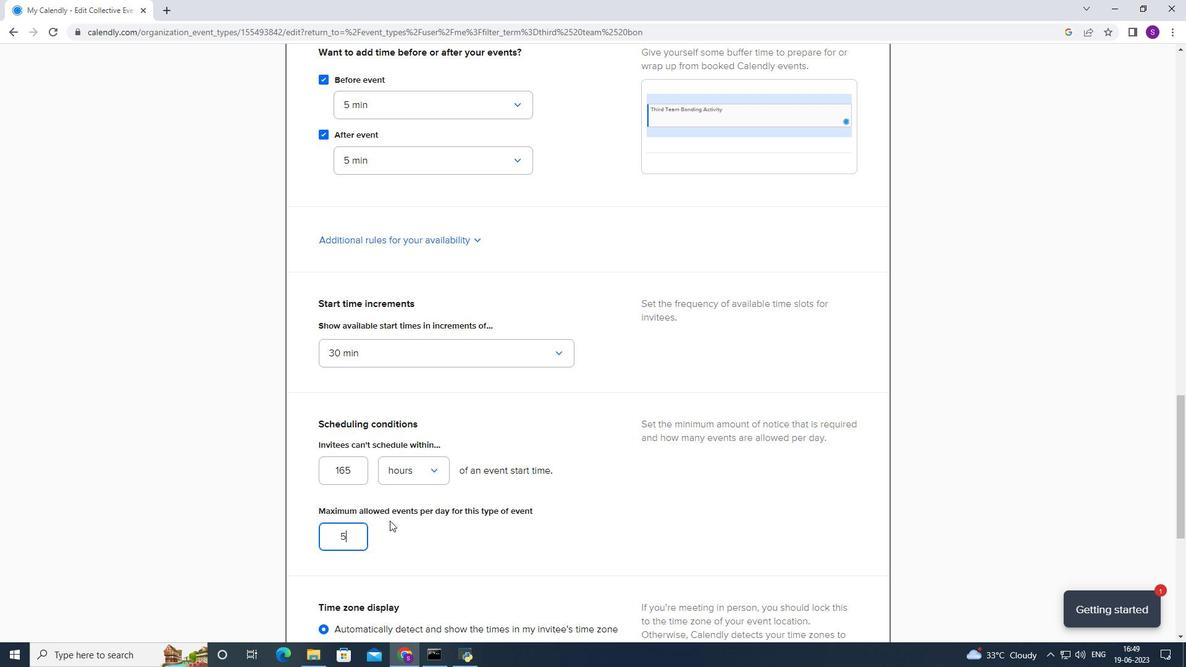 
Action: Mouse scrolled (390, 520) with delta (0, 0)
Screenshot: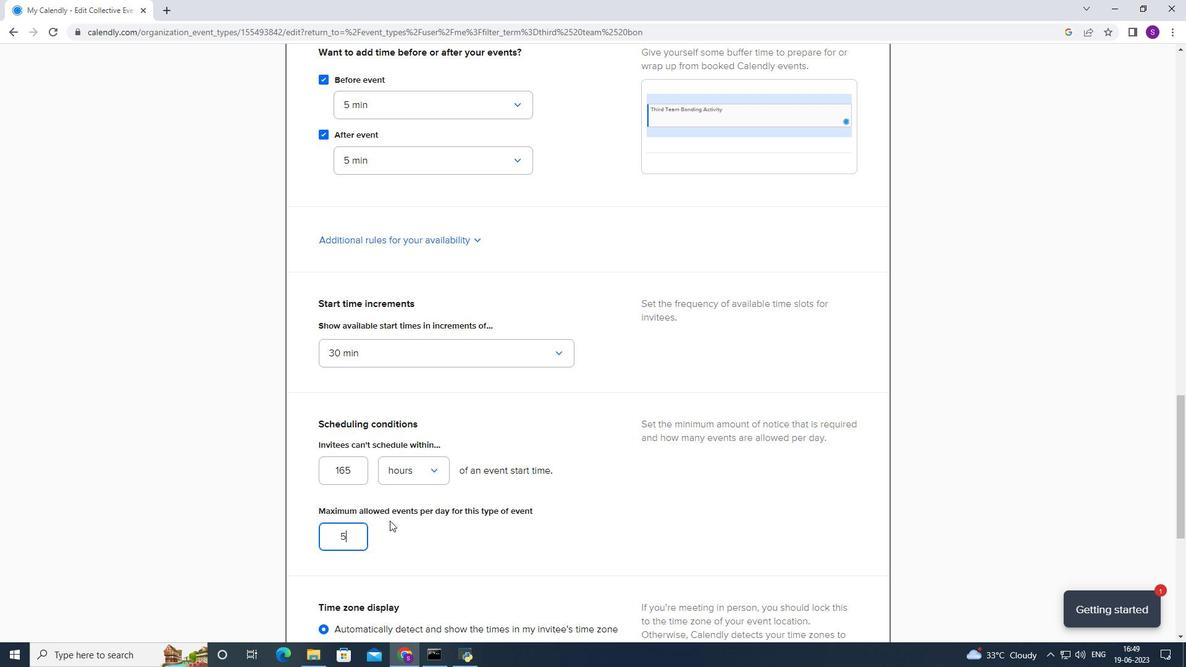 
Action: Mouse scrolled (390, 520) with delta (0, 0)
Screenshot: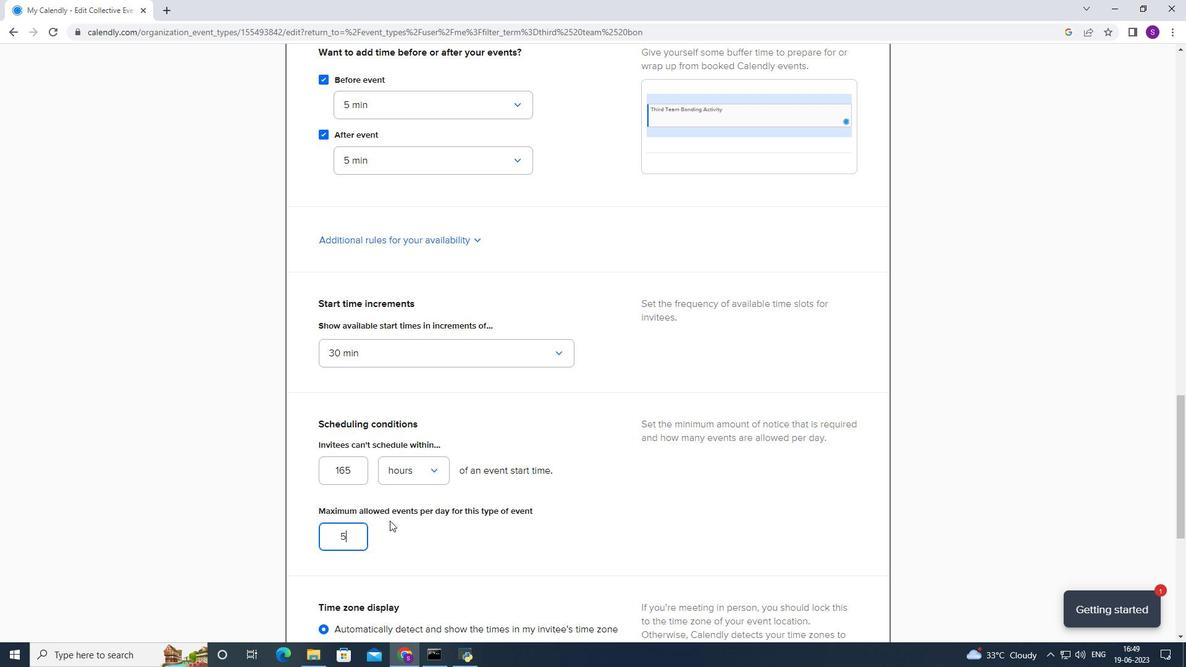 
Action: Mouse scrolled (390, 520) with delta (0, 0)
Screenshot: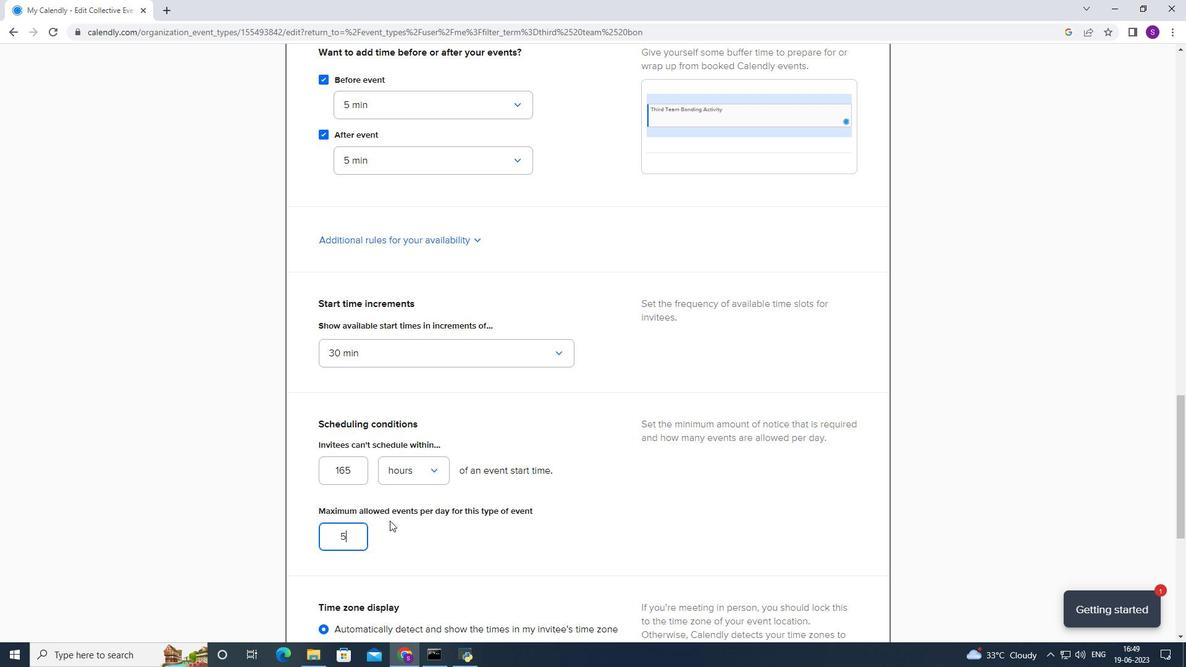 
Action: Mouse scrolled (390, 520) with delta (0, 0)
Screenshot: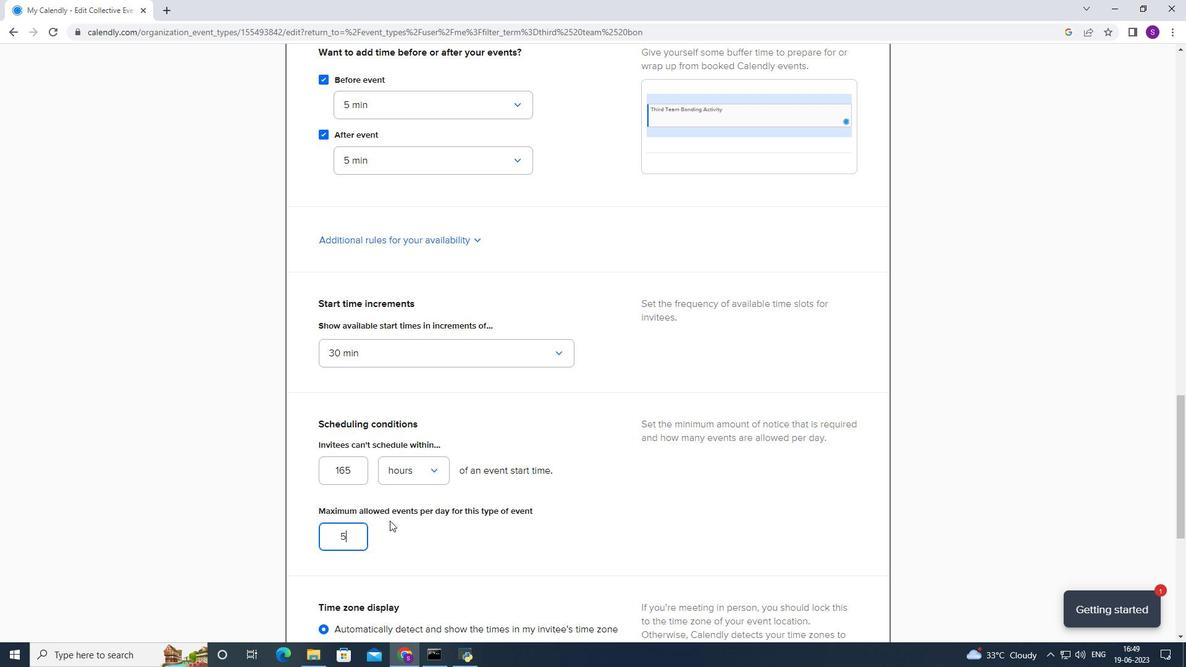 
Action: Mouse scrolled (390, 520) with delta (0, 0)
Screenshot: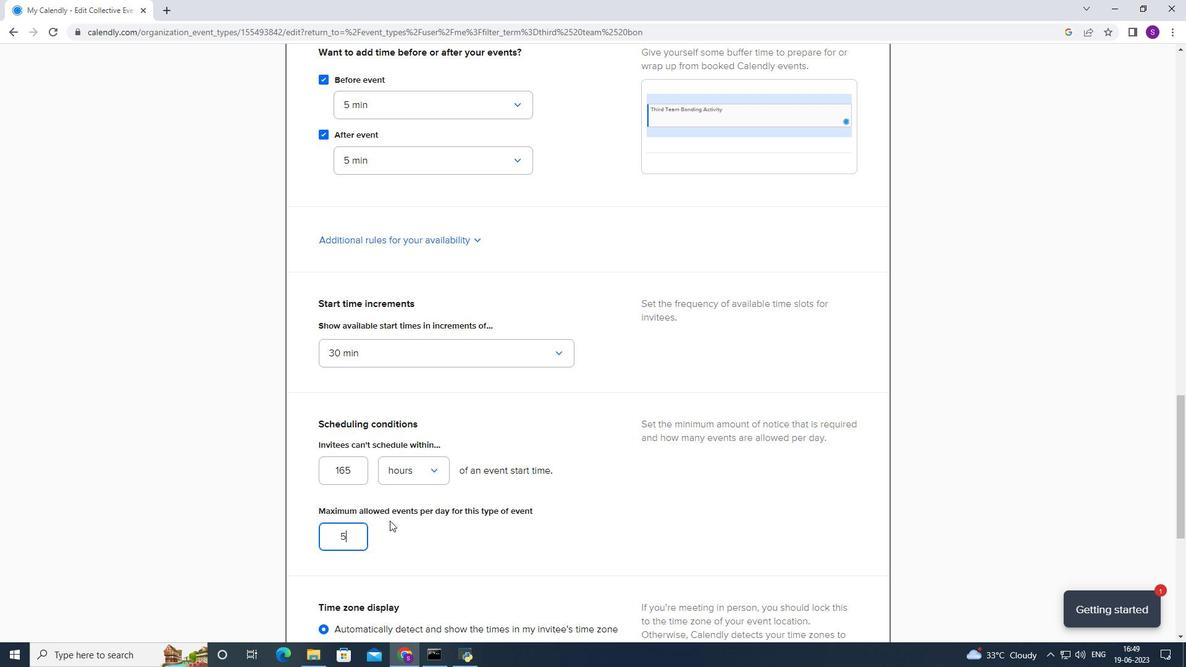 
Action: Mouse moved to (390, 520)
Screenshot: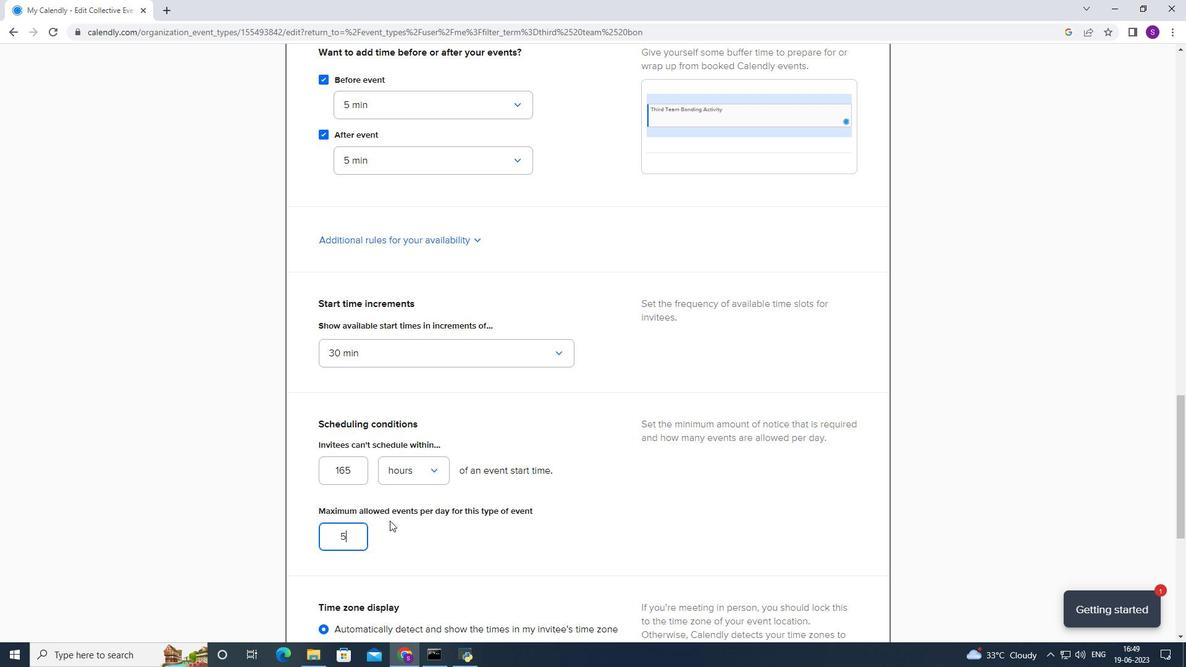 
Action: Mouse scrolled (390, 519) with delta (0, 0)
Screenshot: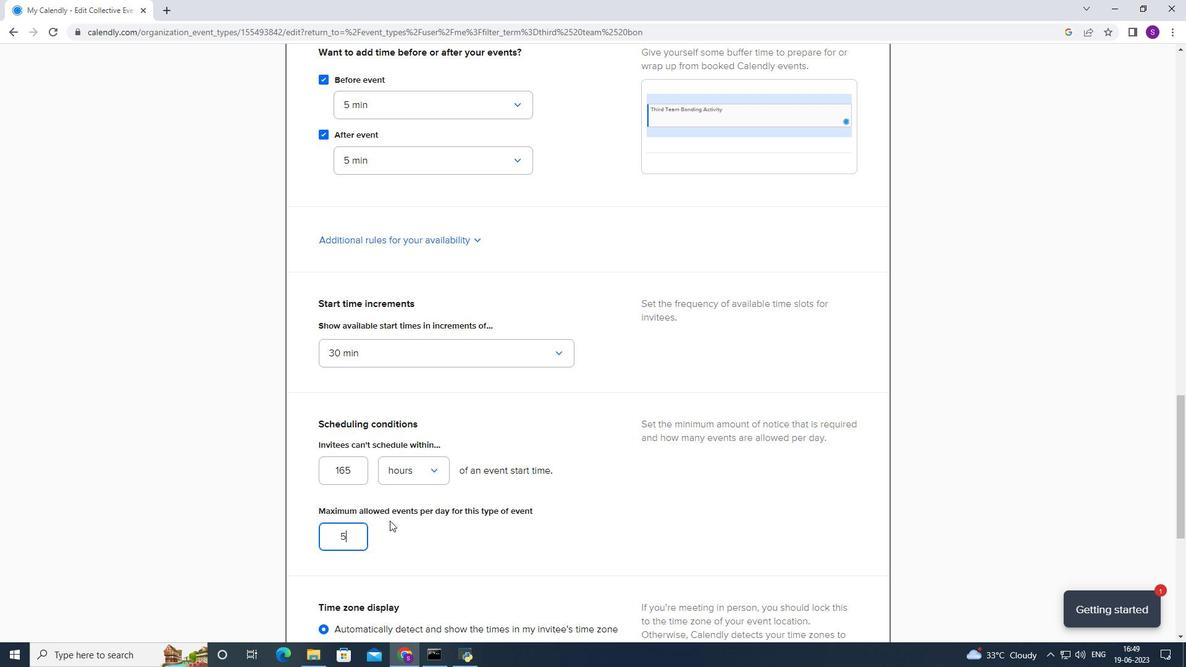 
Action: Mouse moved to (862, 362)
Screenshot: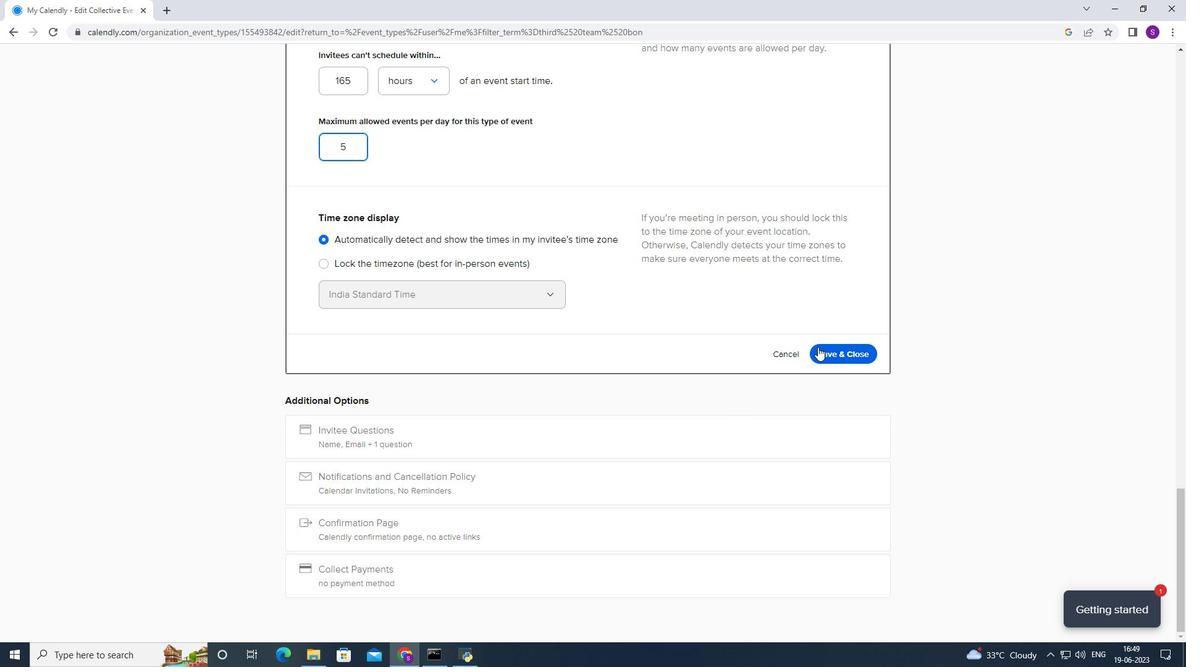 
Action: Mouse pressed left at (862, 362)
Screenshot: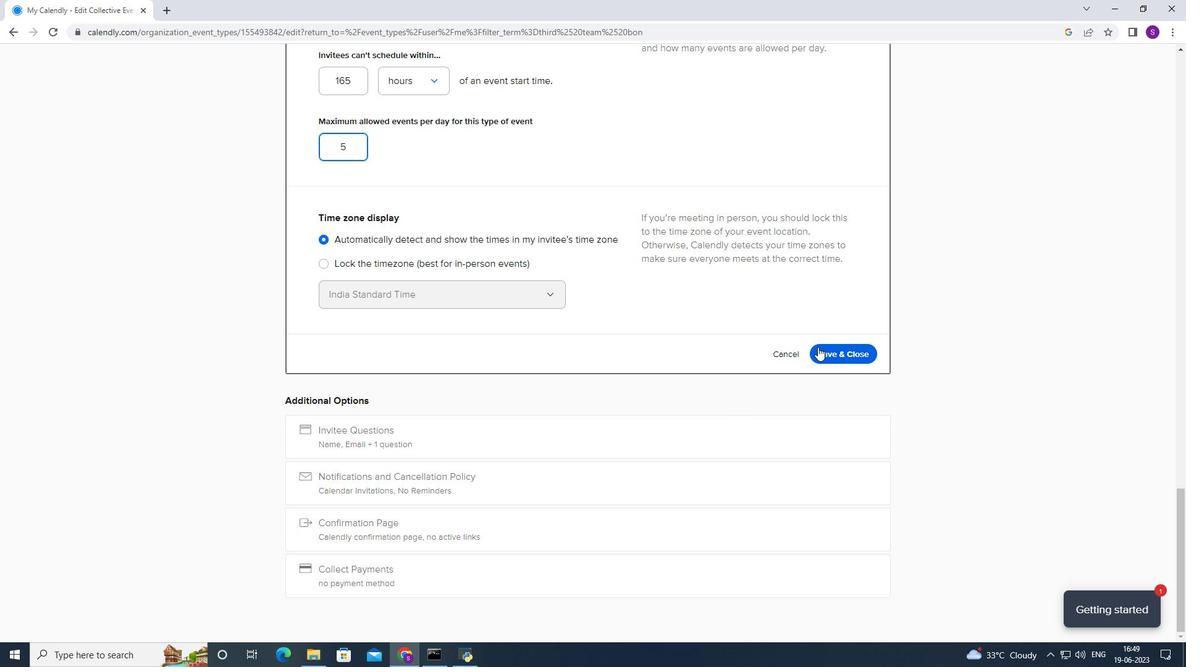 
